 Task: Look for space in Caldwell, United States from 10th July, 2023 to 25th July, 2023 for 3 adults, 1 child in price range Rs.15000 to Rs.25000. Place can be shared room with 2 bedrooms having 3 beds and 2 bathrooms. Property type can be house, flat, guest house. Amenities needed are: wifi, TV, free parkinig on premises, gym, breakfast. Booking option can be shelf check-in. Required host language is English.
Action: Mouse moved to (485, 115)
Screenshot: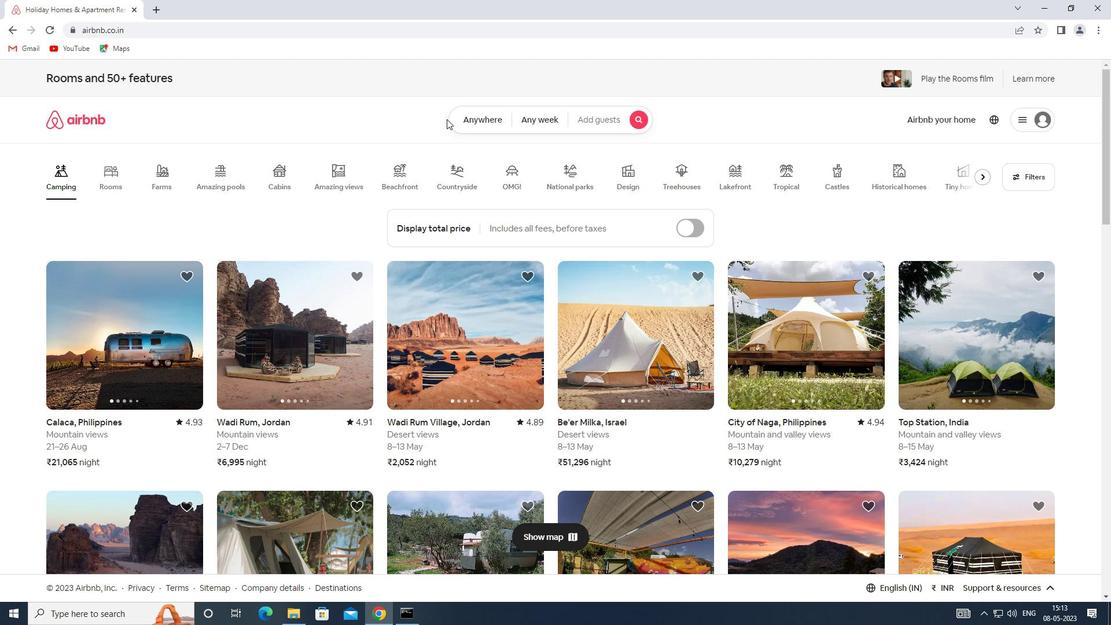 
Action: Mouse pressed left at (485, 115)
Screenshot: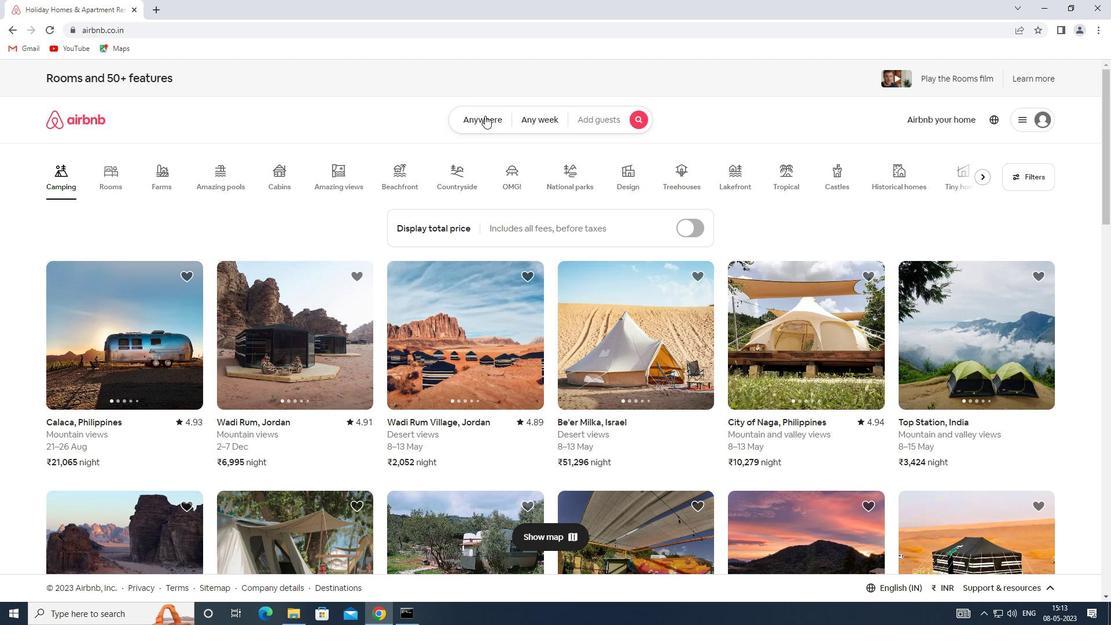 
Action: Mouse moved to (335, 170)
Screenshot: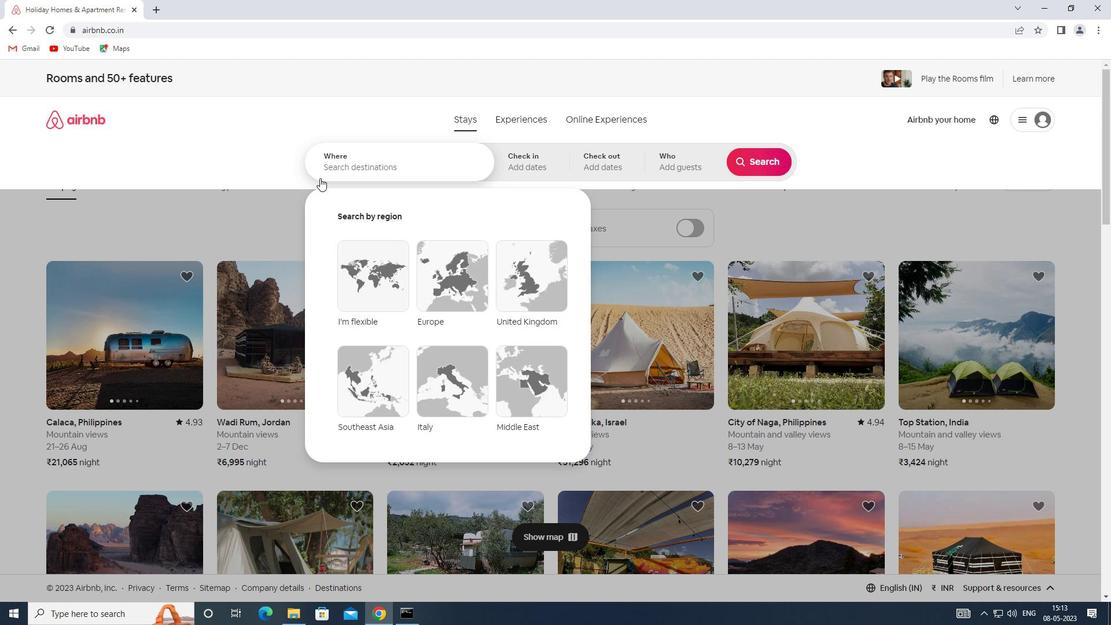 
Action: Mouse pressed left at (335, 170)
Screenshot: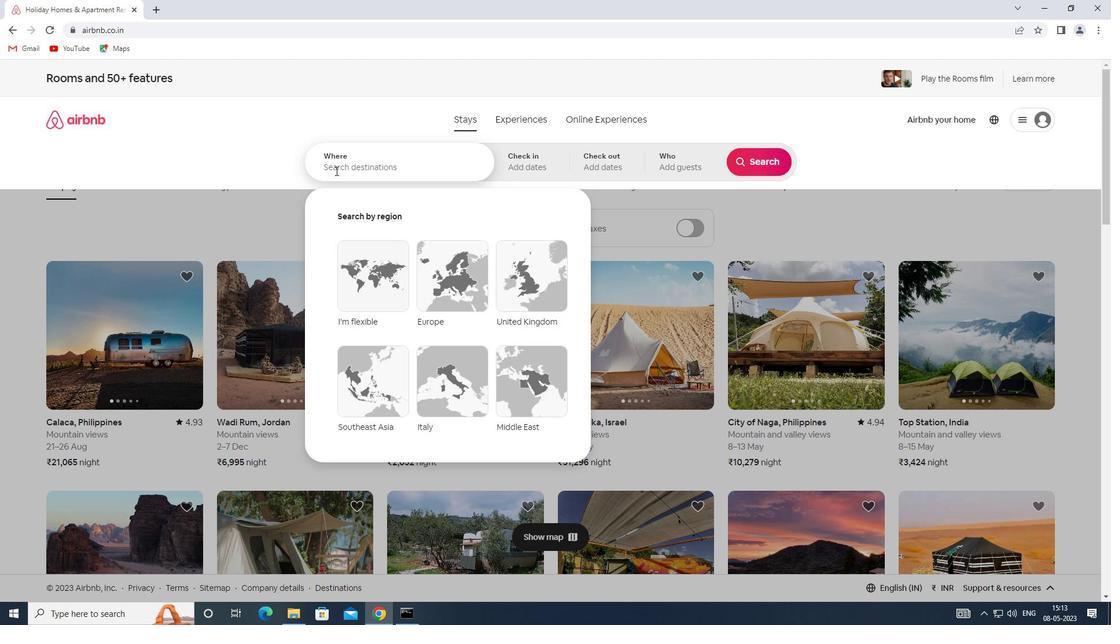 
Action: Key pressed <Key.shift>SPACE<Key.space>IN<Key.space><Key.shift><Key.shift><Key.shift><Key.shift>CALDWELL,<Key.shift>UNITED<Key.space><Key.shift>STATES
Screenshot: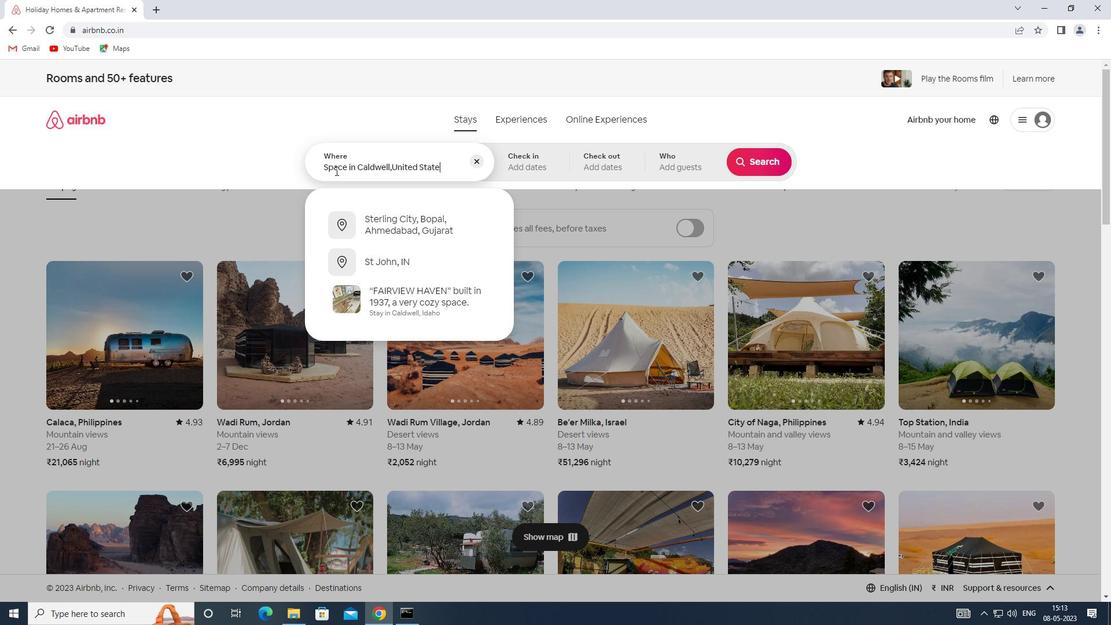 
Action: Mouse moved to (515, 156)
Screenshot: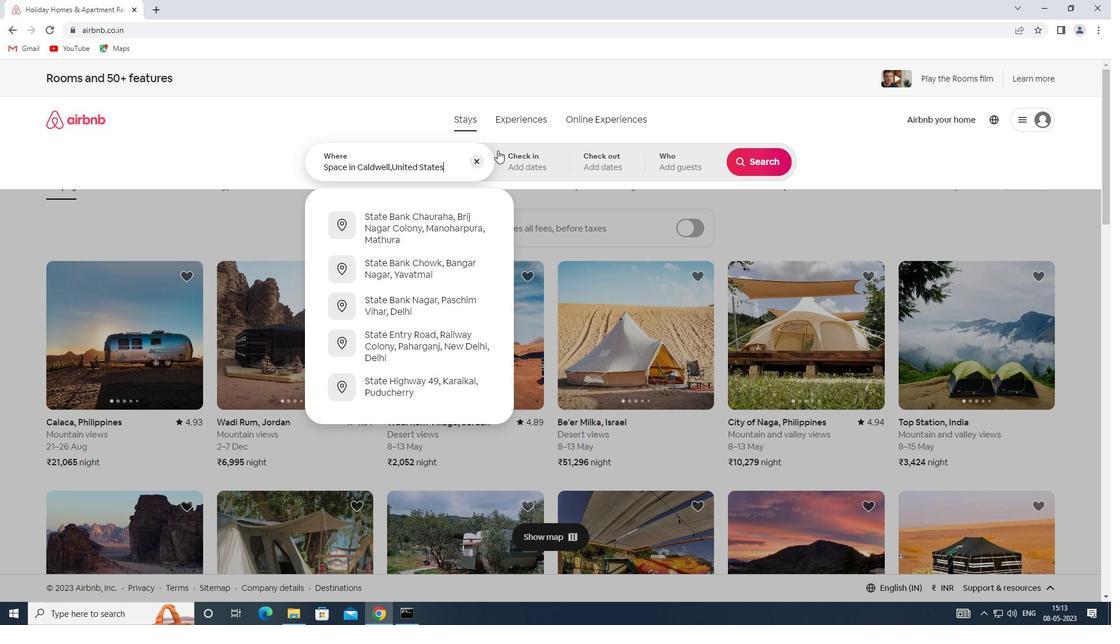 
Action: Mouse pressed left at (515, 156)
Screenshot: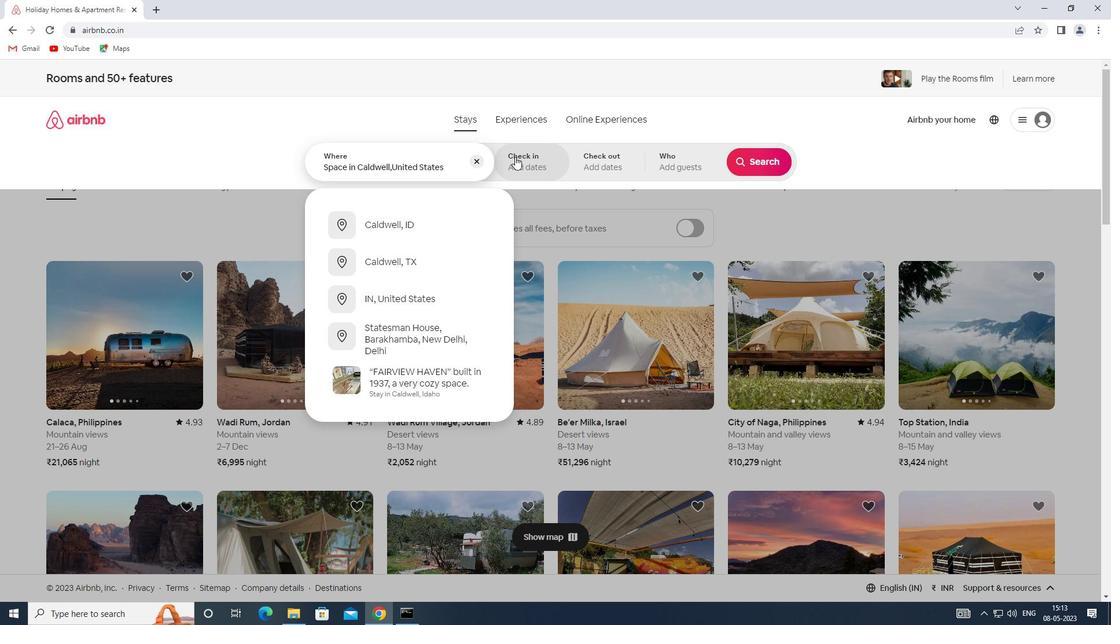 
Action: Mouse moved to (760, 251)
Screenshot: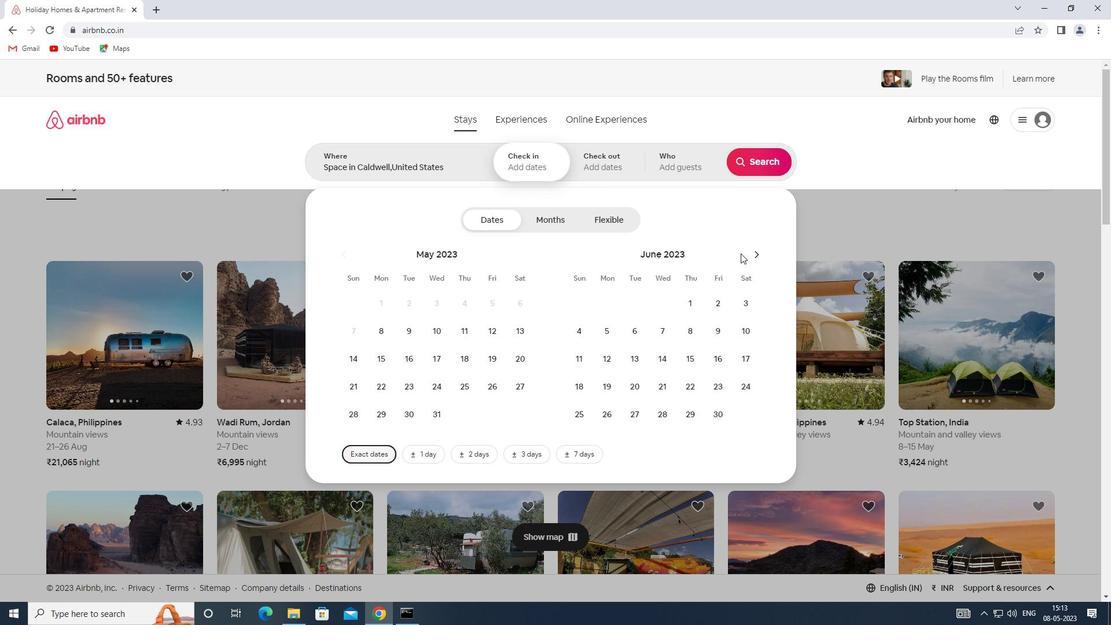 
Action: Mouse pressed left at (760, 251)
Screenshot: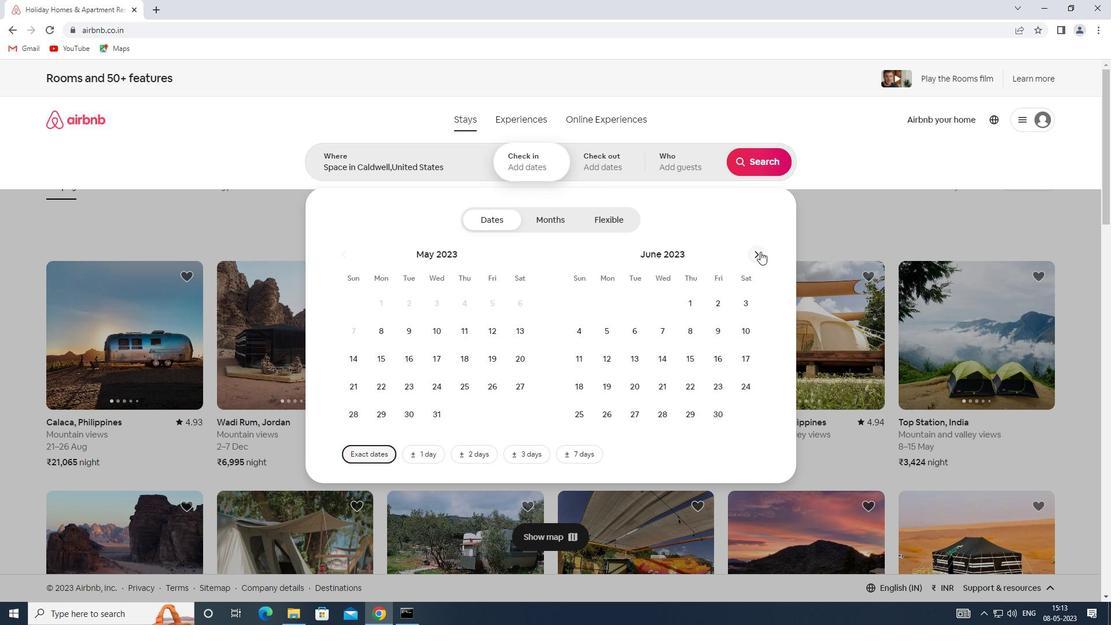 
Action: Mouse moved to (604, 363)
Screenshot: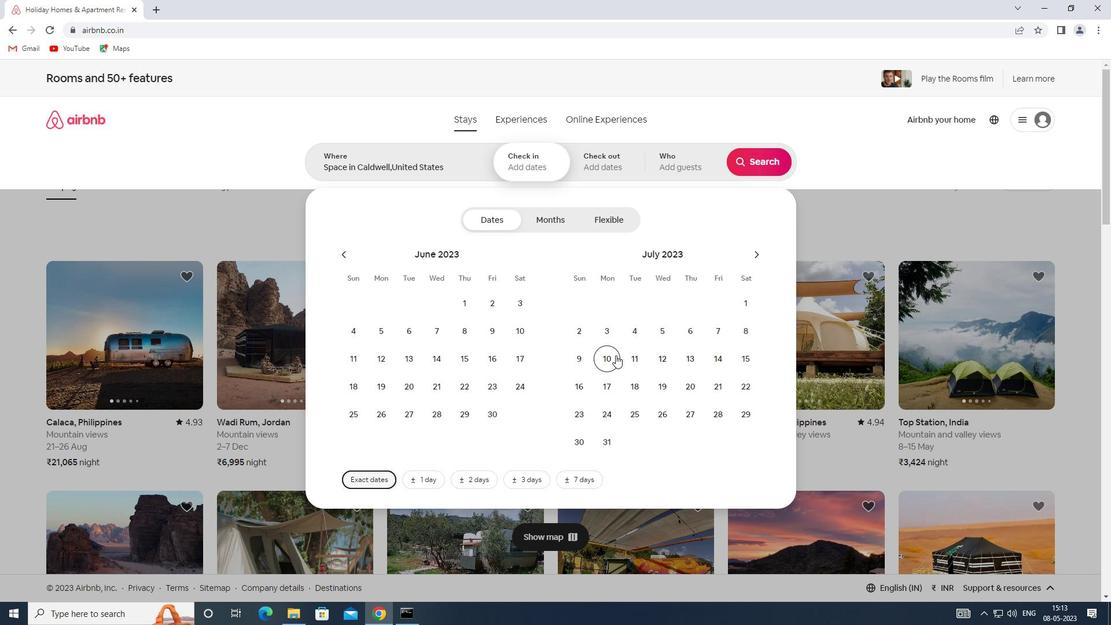 
Action: Mouse pressed left at (604, 363)
Screenshot: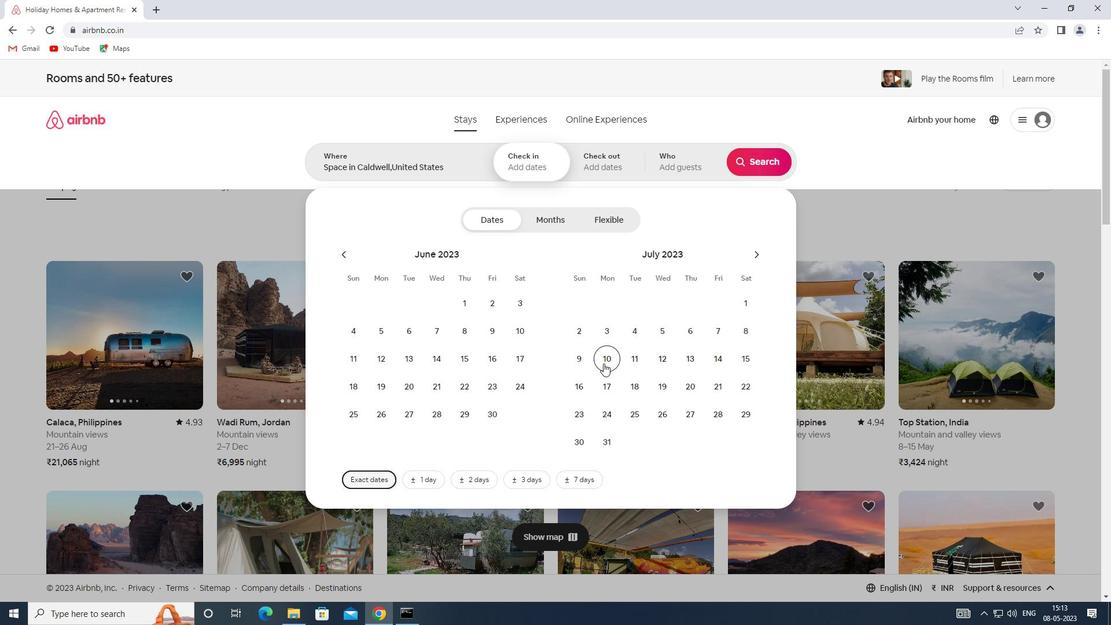 
Action: Mouse moved to (632, 416)
Screenshot: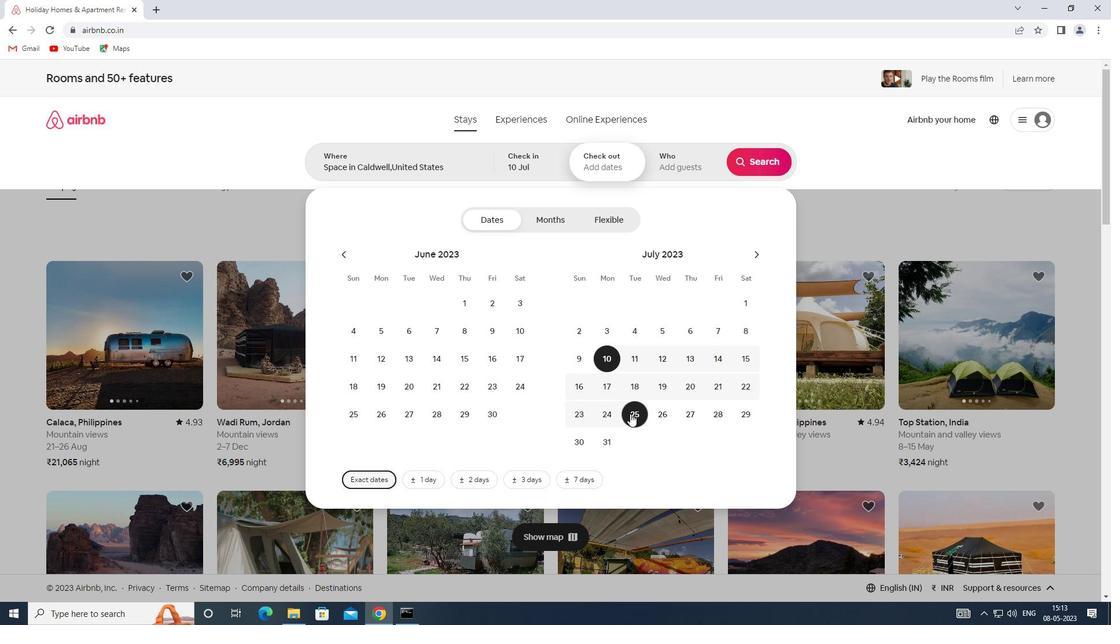
Action: Mouse pressed left at (632, 416)
Screenshot: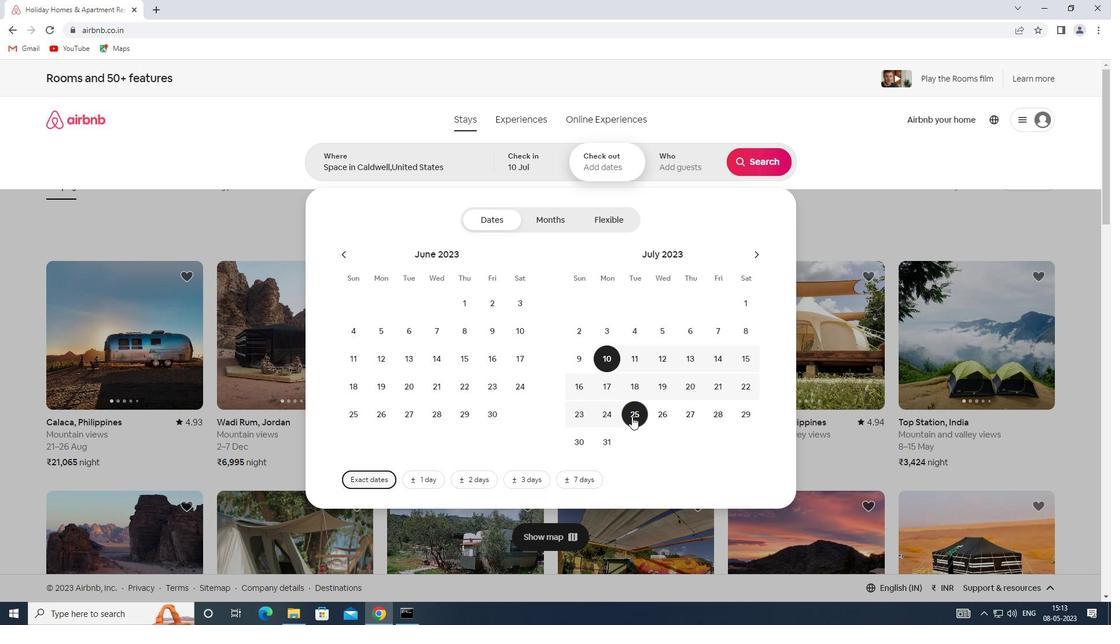 
Action: Mouse moved to (694, 155)
Screenshot: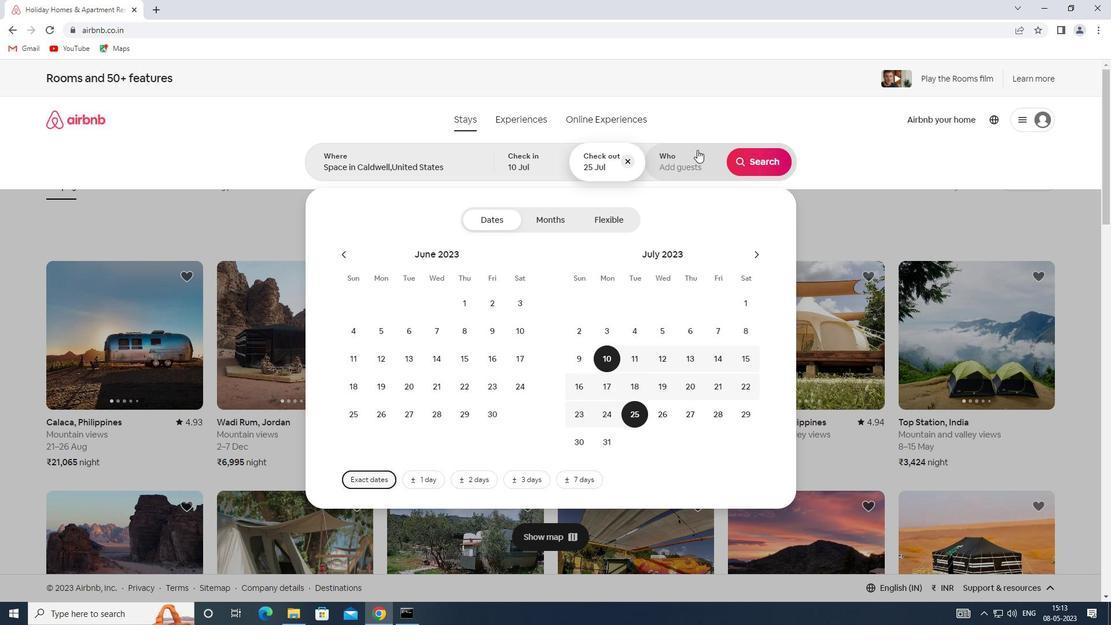 
Action: Mouse pressed left at (694, 155)
Screenshot: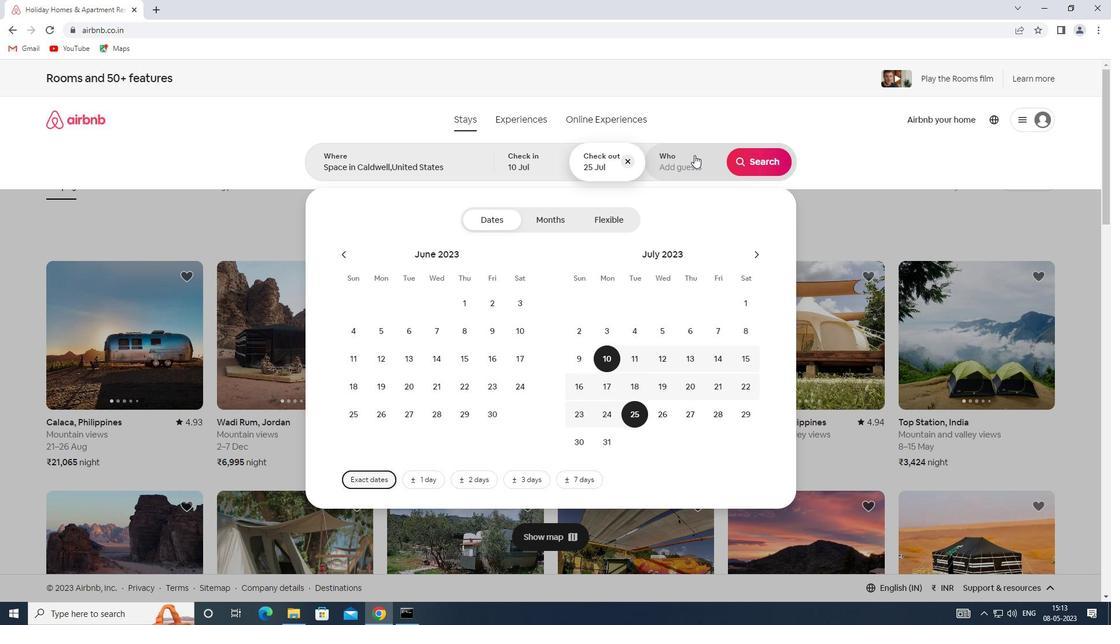 
Action: Mouse moved to (768, 225)
Screenshot: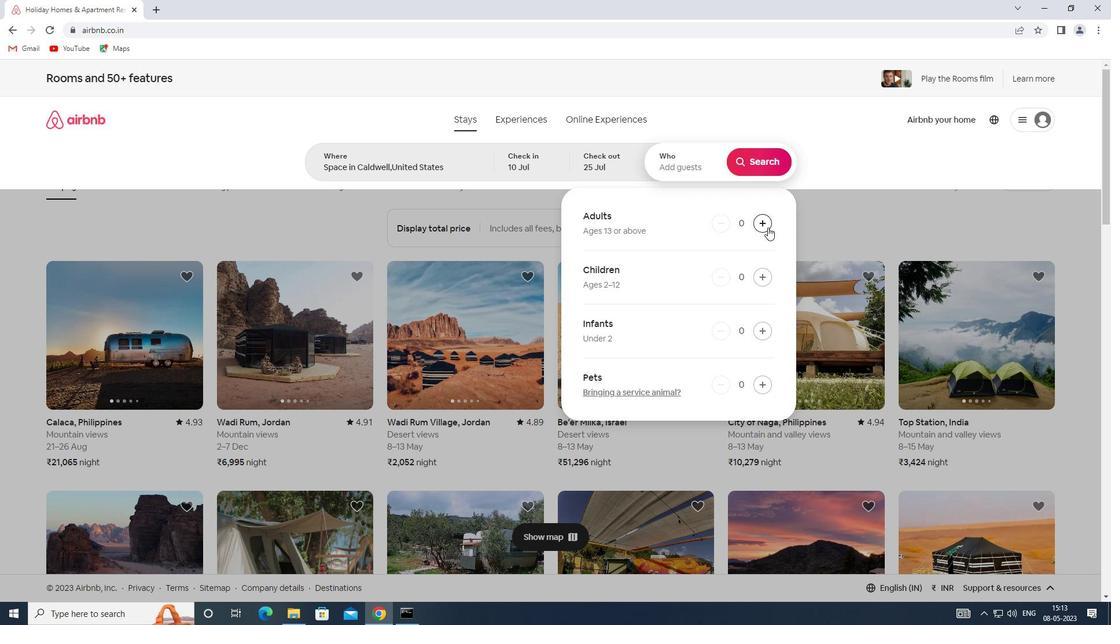 
Action: Mouse pressed left at (768, 225)
Screenshot: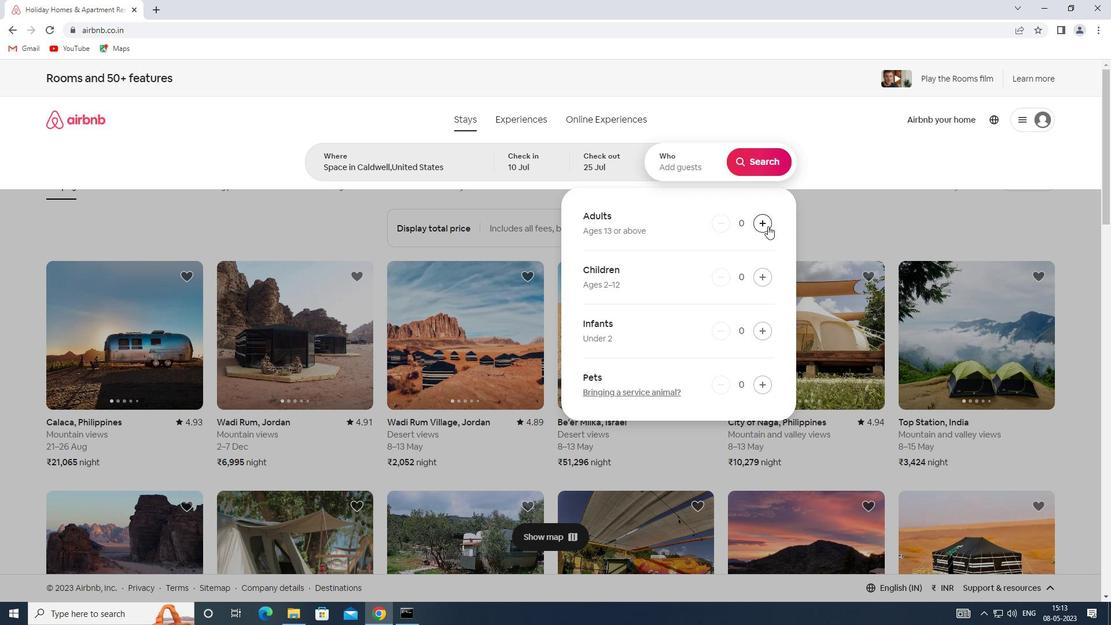 
Action: Mouse pressed left at (768, 225)
Screenshot: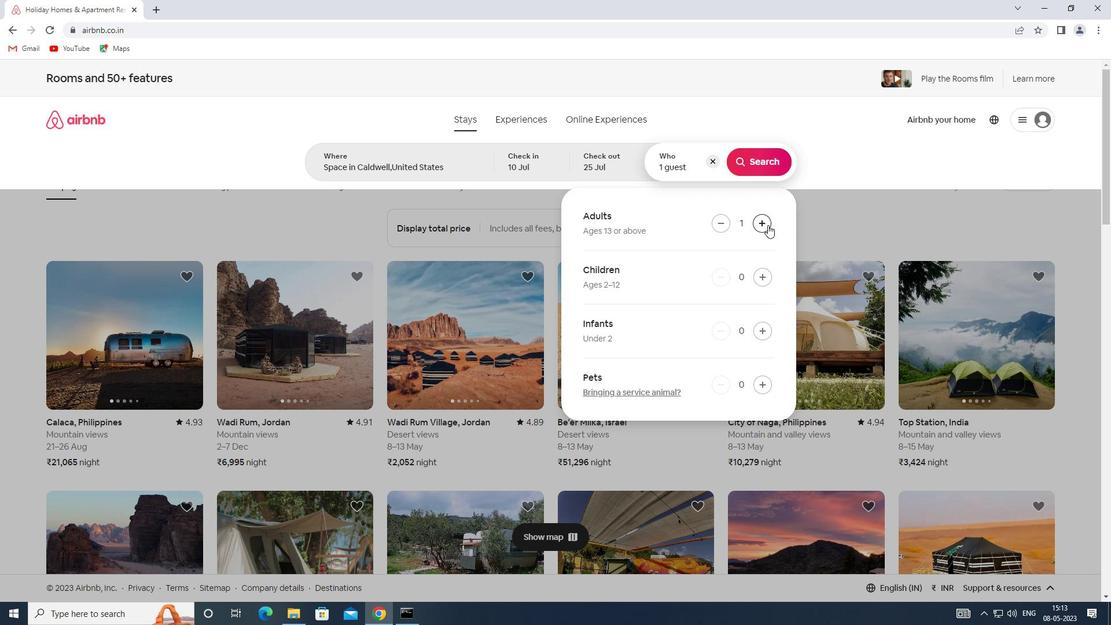 
Action: Mouse pressed left at (768, 225)
Screenshot: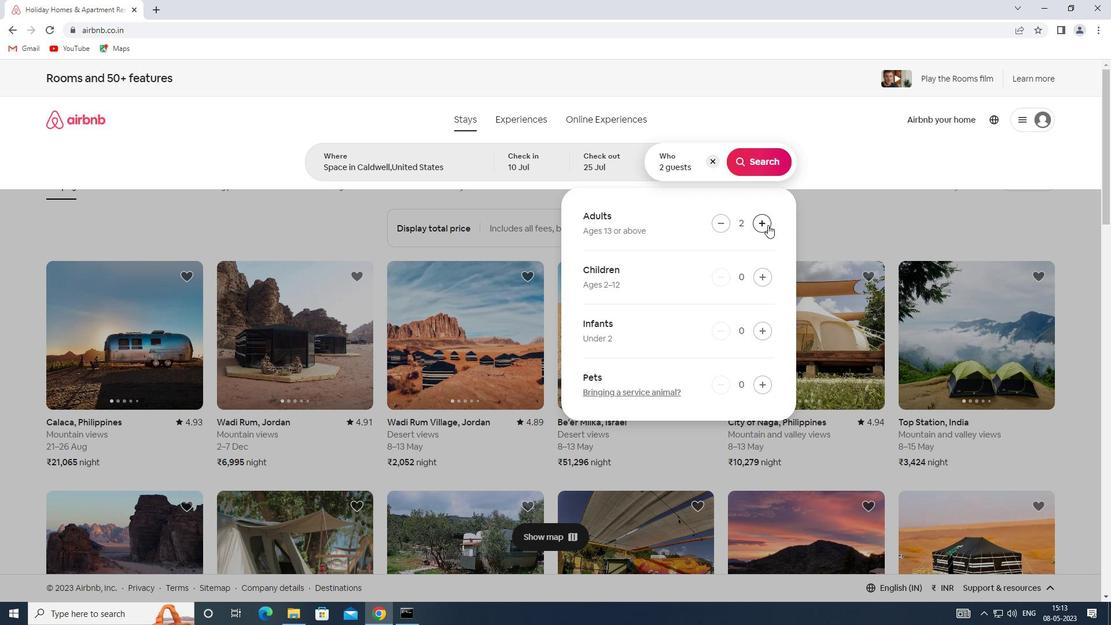 
Action: Mouse moved to (765, 276)
Screenshot: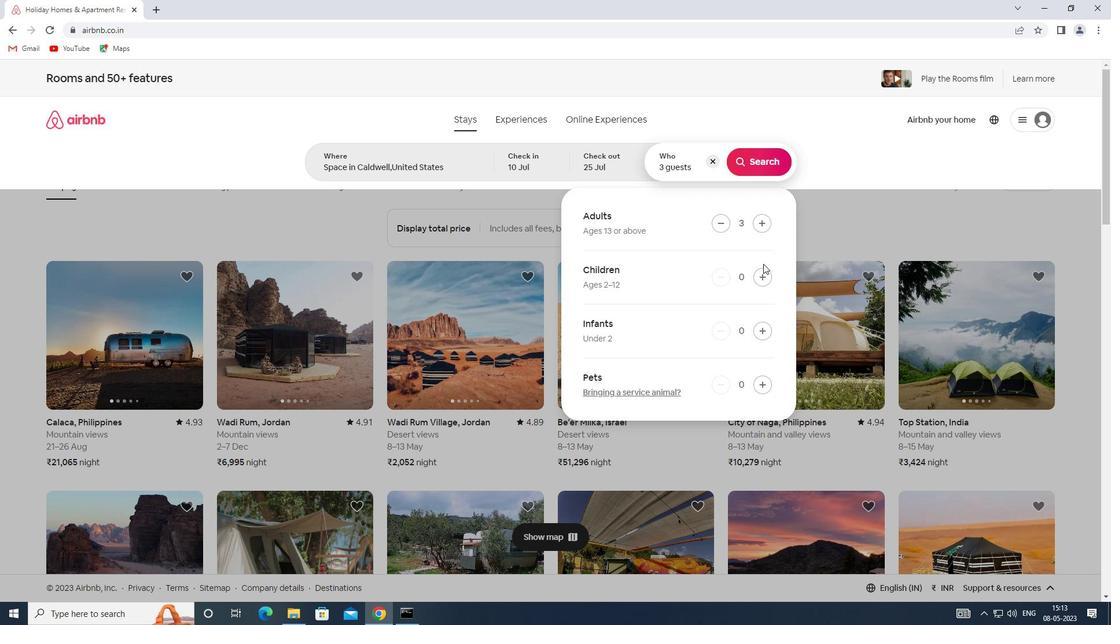 
Action: Mouse pressed left at (765, 276)
Screenshot: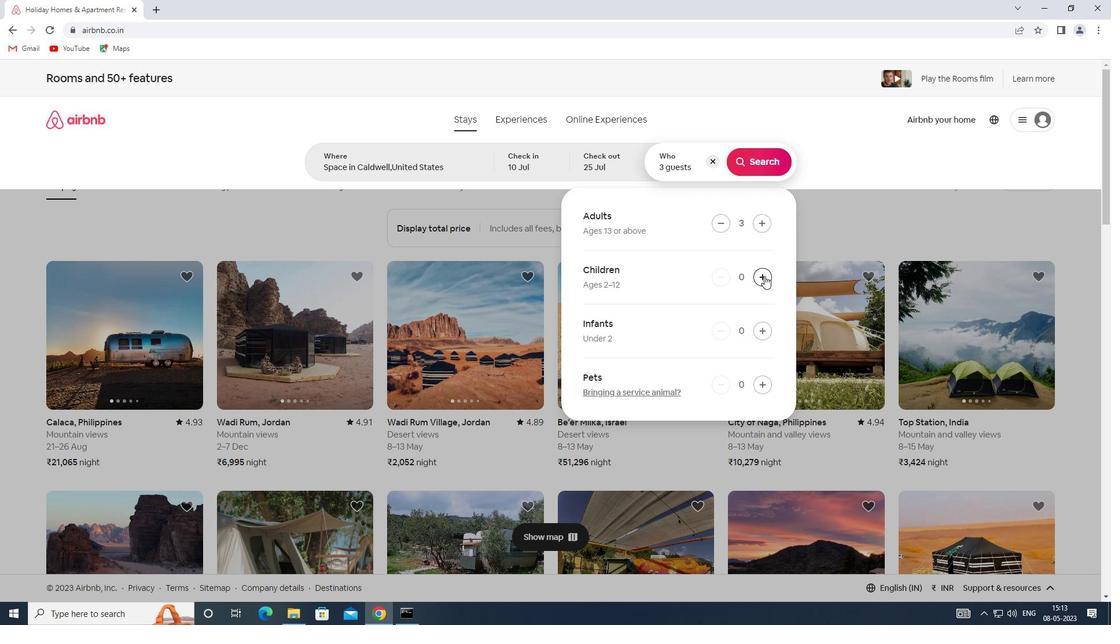 
Action: Mouse moved to (756, 158)
Screenshot: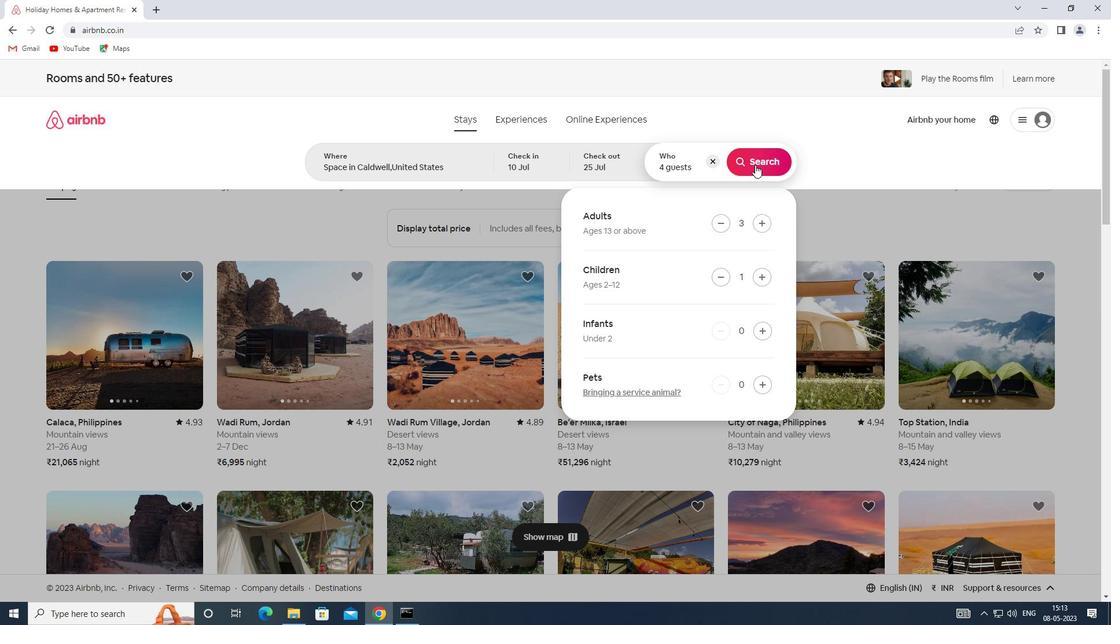 
Action: Mouse pressed left at (756, 158)
Screenshot: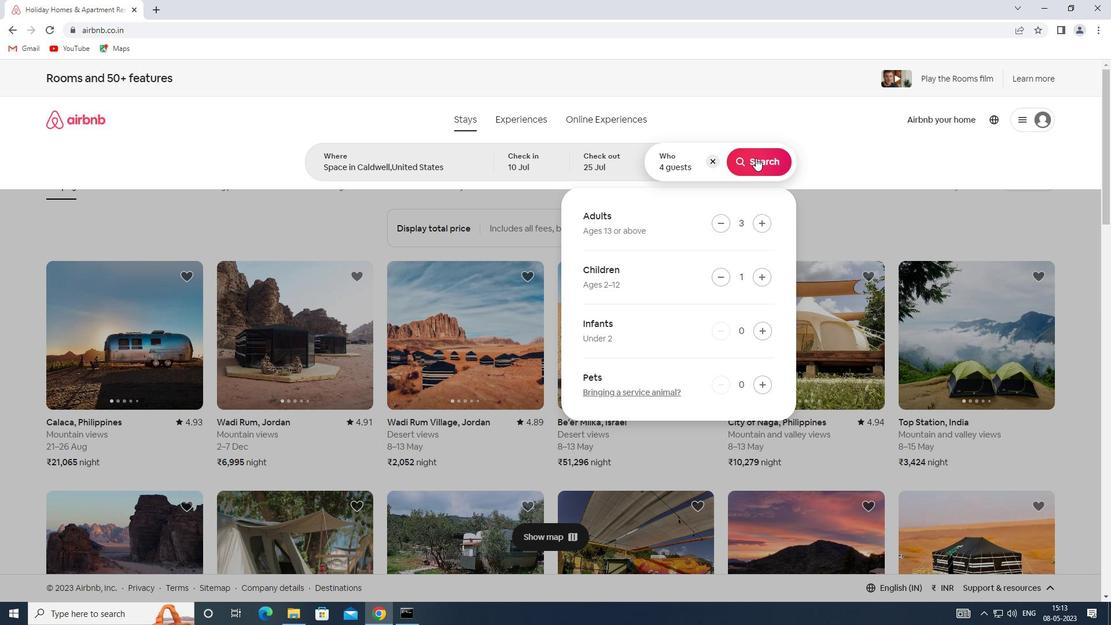 
Action: Mouse moved to (1049, 124)
Screenshot: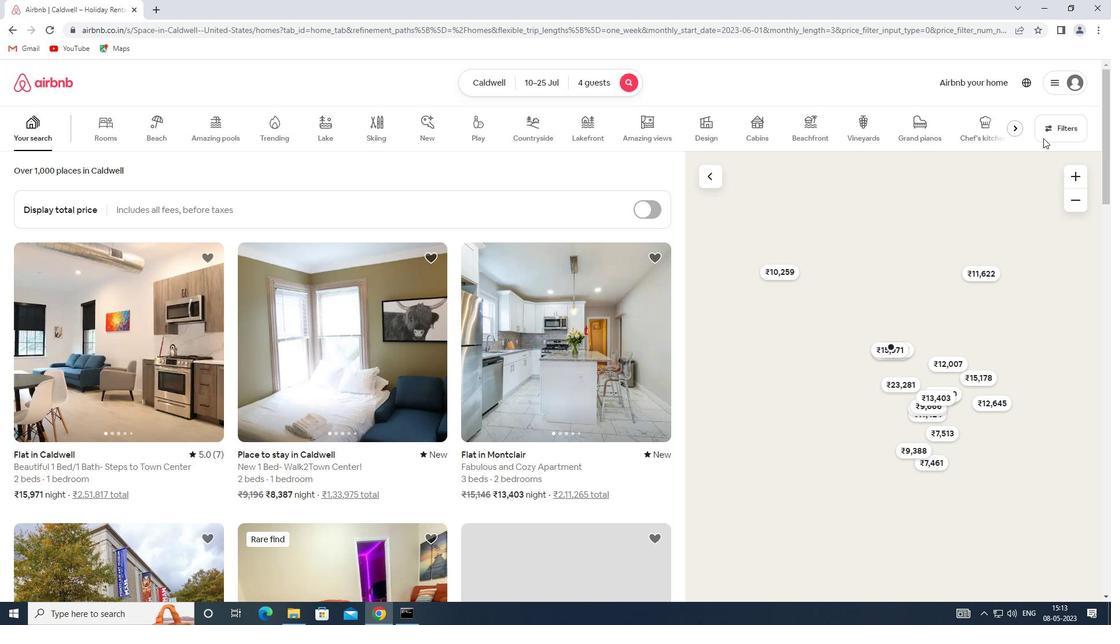 
Action: Mouse pressed left at (1049, 124)
Screenshot: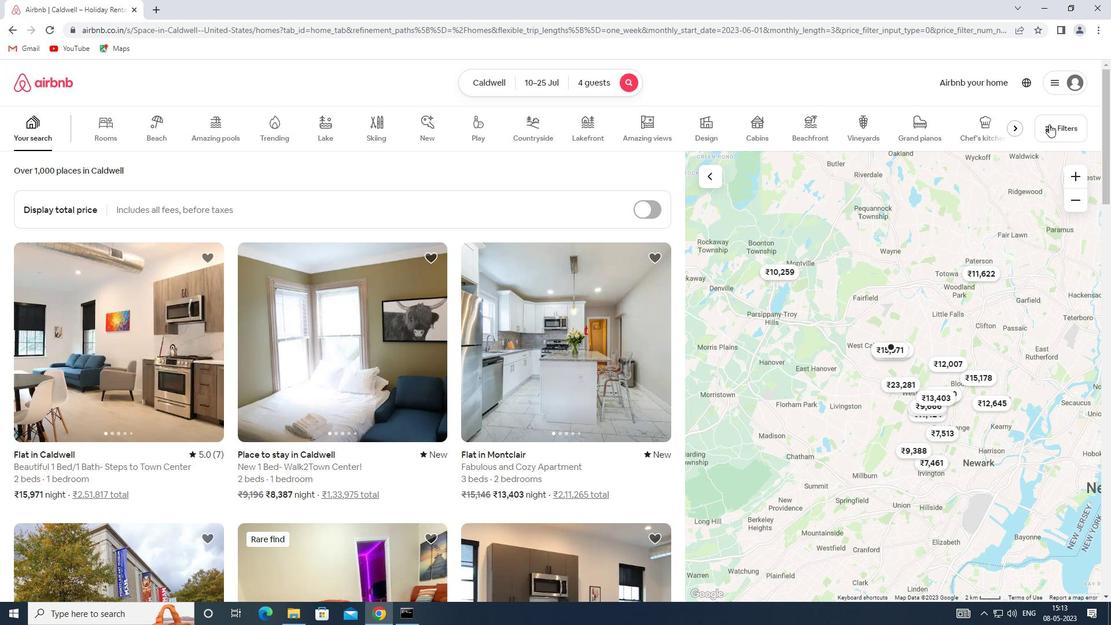 
Action: Mouse moved to (411, 416)
Screenshot: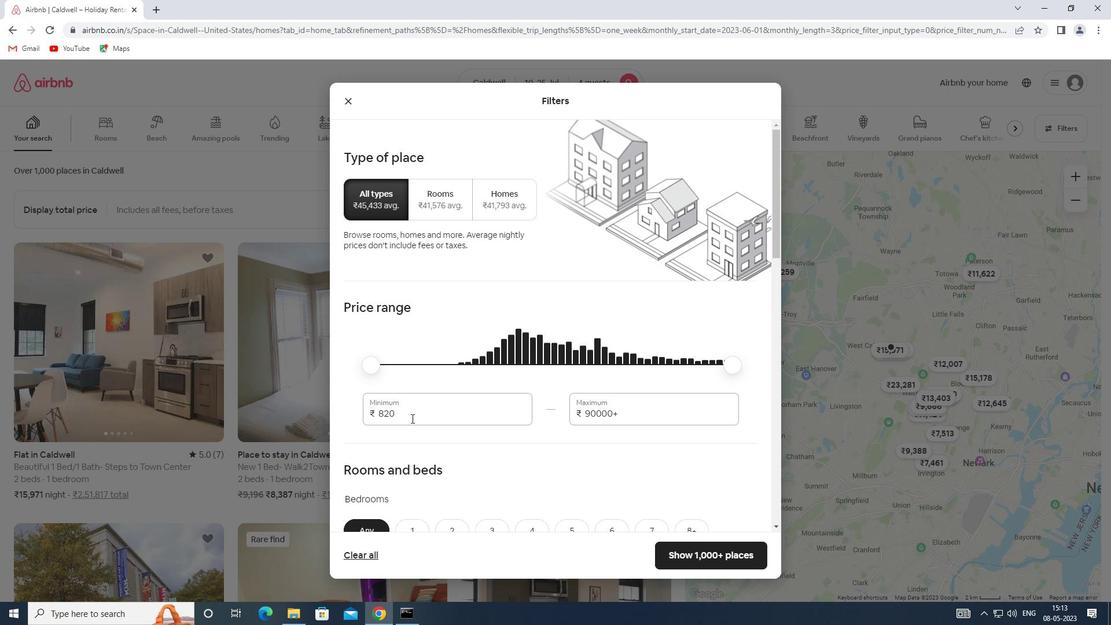 
Action: Mouse pressed left at (411, 416)
Screenshot: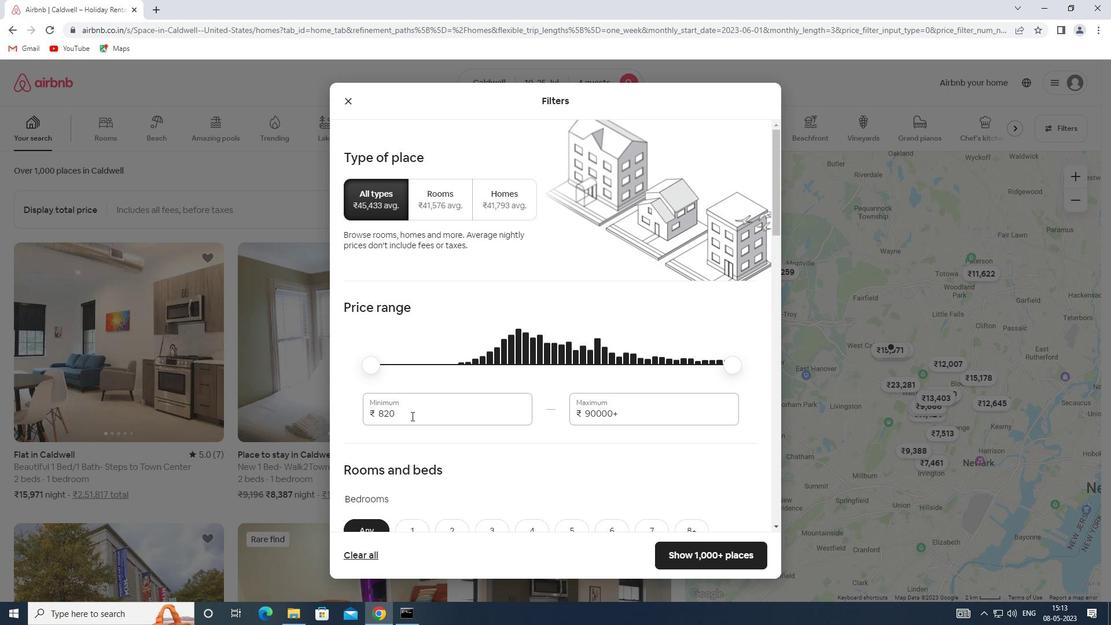
Action: Mouse moved to (362, 412)
Screenshot: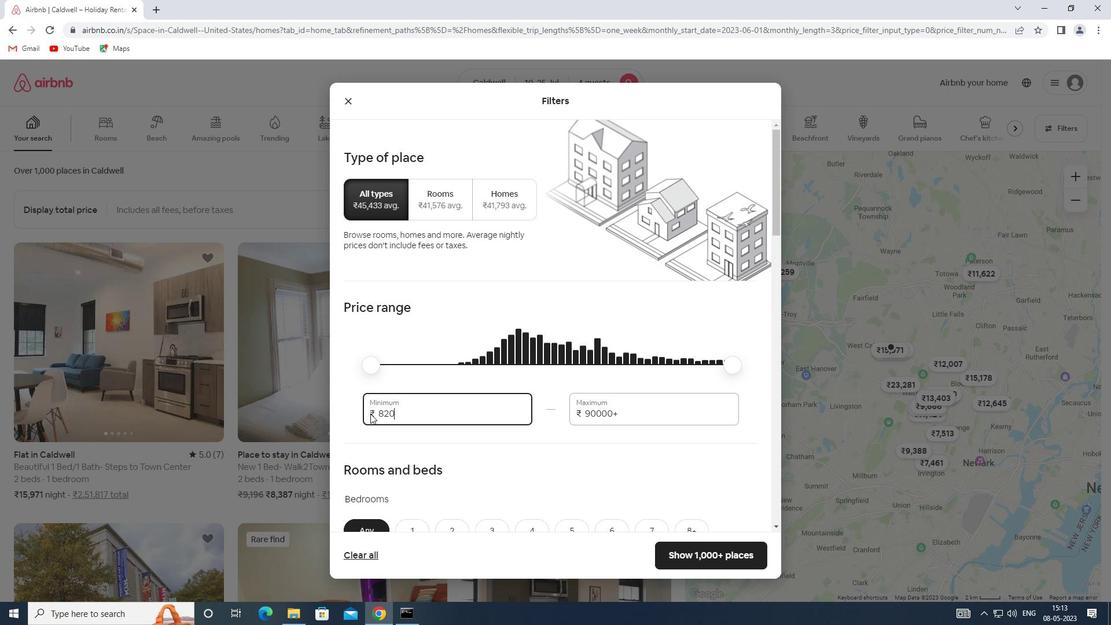 
Action: Key pressed 159<Key.backspace>000
Screenshot: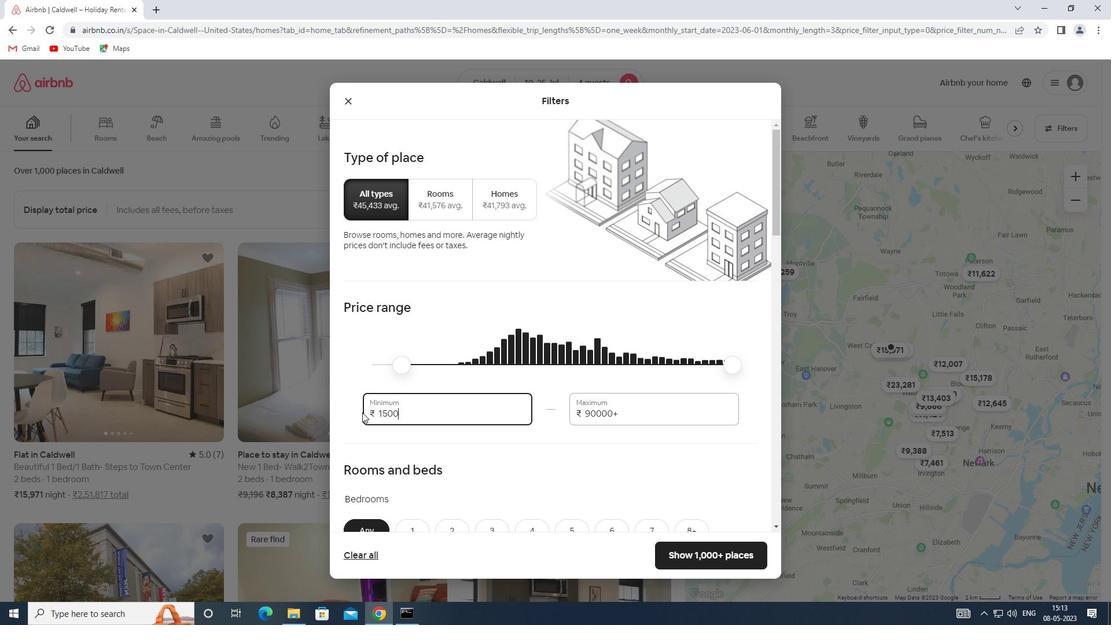 
Action: Mouse moved to (631, 414)
Screenshot: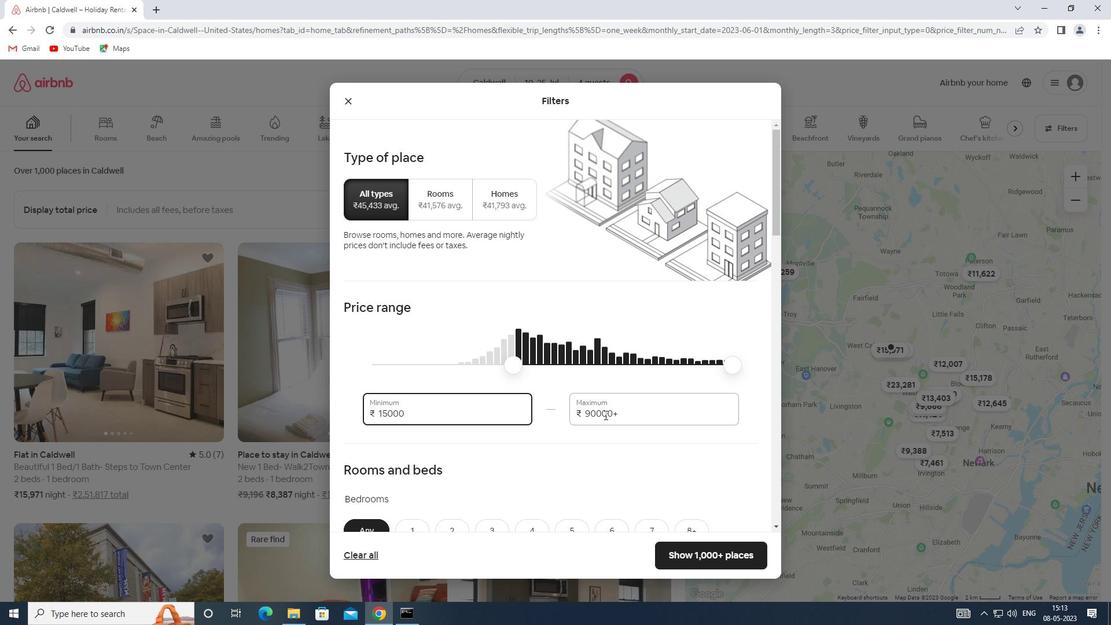 
Action: Mouse pressed left at (631, 414)
Screenshot: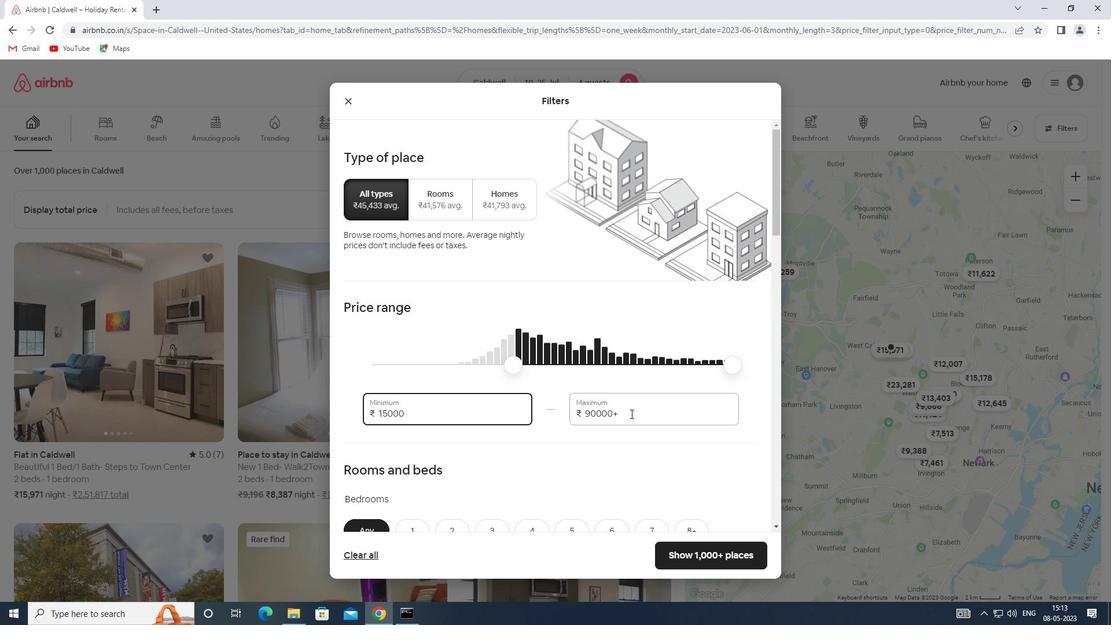 
Action: Mouse moved to (569, 414)
Screenshot: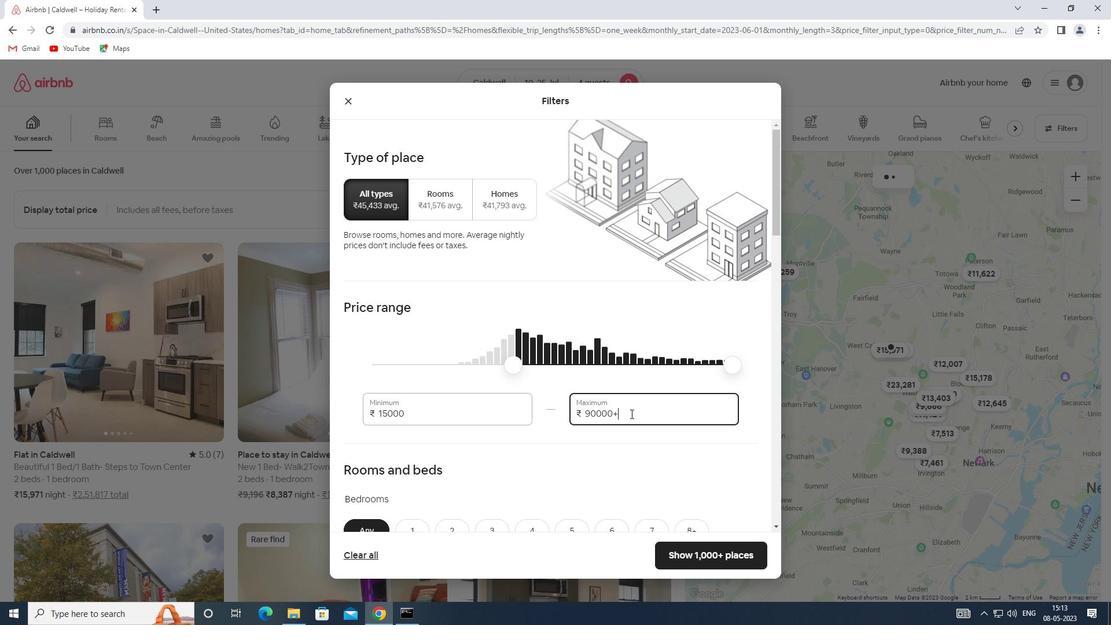 
Action: Key pressed 25000
Screenshot: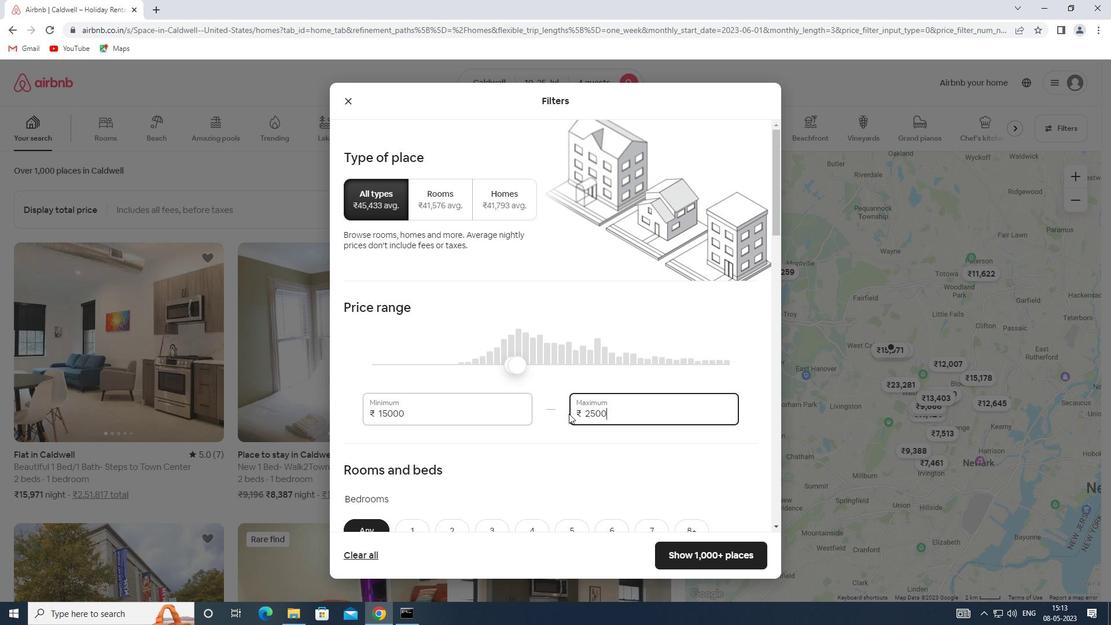 
Action: Mouse moved to (549, 416)
Screenshot: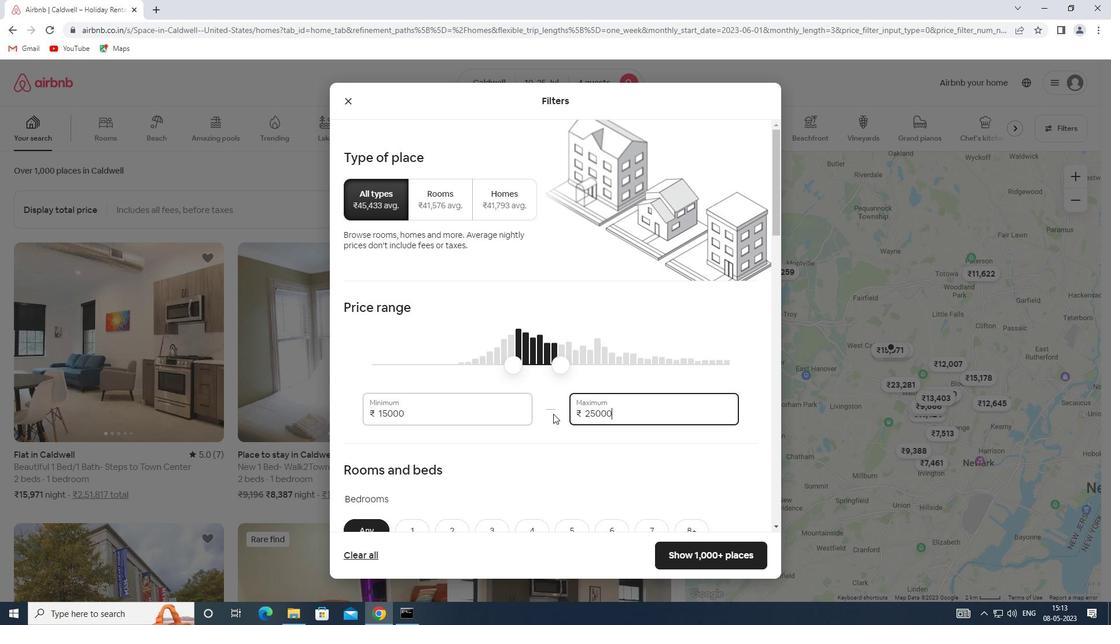 
Action: Mouse scrolled (549, 416) with delta (0, 0)
Screenshot: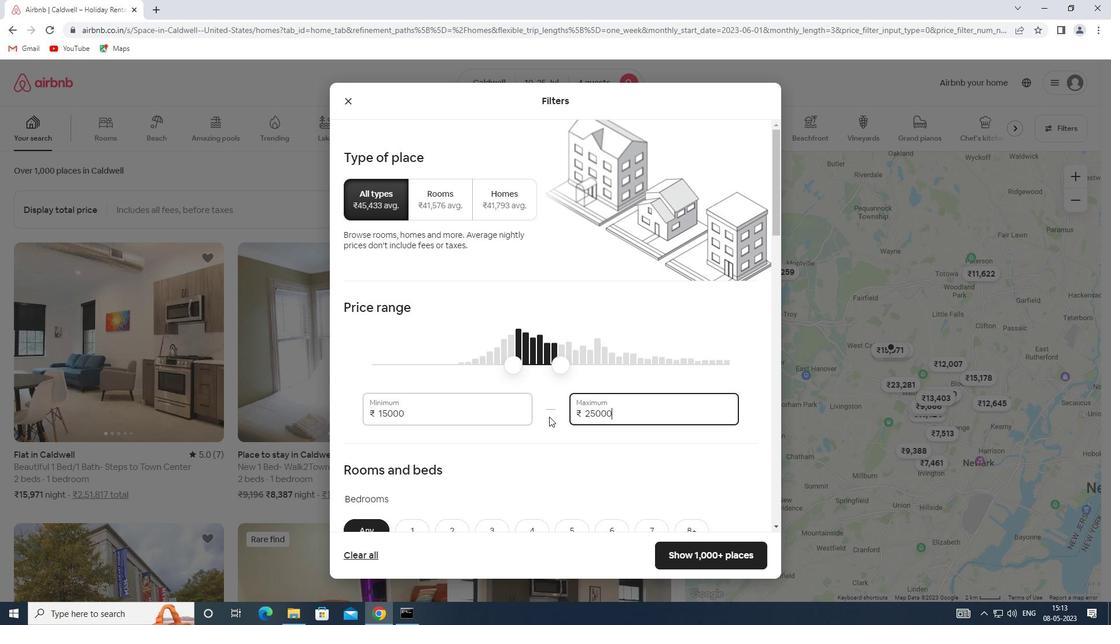 
Action: Mouse scrolled (549, 416) with delta (0, 0)
Screenshot: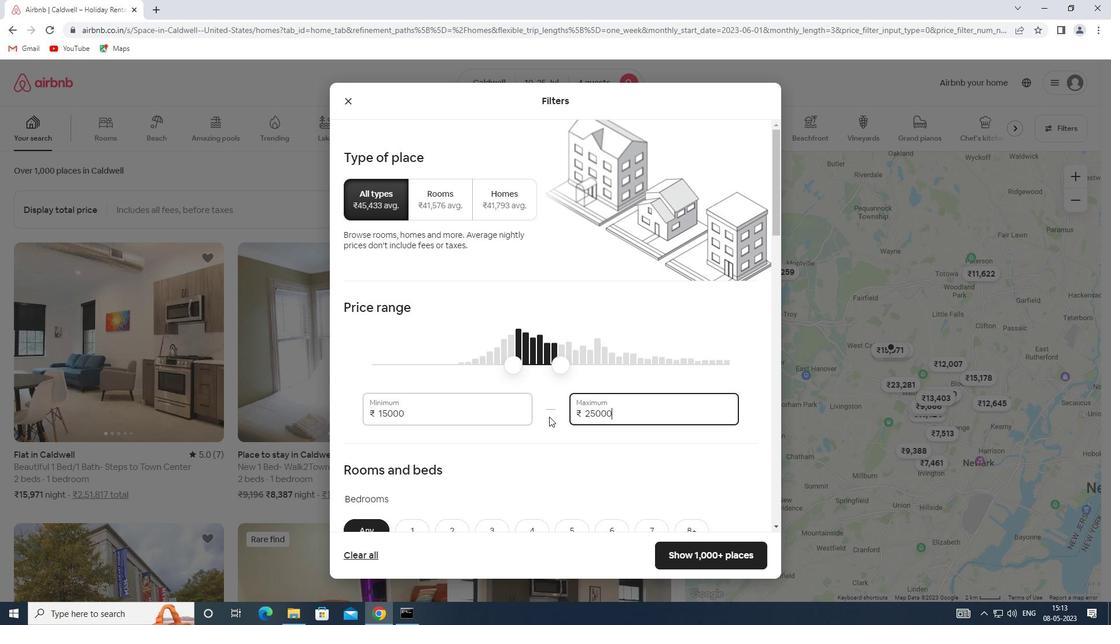 
Action: Mouse moved to (547, 415)
Screenshot: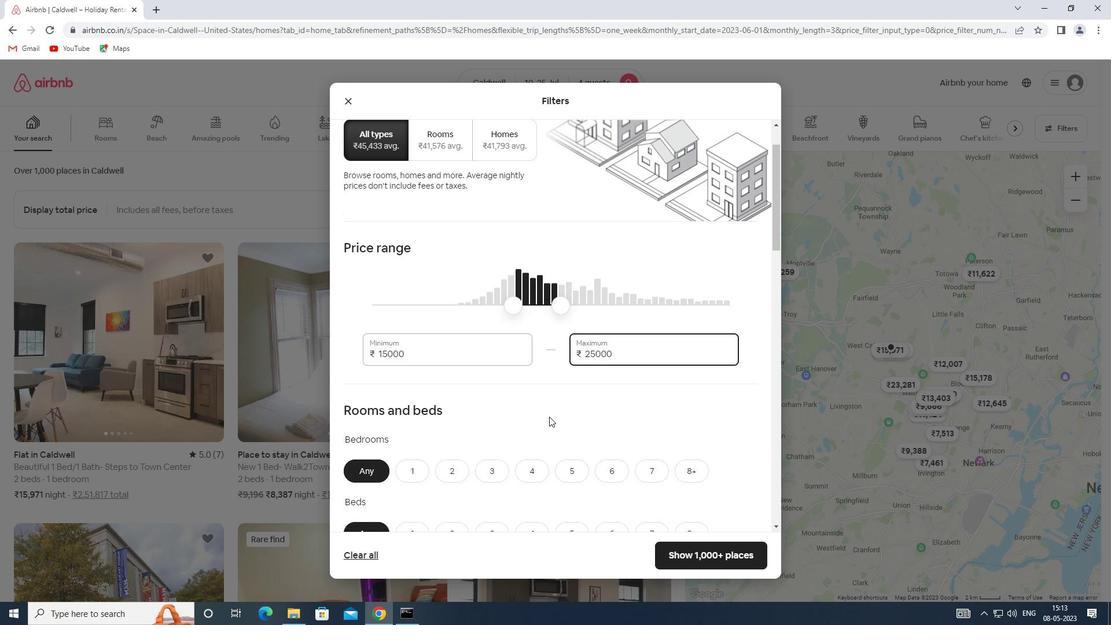 
Action: Mouse scrolled (547, 415) with delta (0, 0)
Screenshot: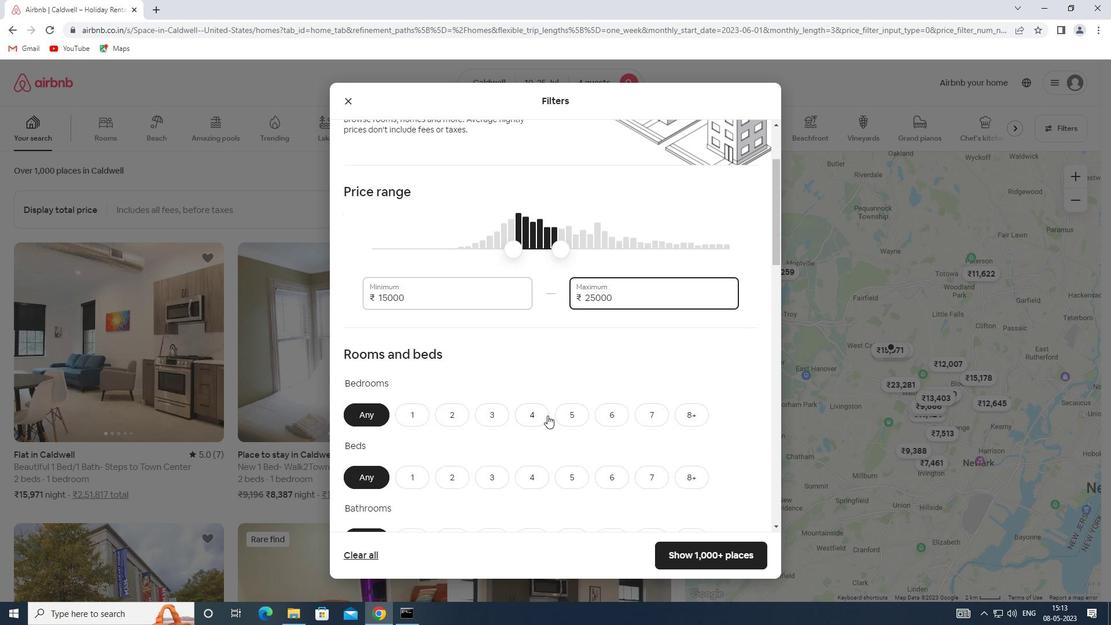 
Action: Mouse moved to (452, 356)
Screenshot: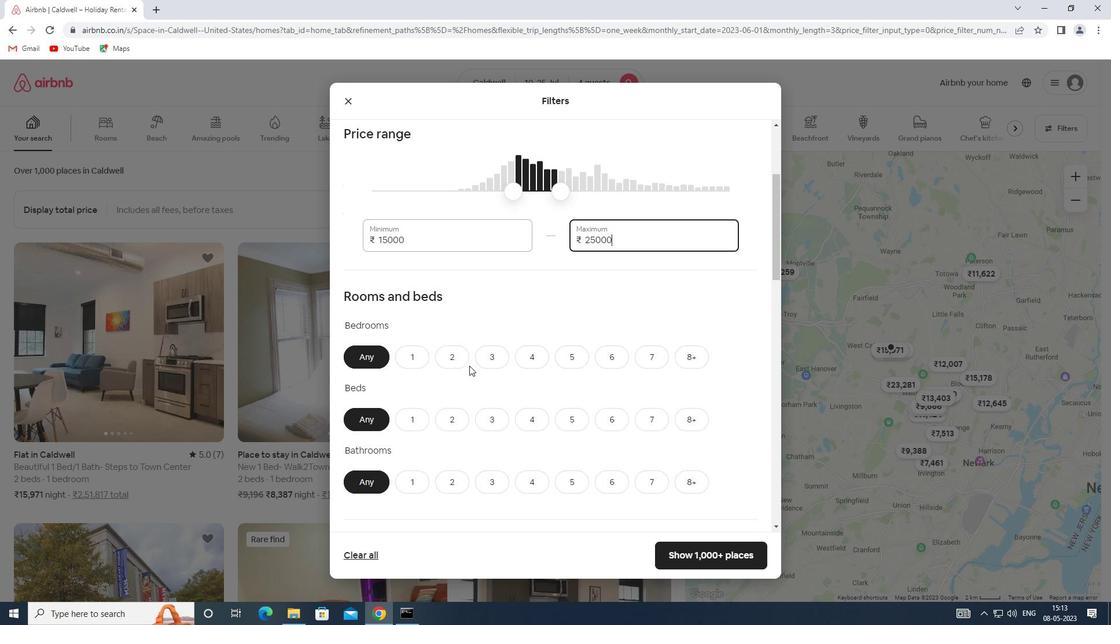 
Action: Mouse pressed left at (452, 356)
Screenshot: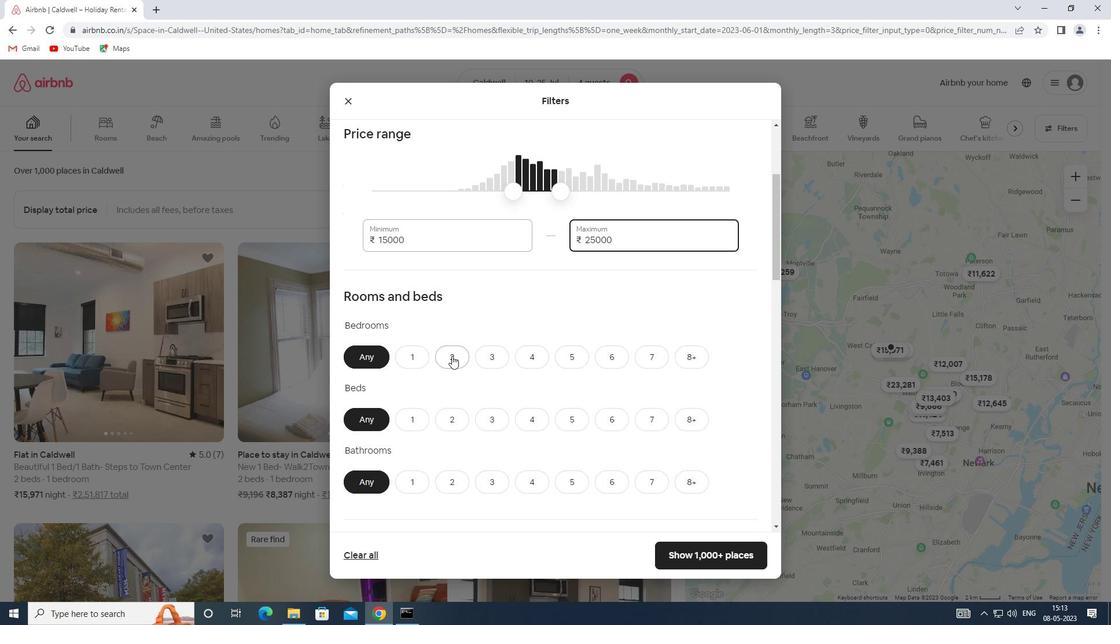 
Action: Mouse moved to (489, 419)
Screenshot: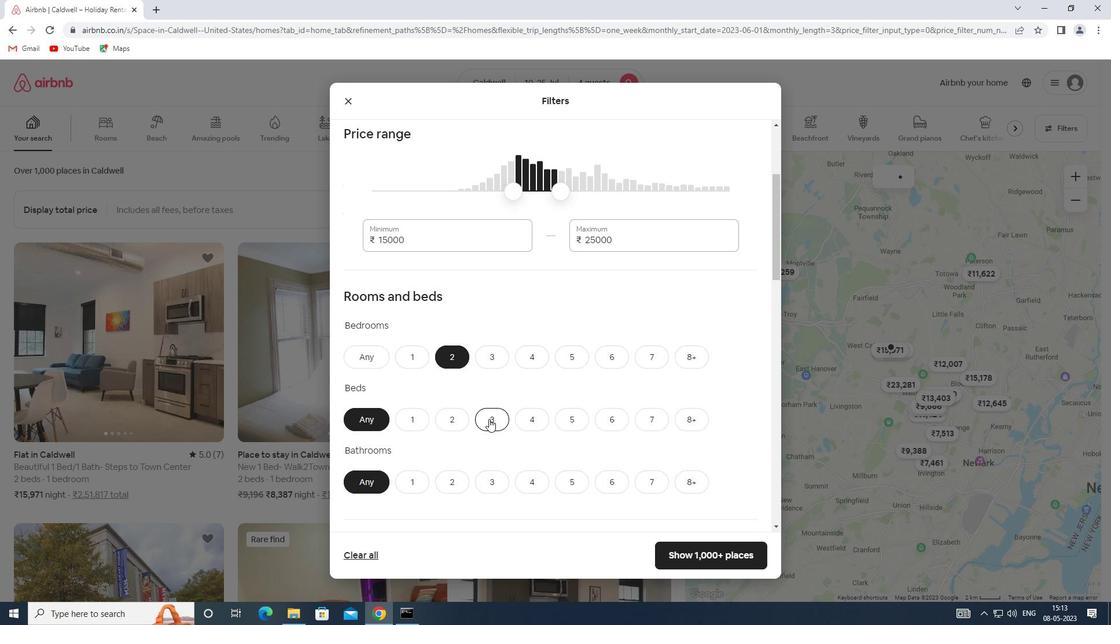 
Action: Mouse pressed left at (489, 419)
Screenshot: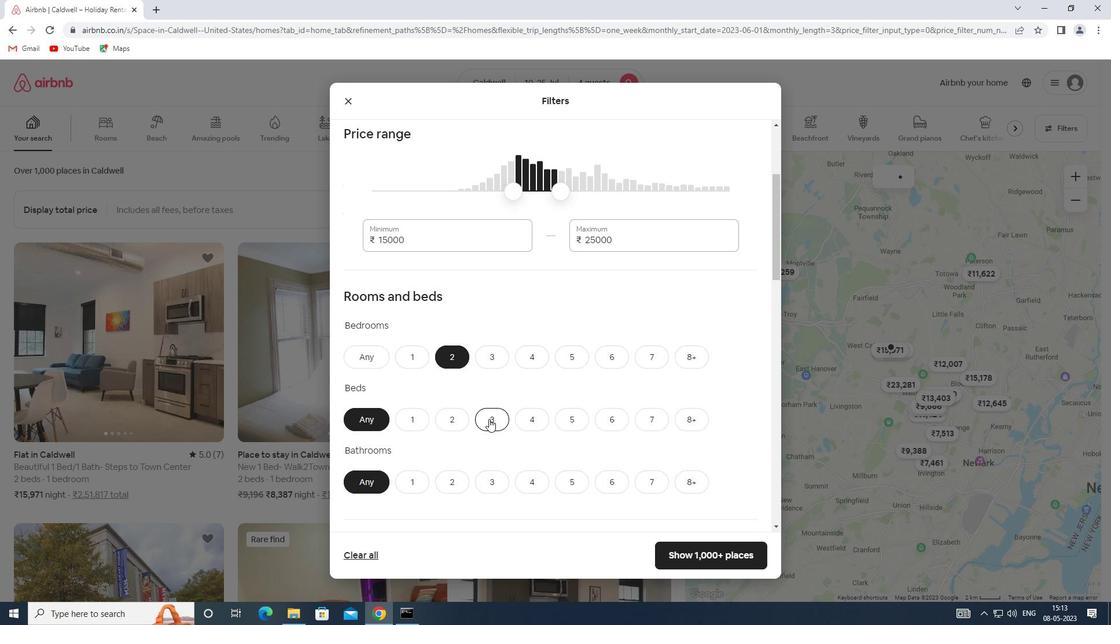 
Action: Mouse moved to (454, 481)
Screenshot: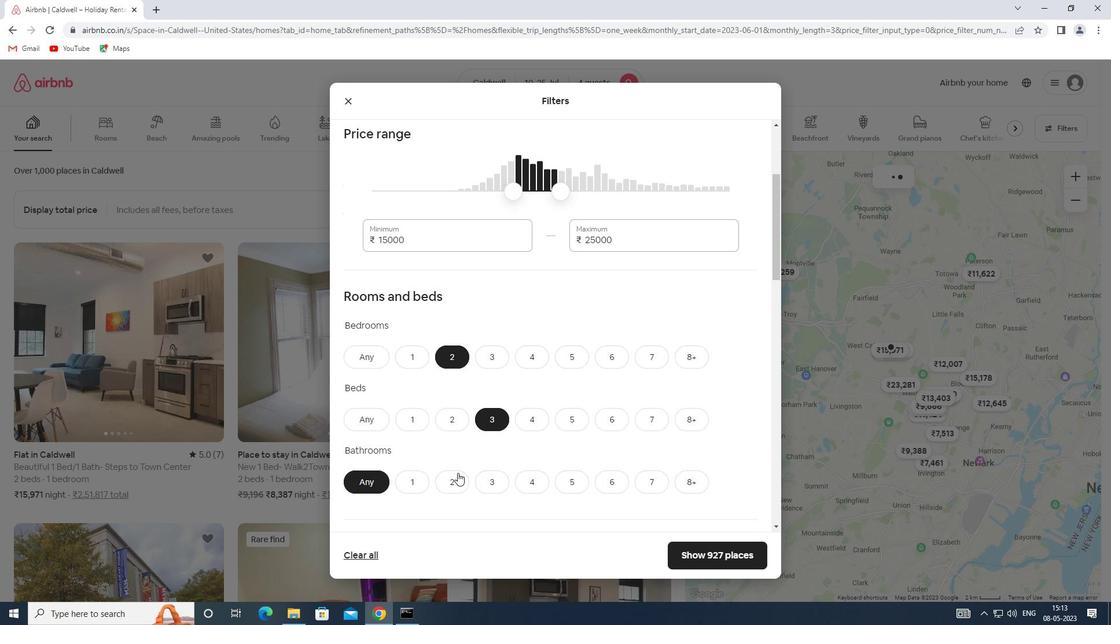 
Action: Mouse pressed left at (454, 481)
Screenshot: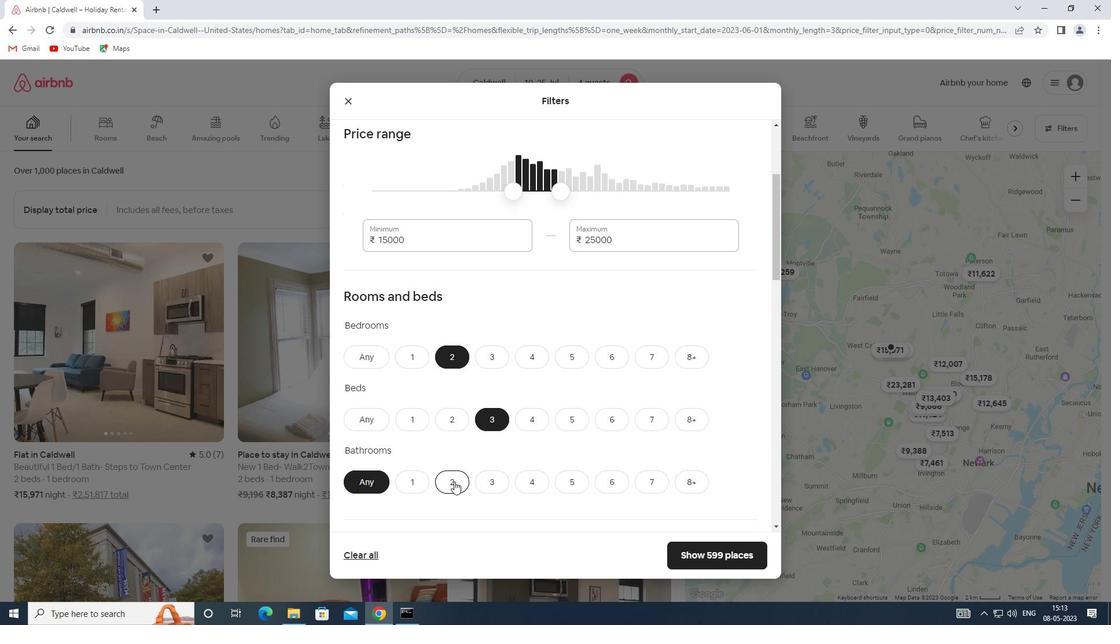 
Action: Mouse moved to (454, 416)
Screenshot: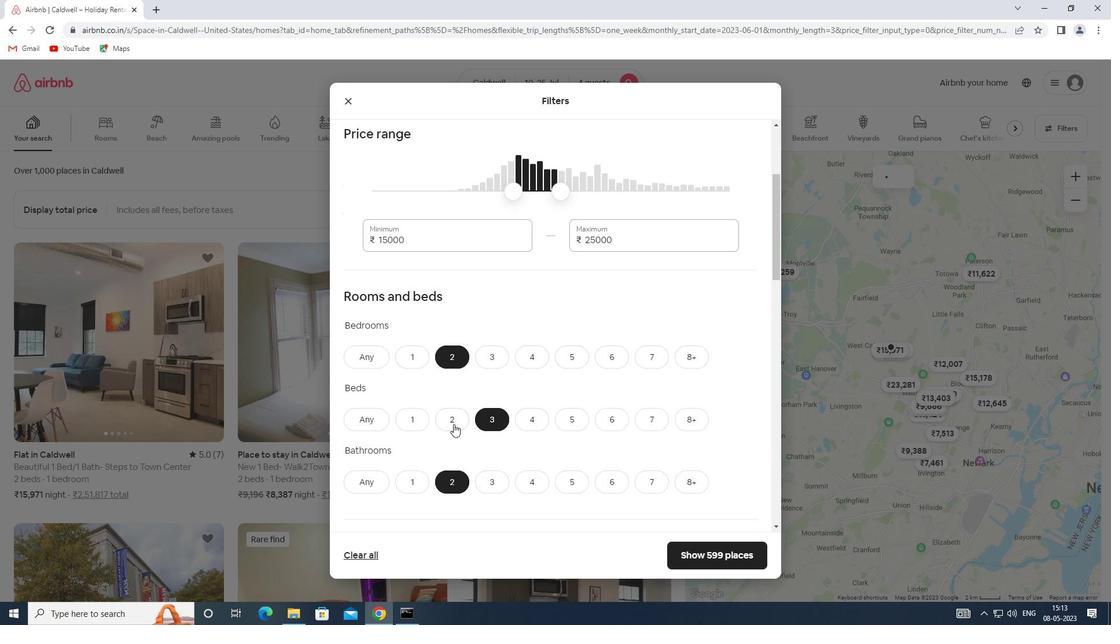 
Action: Mouse scrolled (454, 416) with delta (0, 0)
Screenshot: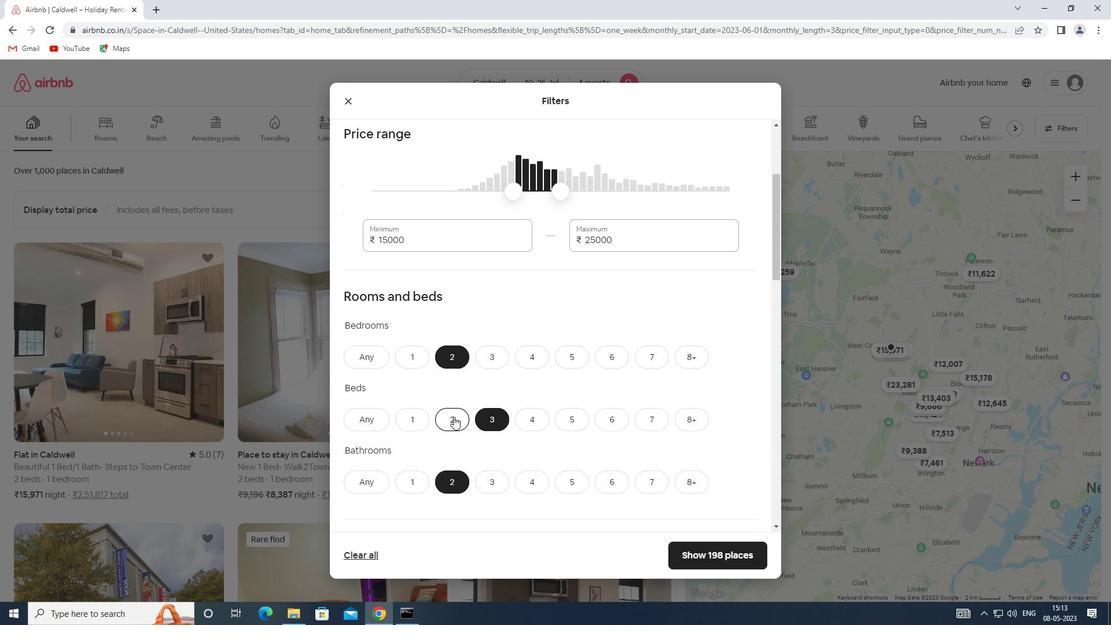 
Action: Mouse moved to (455, 414)
Screenshot: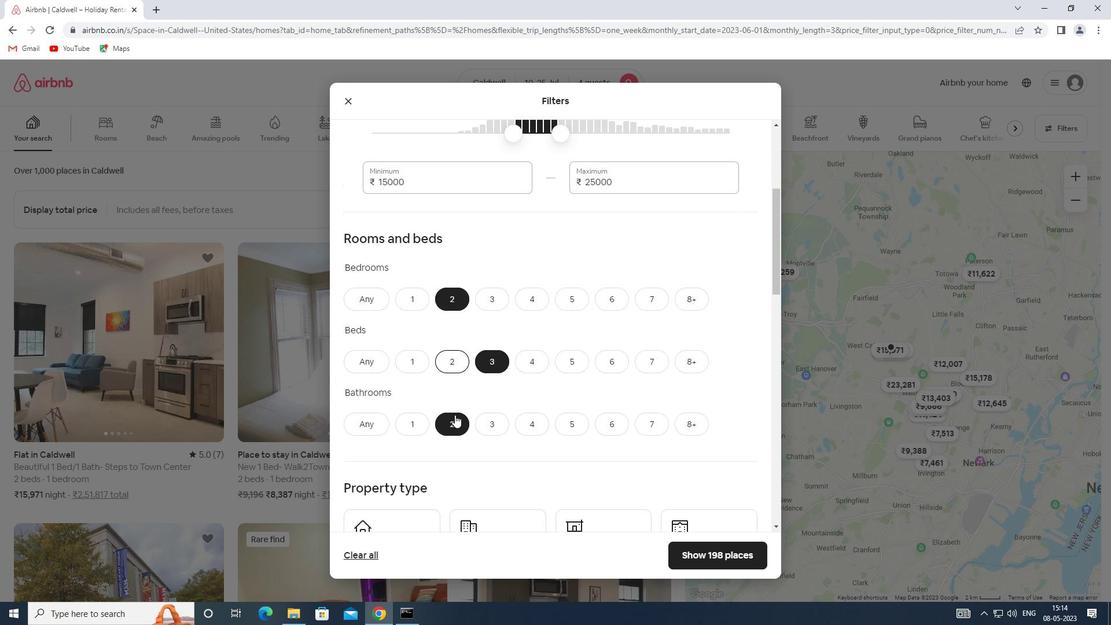 
Action: Mouse scrolled (455, 413) with delta (0, 0)
Screenshot: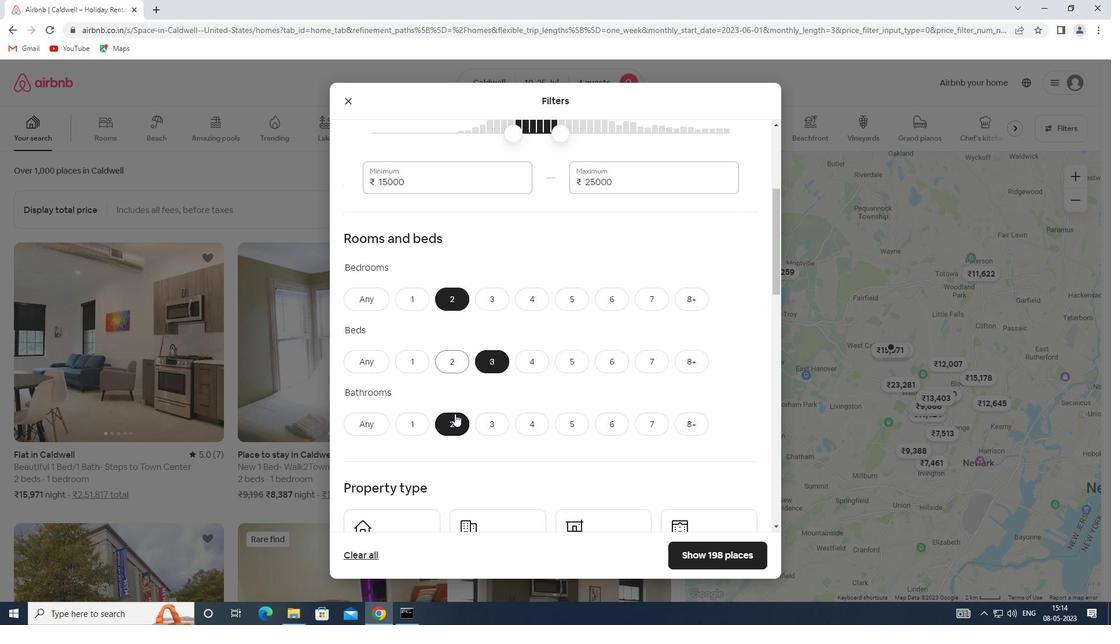 
Action: Mouse scrolled (455, 413) with delta (0, 0)
Screenshot: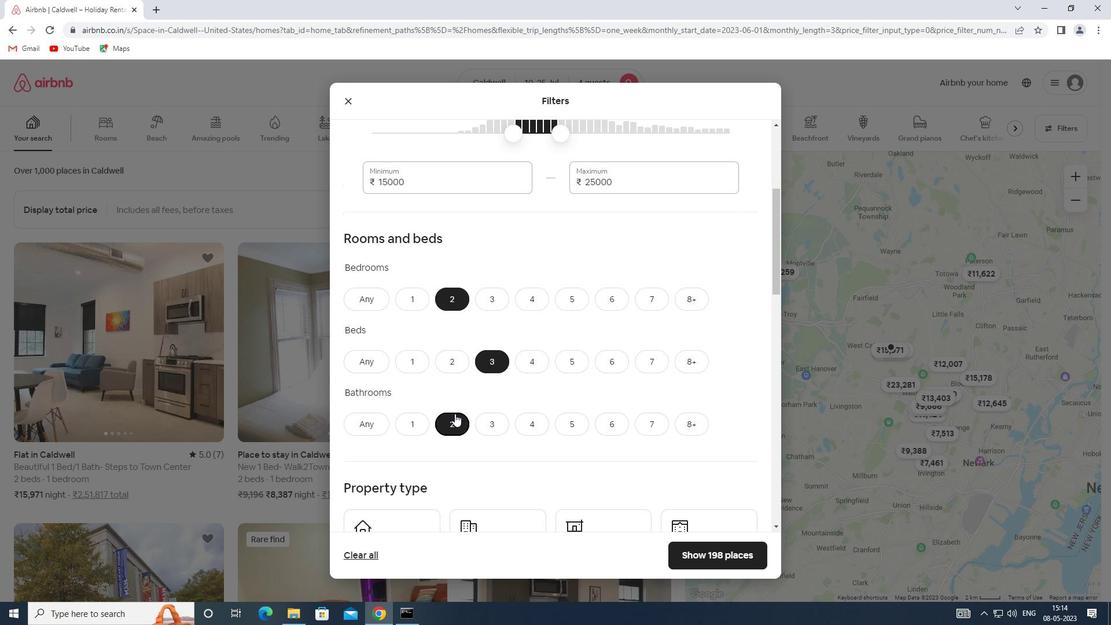 
Action: Mouse moved to (456, 409)
Screenshot: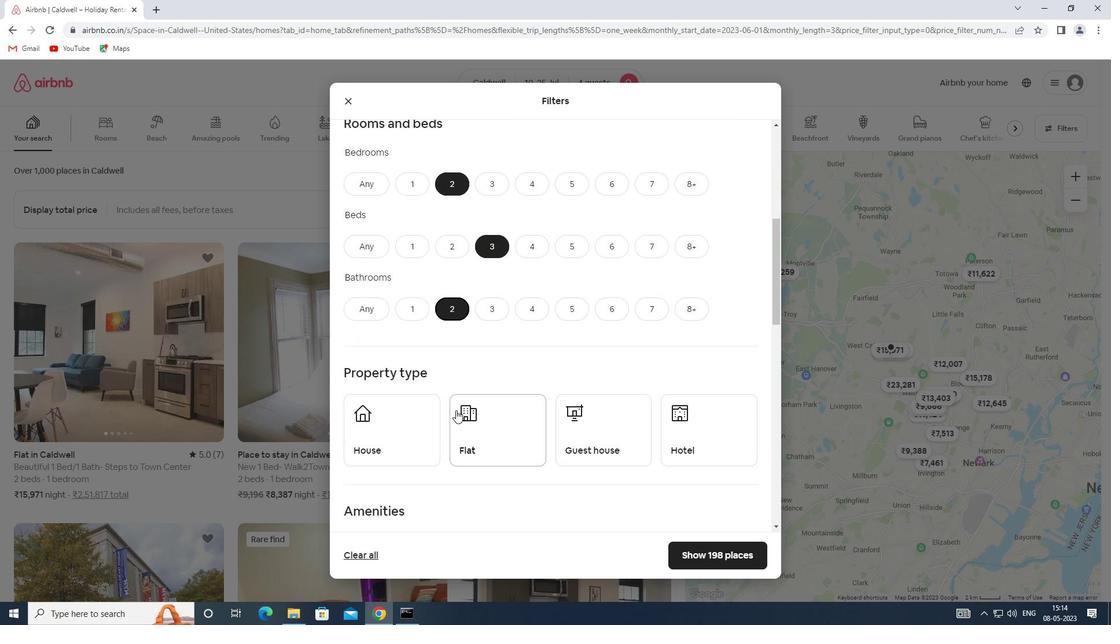 
Action: Mouse scrolled (456, 408) with delta (0, 0)
Screenshot: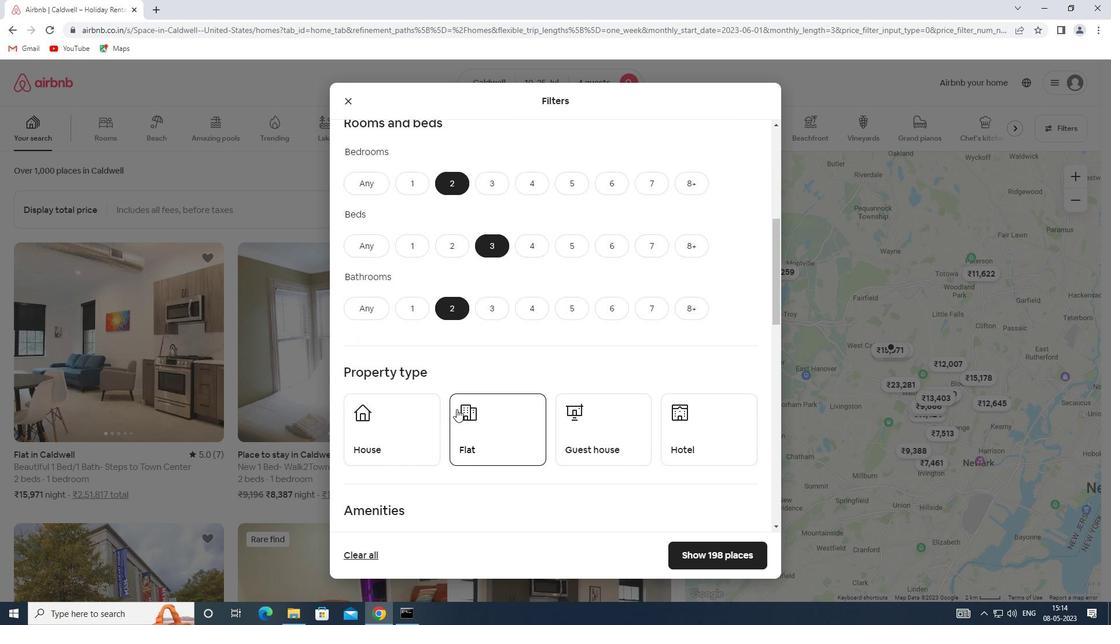 
Action: Mouse moved to (439, 394)
Screenshot: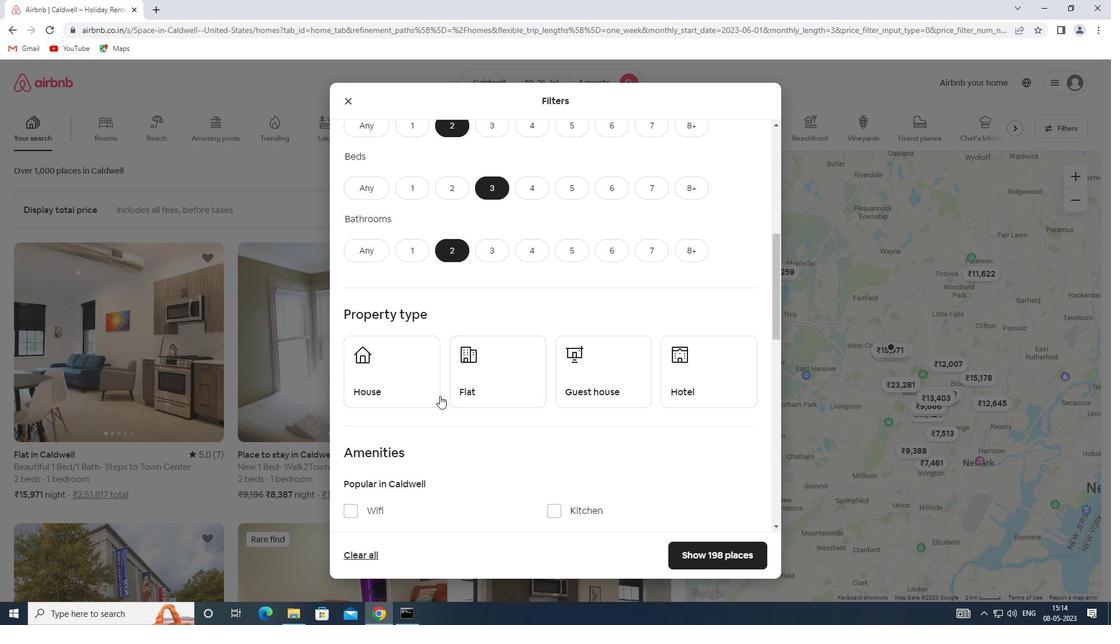 
Action: Mouse pressed left at (439, 394)
Screenshot: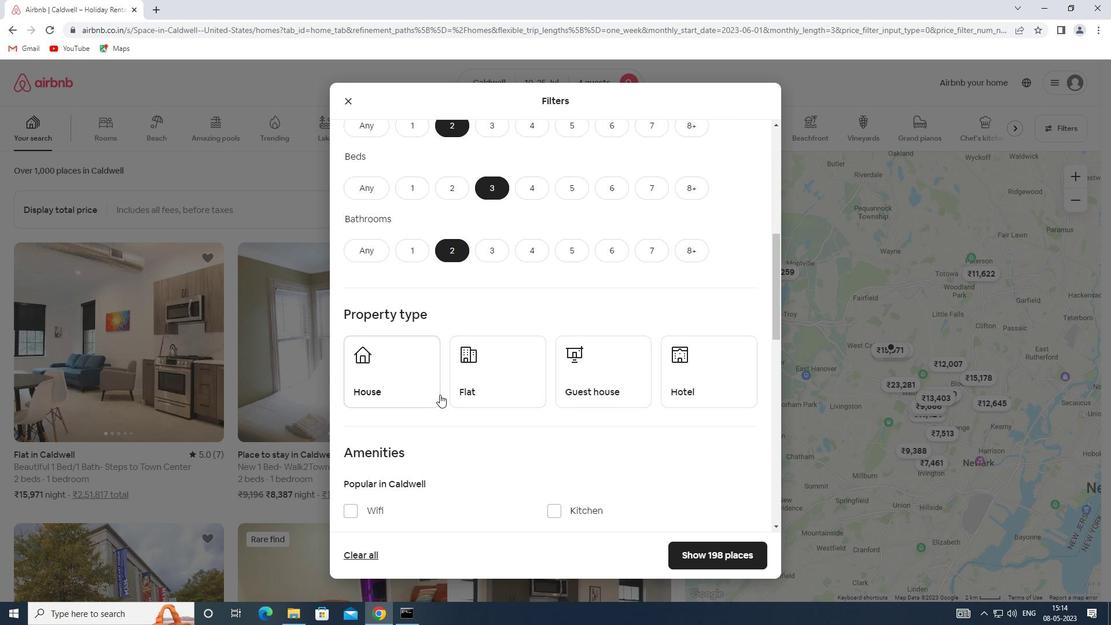 
Action: Mouse moved to (493, 393)
Screenshot: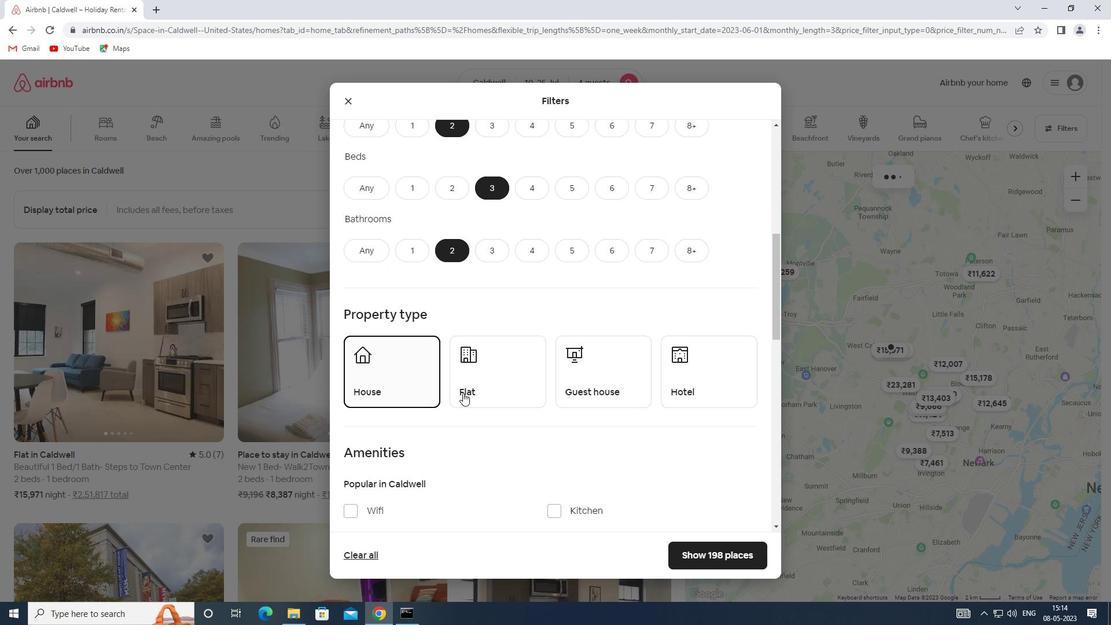 
Action: Mouse pressed left at (493, 393)
Screenshot: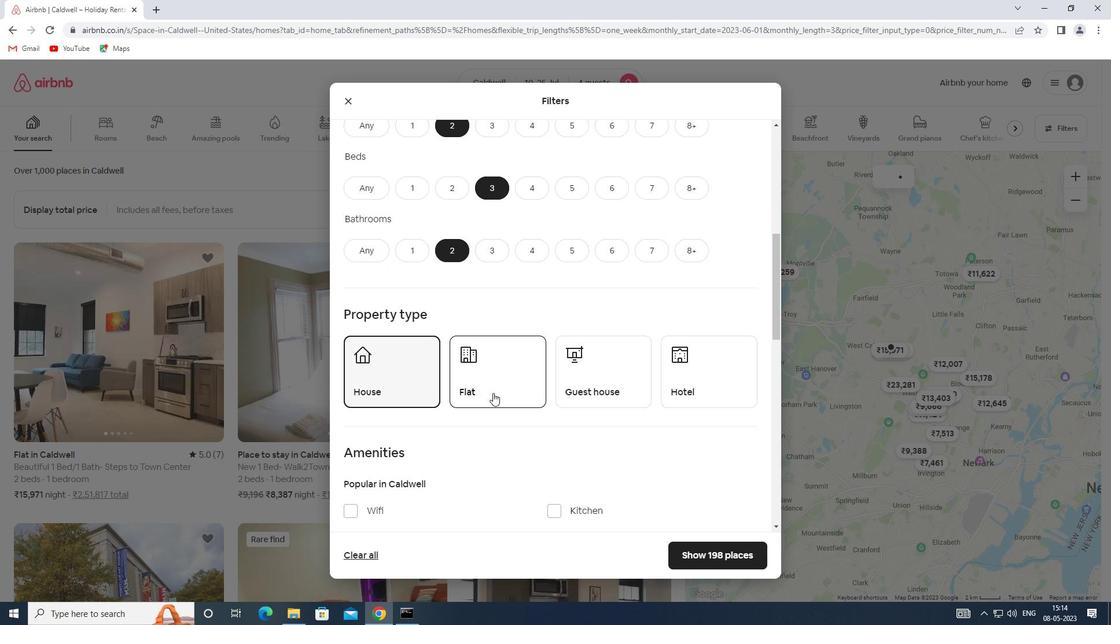 
Action: Mouse moved to (577, 392)
Screenshot: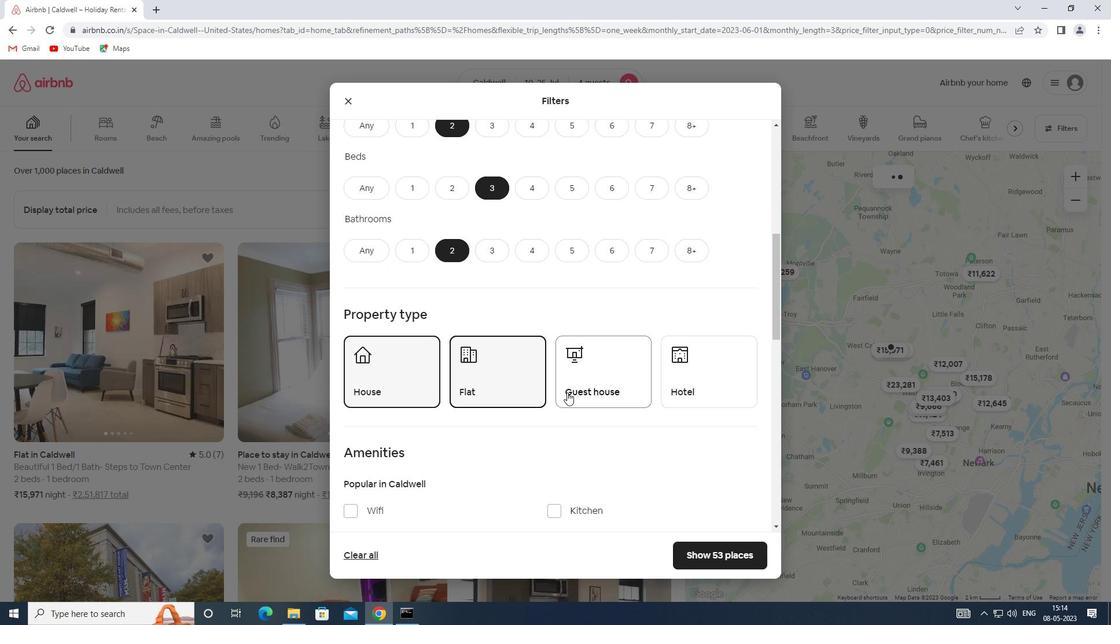 
Action: Mouse pressed left at (577, 392)
Screenshot: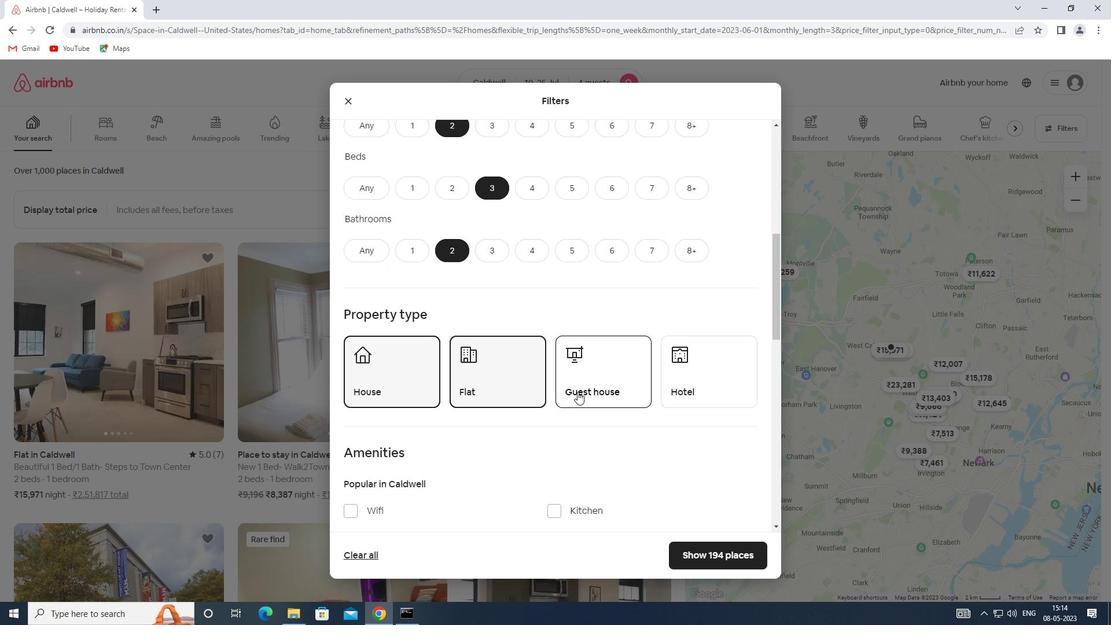 
Action: Mouse scrolled (577, 391) with delta (0, 0)
Screenshot: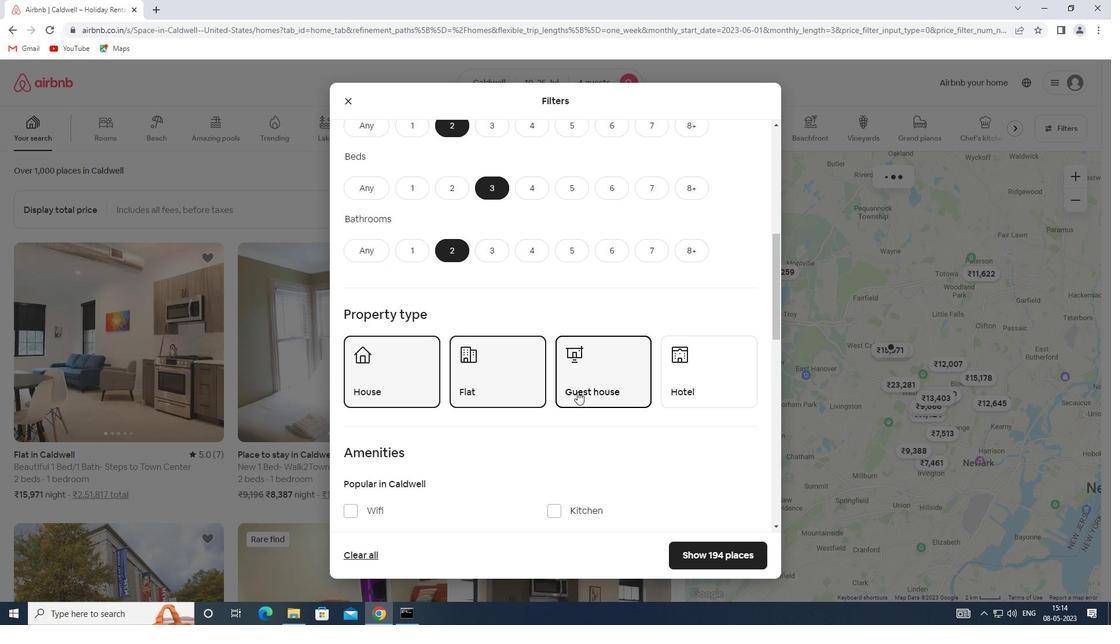 
Action: Mouse moved to (563, 399)
Screenshot: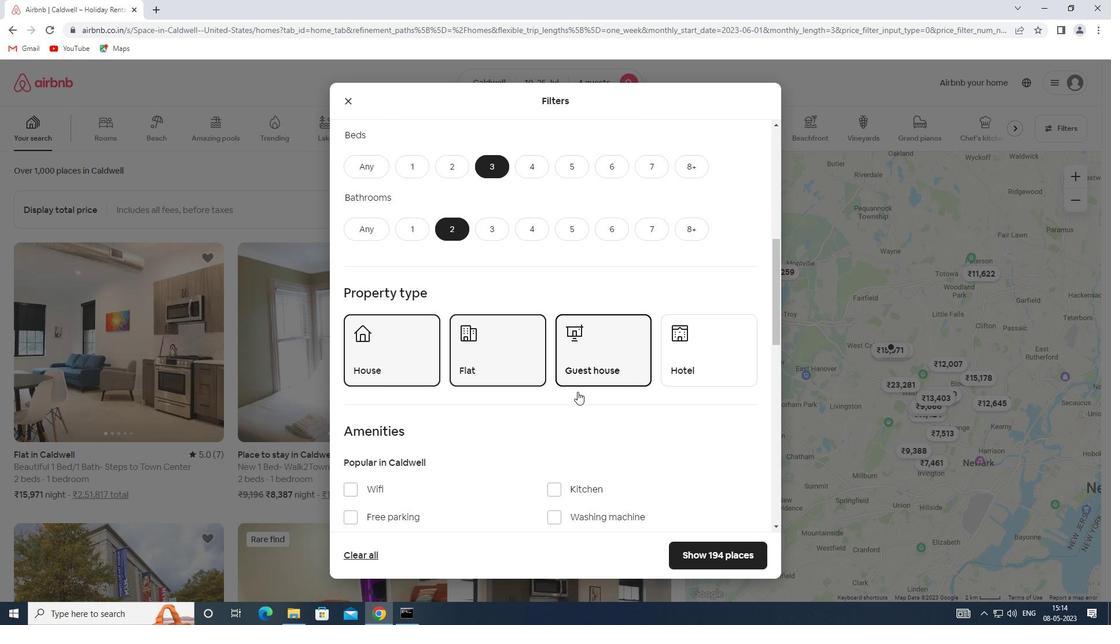 
Action: Mouse scrolled (563, 398) with delta (0, 0)
Screenshot: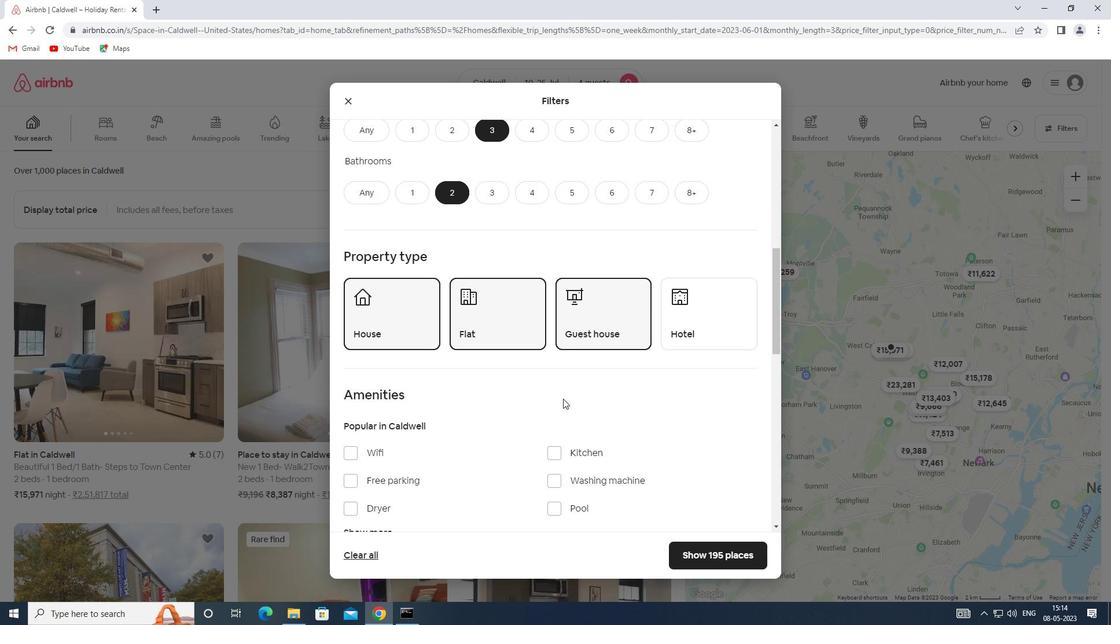 
Action: Mouse scrolled (563, 398) with delta (0, 0)
Screenshot: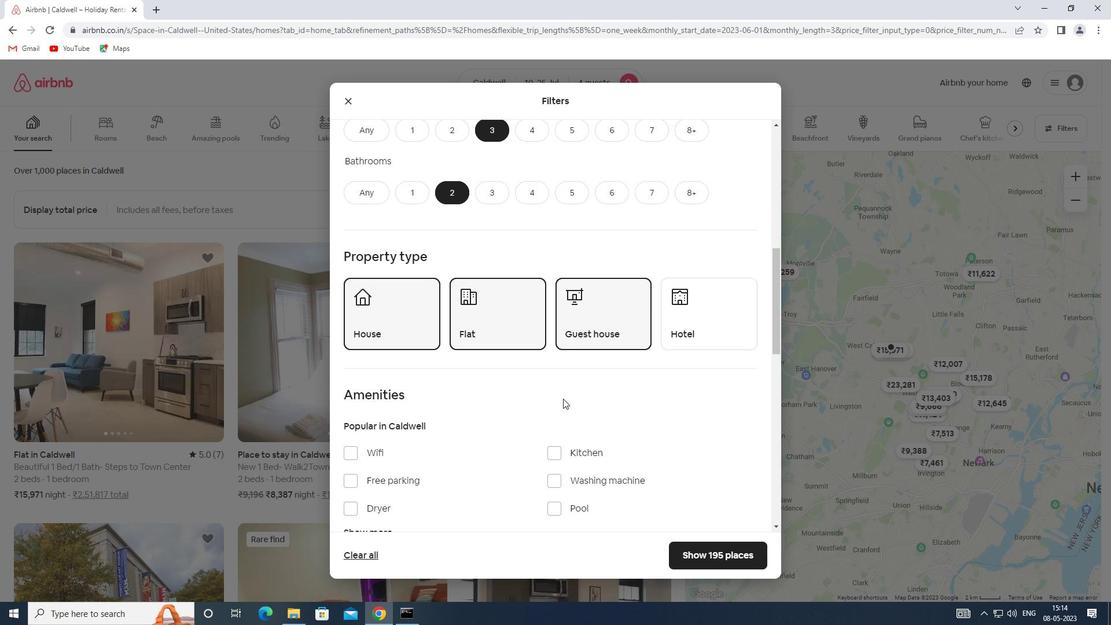 
Action: Mouse moved to (365, 413)
Screenshot: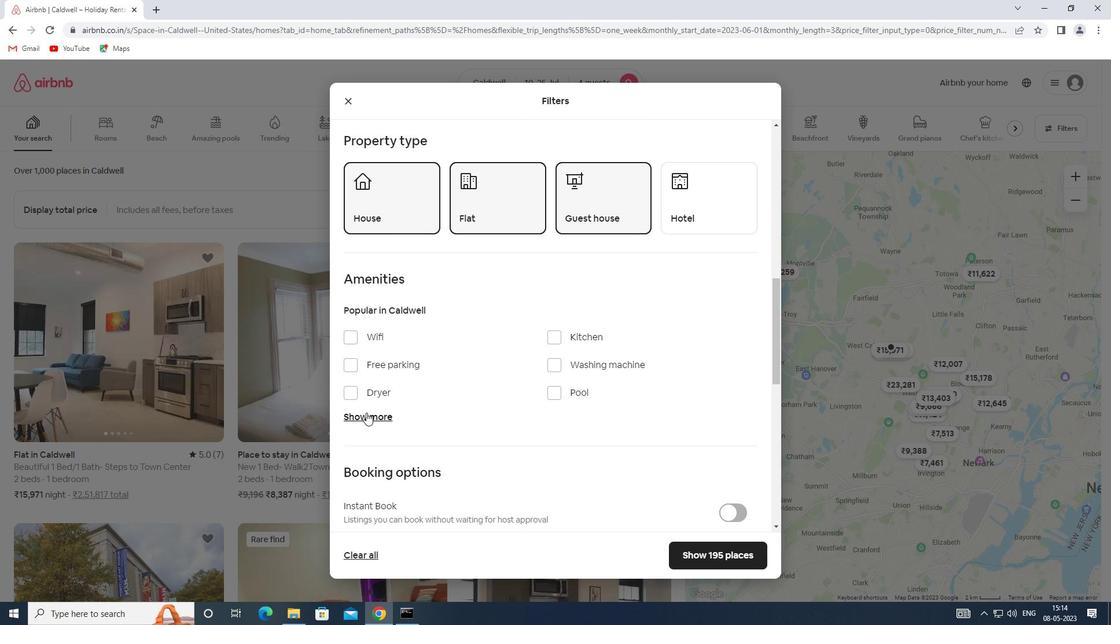 
Action: Mouse pressed left at (365, 413)
Screenshot: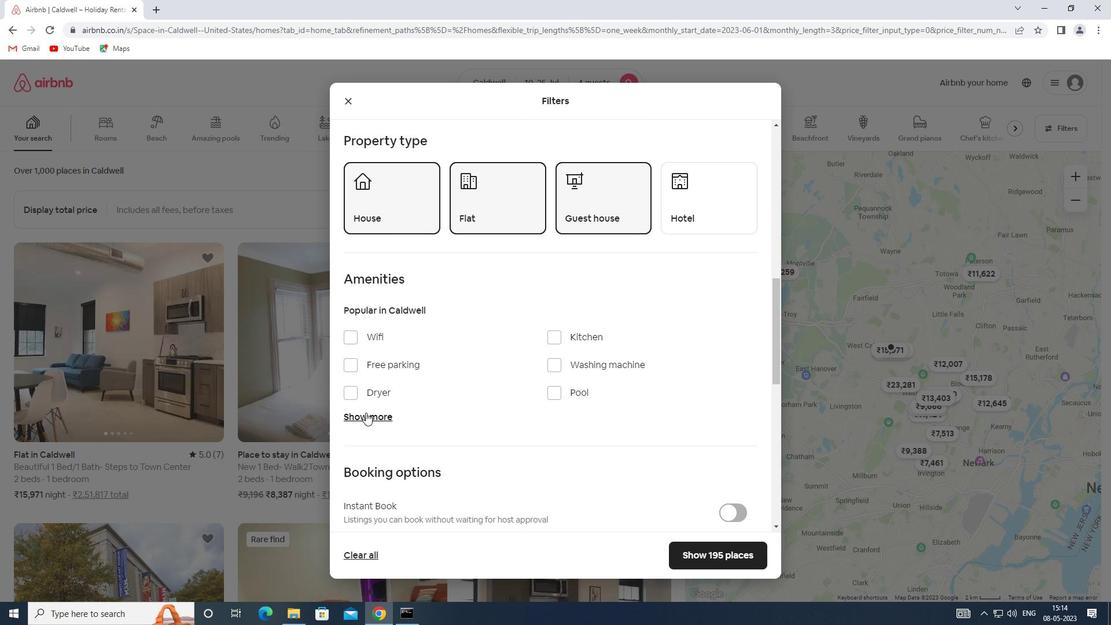 
Action: Mouse moved to (355, 338)
Screenshot: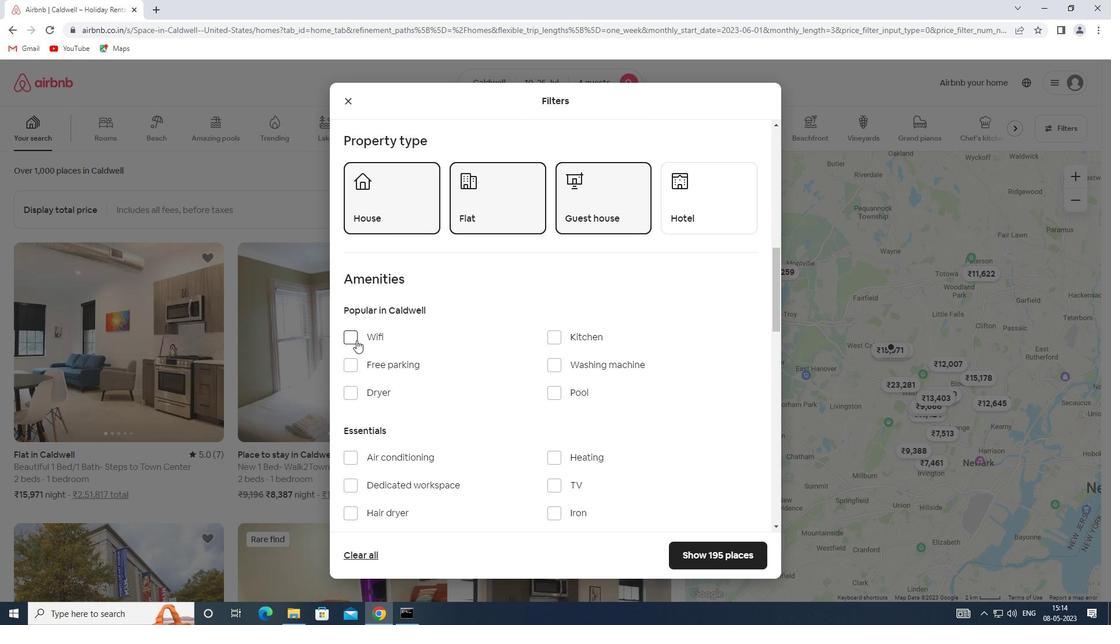 
Action: Mouse pressed left at (355, 338)
Screenshot: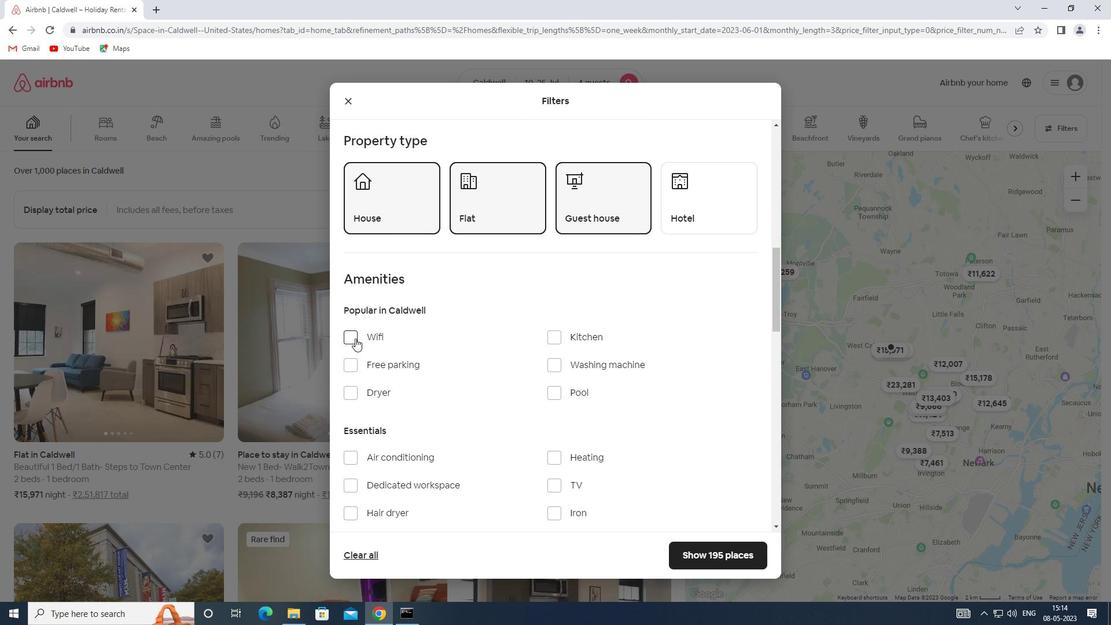 
Action: Mouse moved to (417, 354)
Screenshot: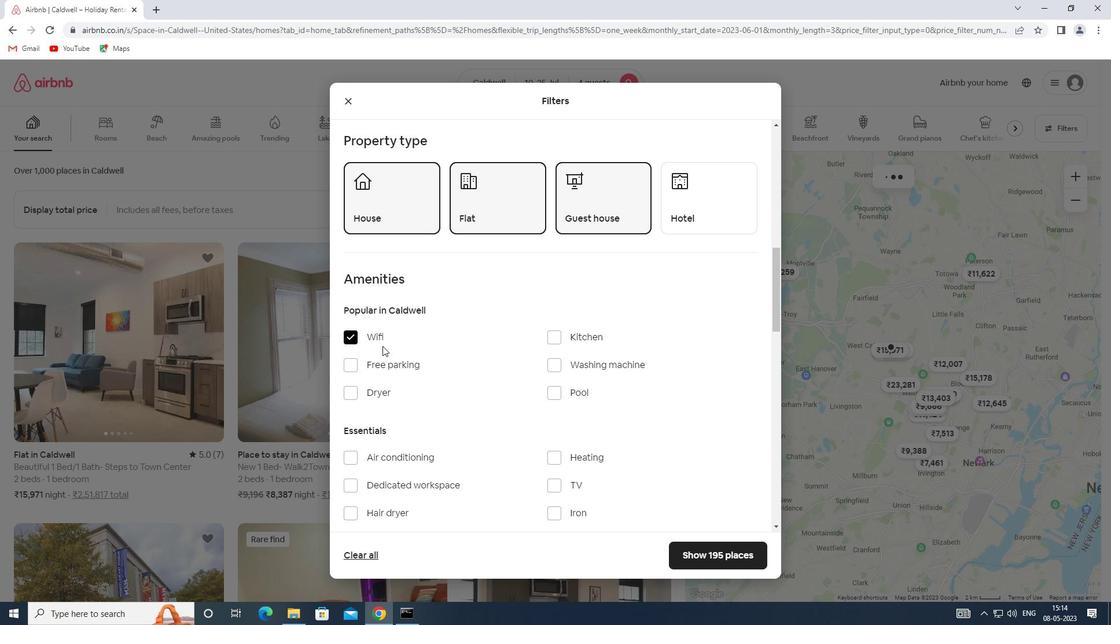 
Action: Mouse scrolled (417, 354) with delta (0, 0)
Screenshot: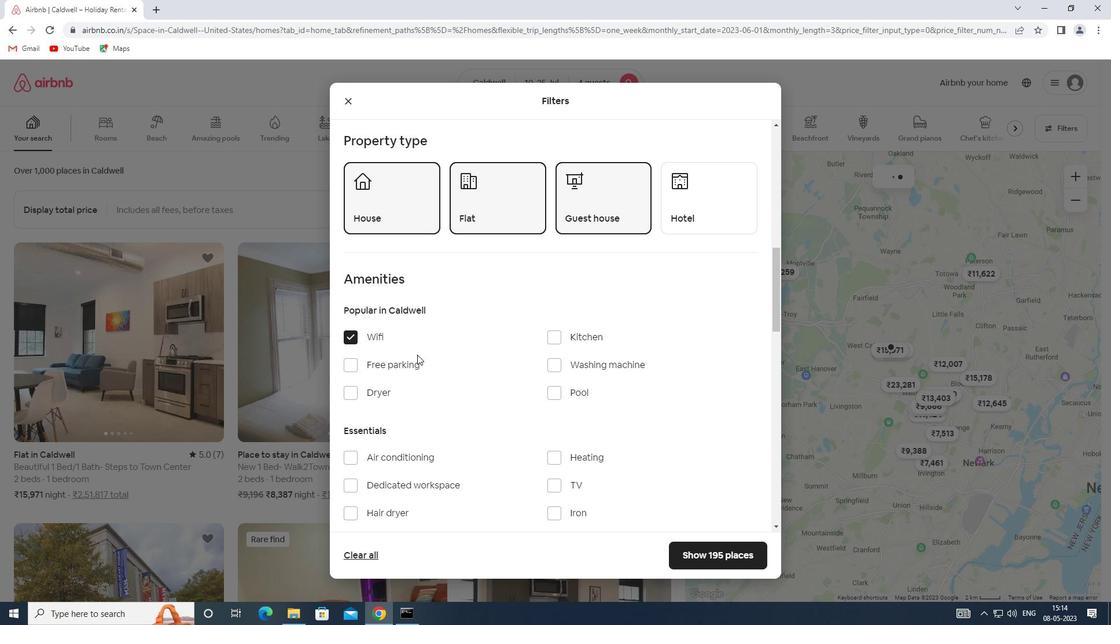 
Action: Mouse moved to (550, 428)
Screenshot: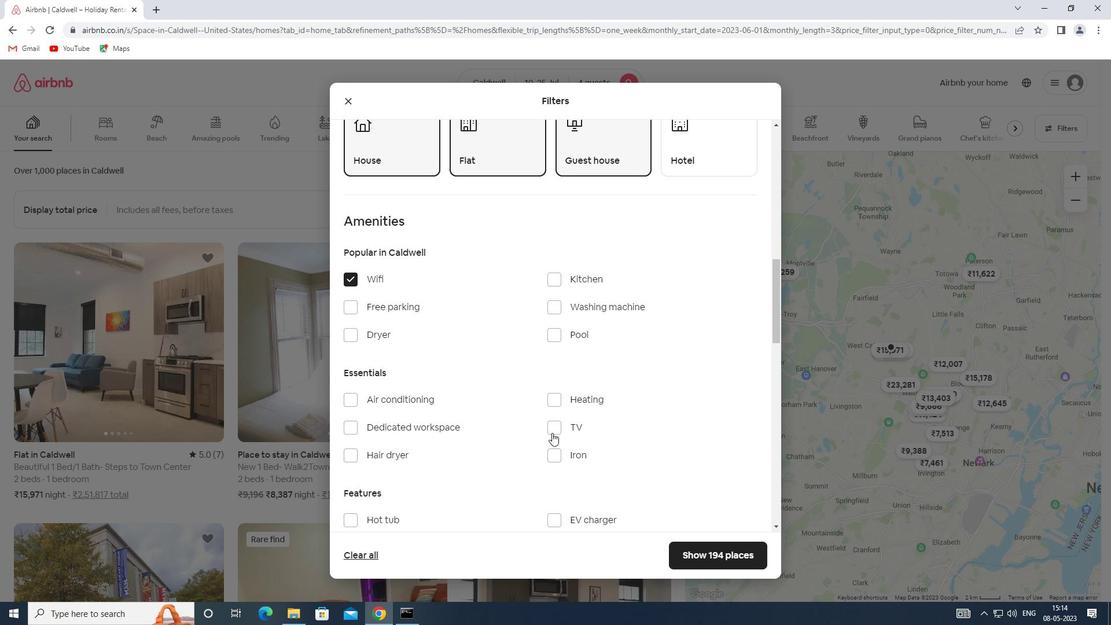 
Action: Mouse pressed left at (550, 428)
Screenshot: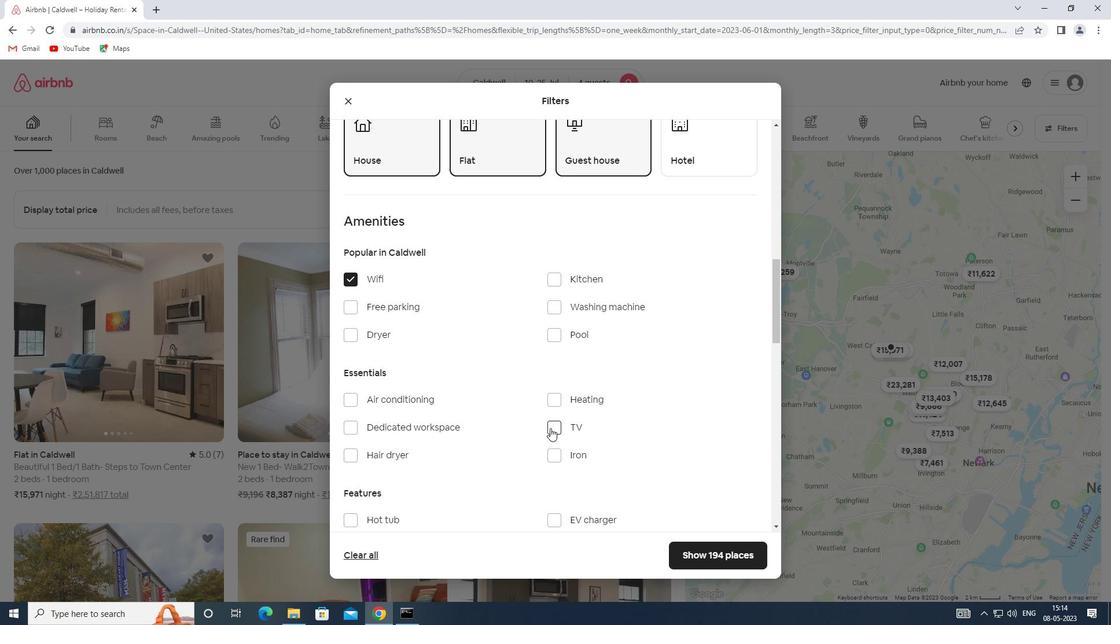 
Action: Mouse moved to (346, 303)
Screenshot: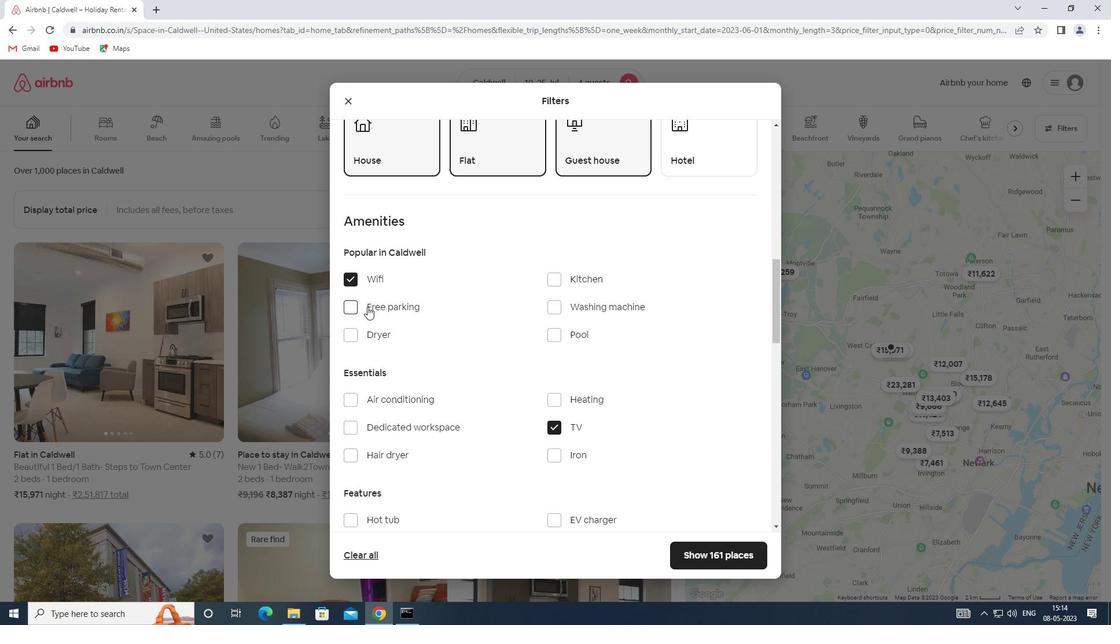 
Action: Mouse pressed left at (346, 303)
Screenshot: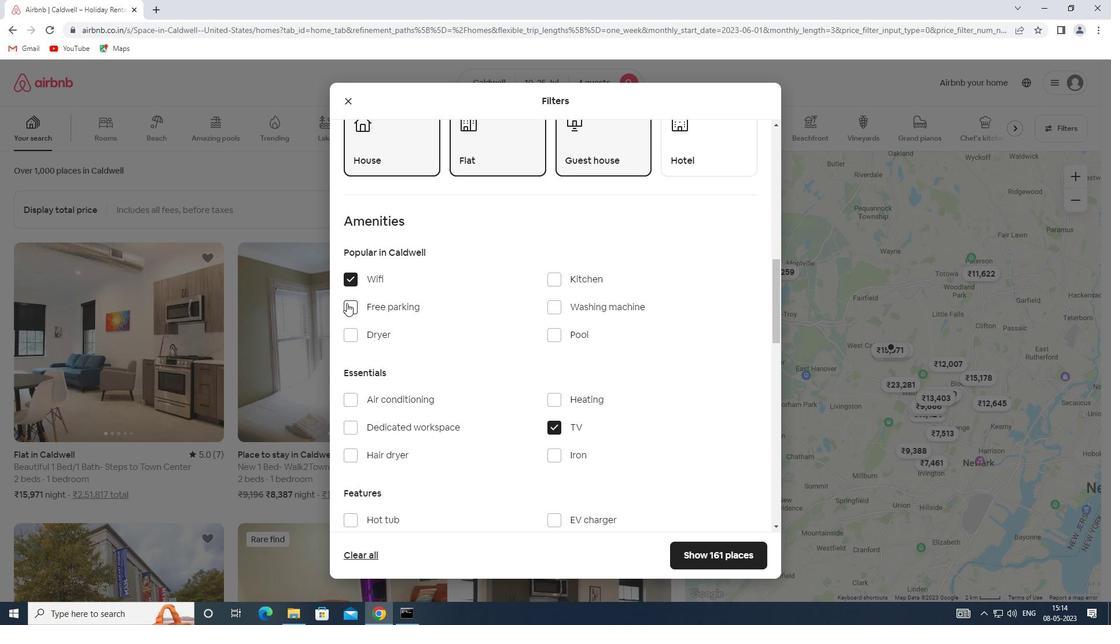 
Action: Mouse moved to (465, 381)
Screenshot: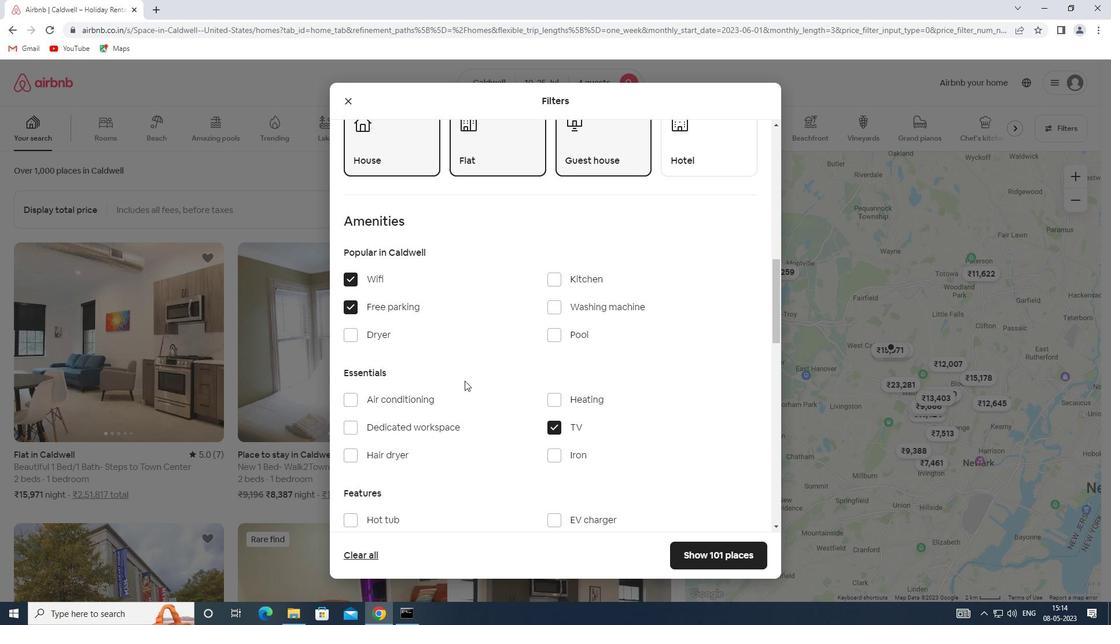 
Action: Mouse scrolled (465, 380) with delta (0, 0)
Screenshot: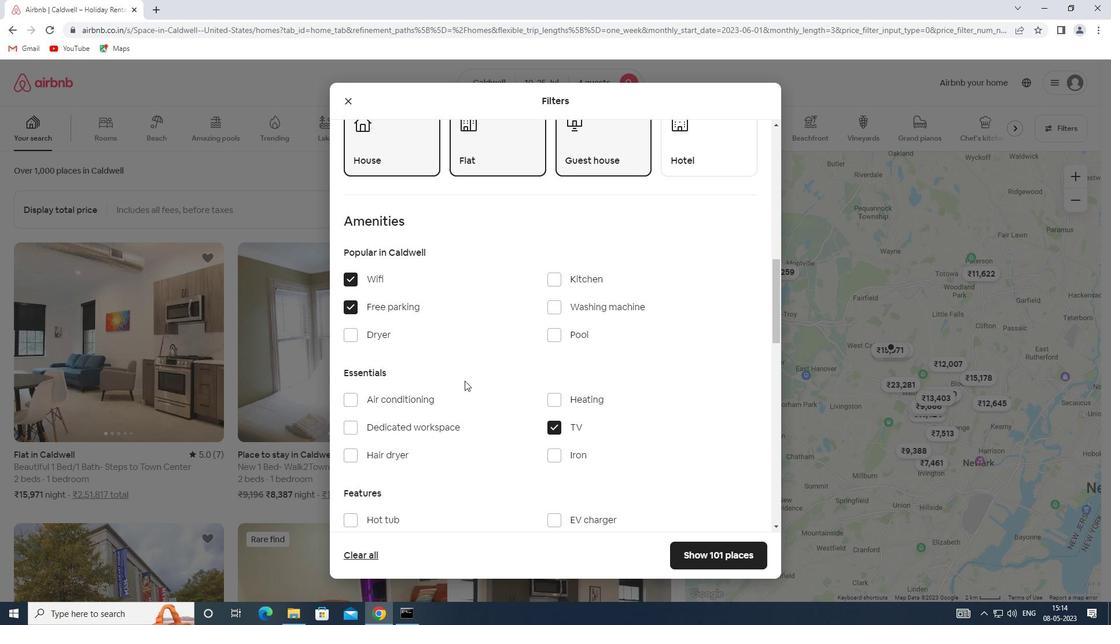
Action: Mouse moved to (465, 381)
Screenshot: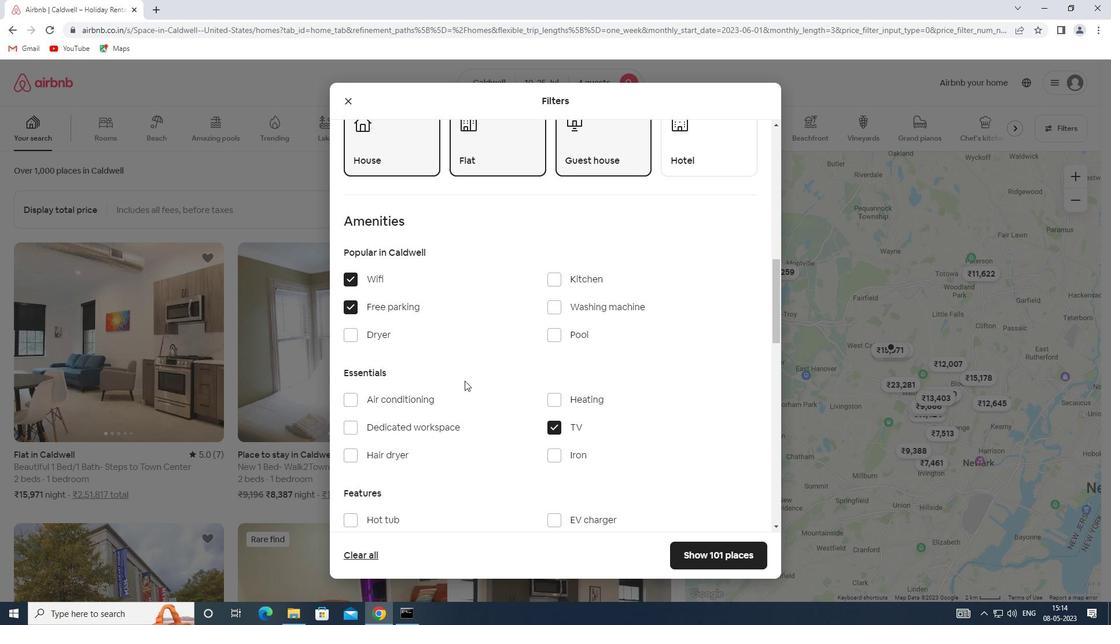 
Action: Mouse scrolled (465, 381) with delta (0, 0)
Screenshot: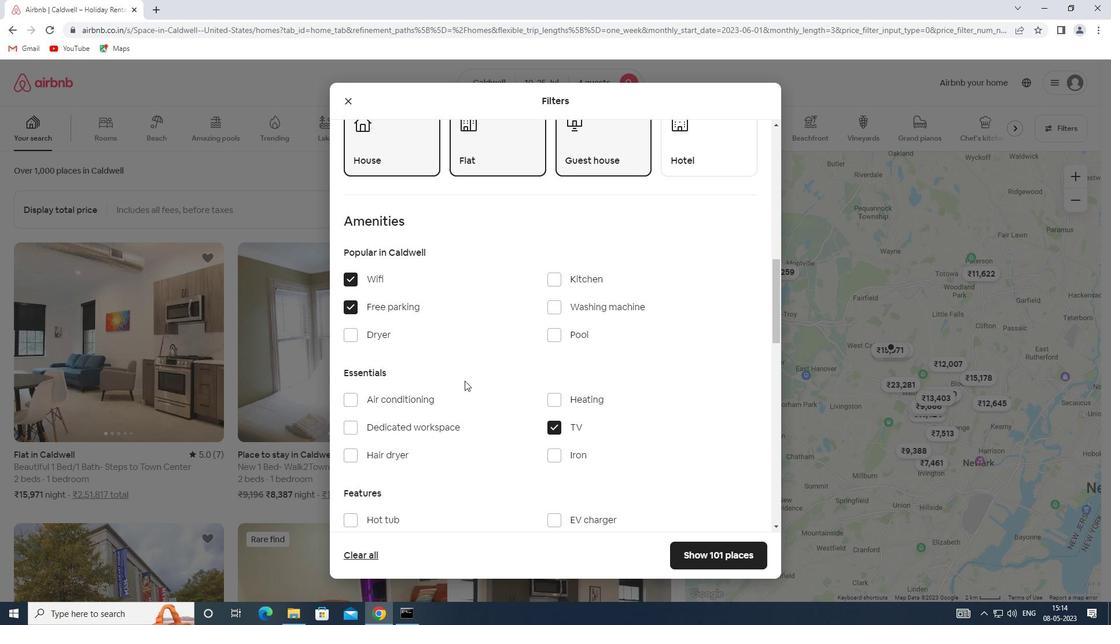 
Action: Mouse scrolled (465, 381) with delta (0, 0)
Screenshot: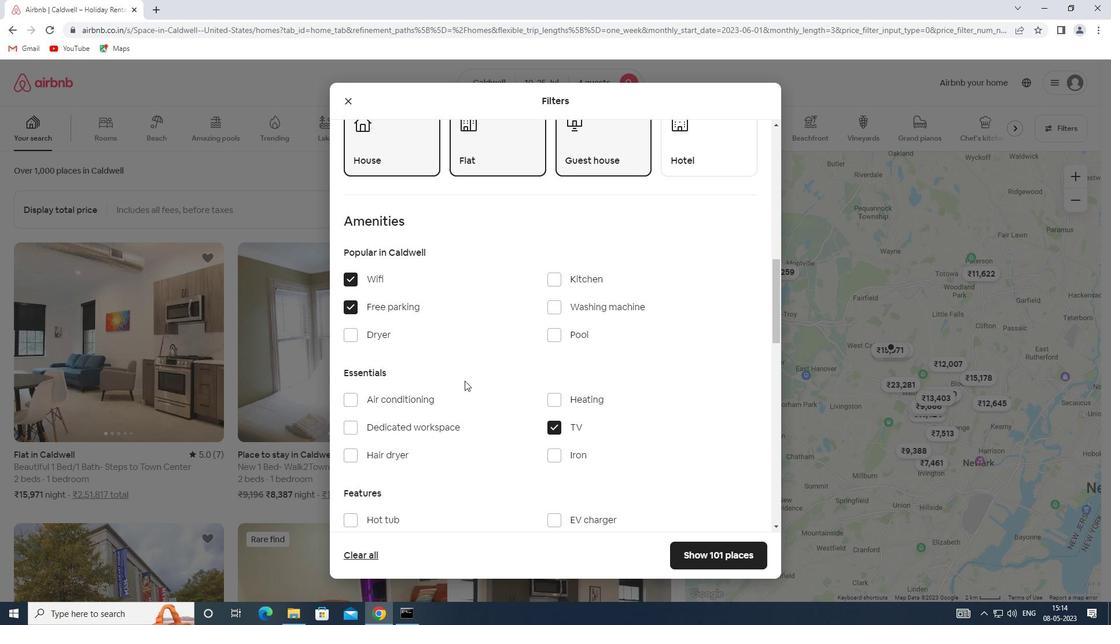 
Action: Mouse moved to (546, 368)
Screenshot: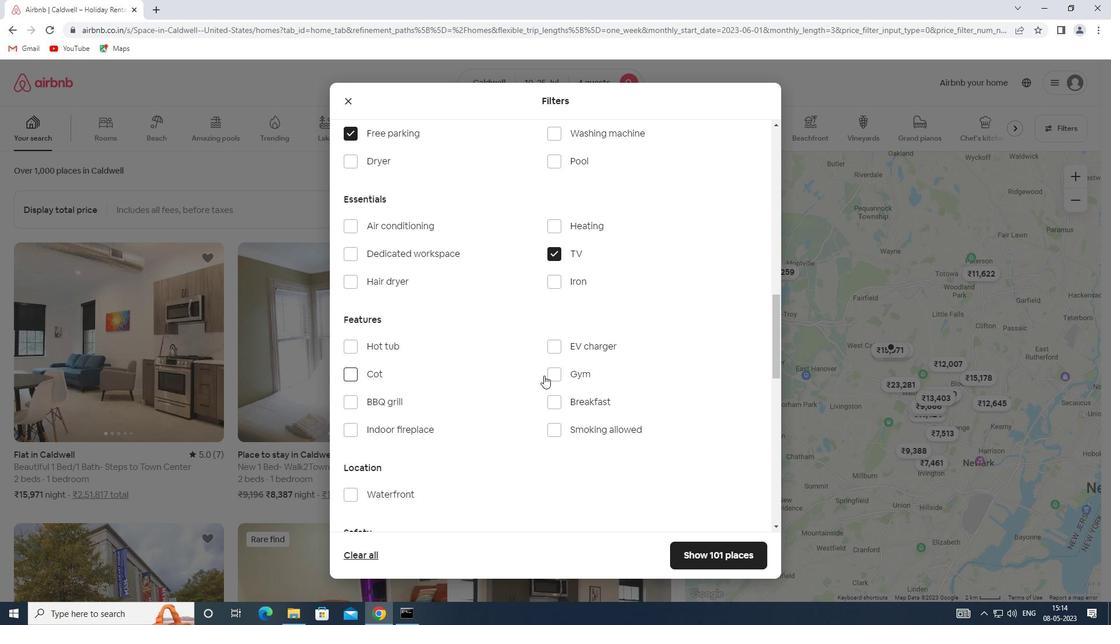 
Action: Mouse pressed left at (546, 368)
Screenshot: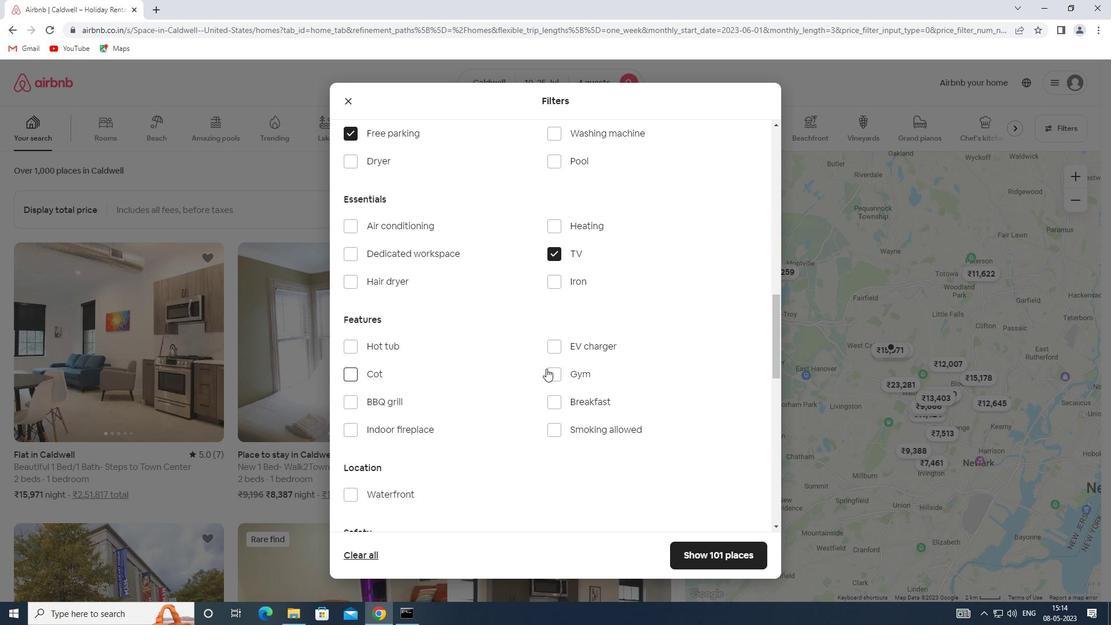 
Action: Mouse moved to (360, 374)
Screenshot: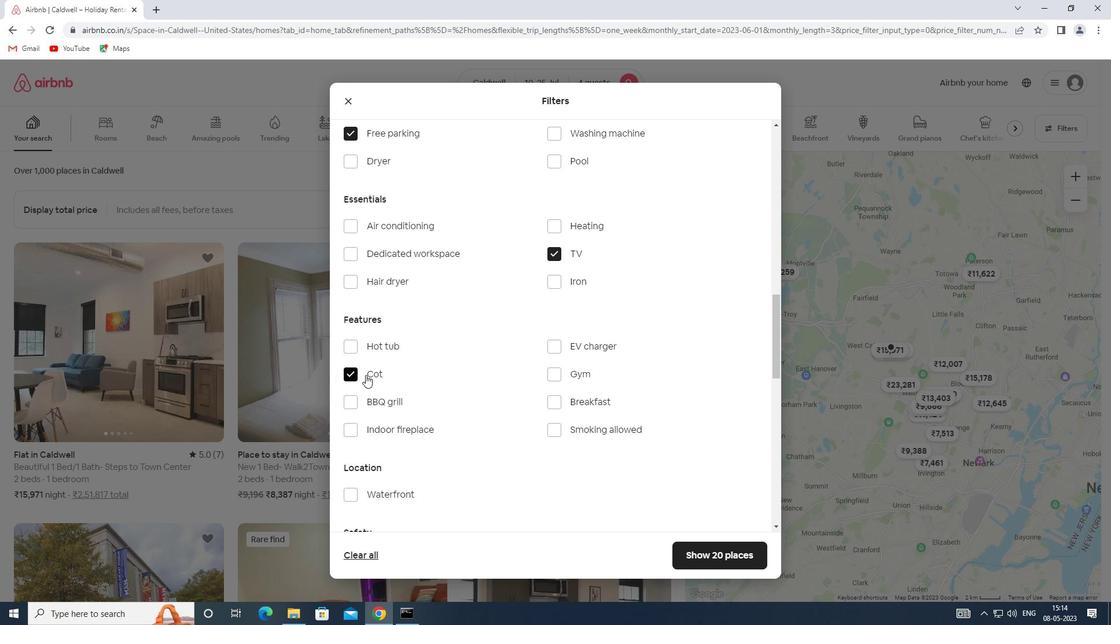 
Action: Mouse pressed left at (360, 374)
Screenshot: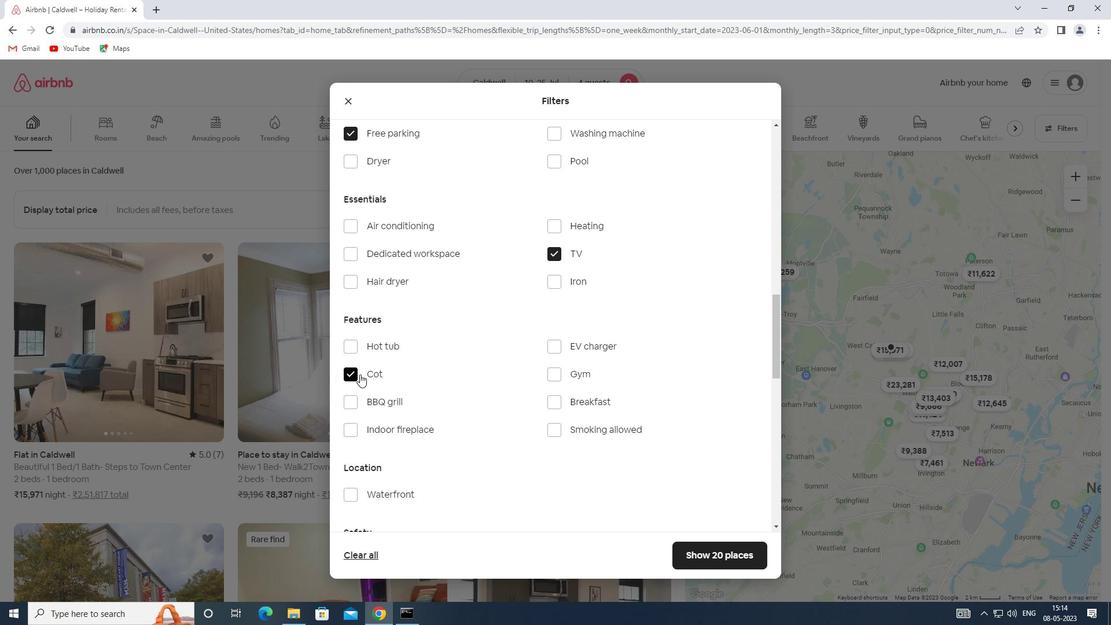 
Action: Mouse moved to (553, 378)
Screenshot: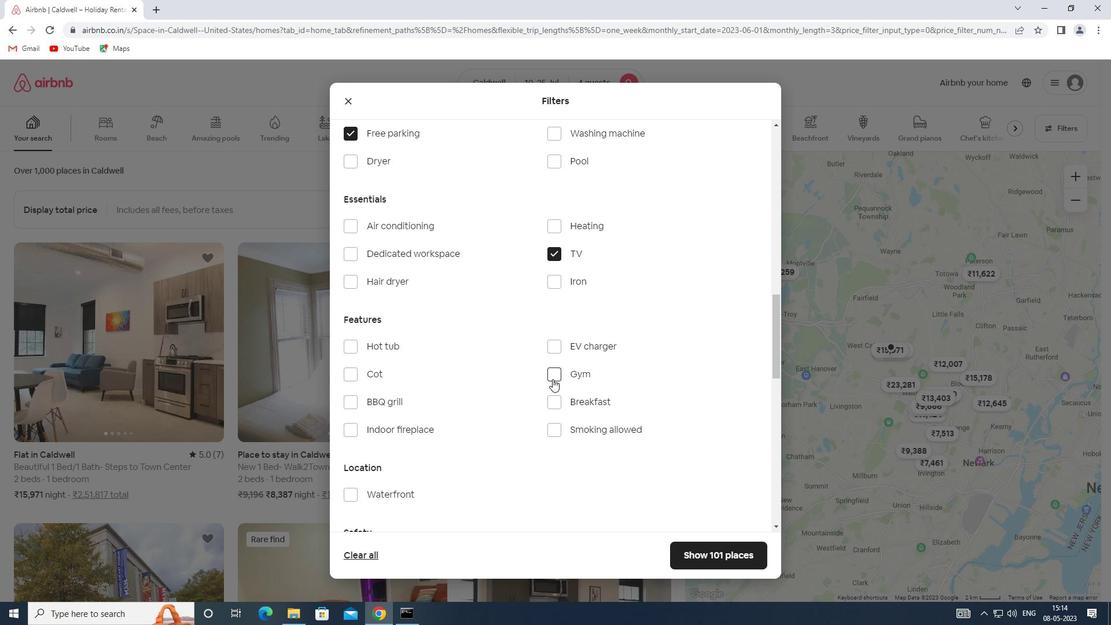 
Action: Mouse pressed left at (553, 378)
Screenshot: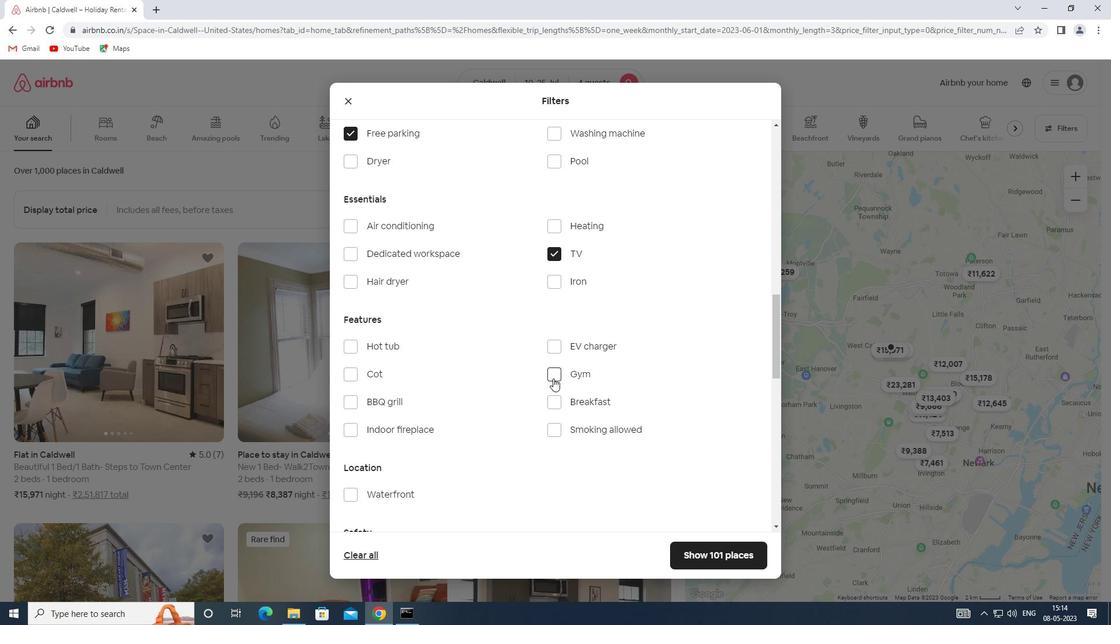
Action: Mouse moved to (555, 400)
Screenshot: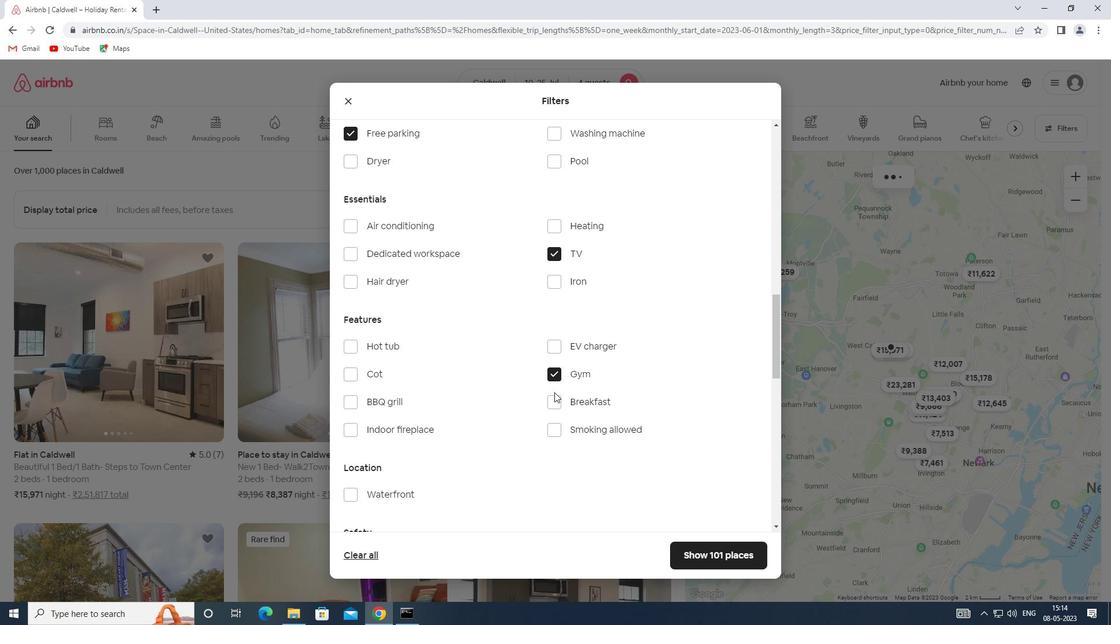 
Action: Mouse pressed left at (555, 400)
Screenshot: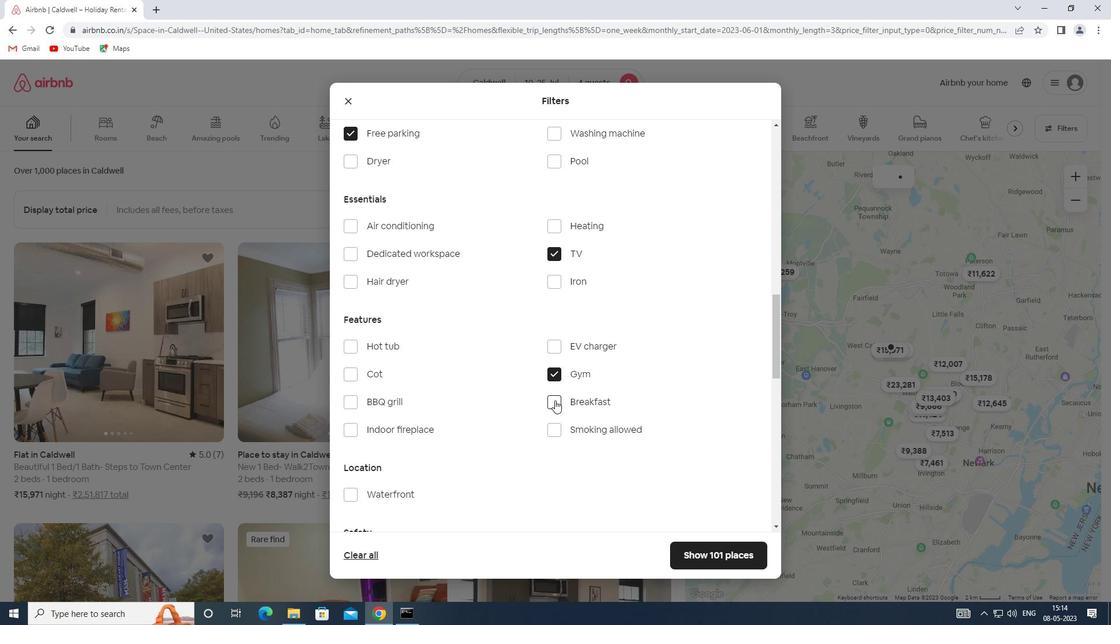 
Action: Mouse moved to (577, 392)
Screenshot: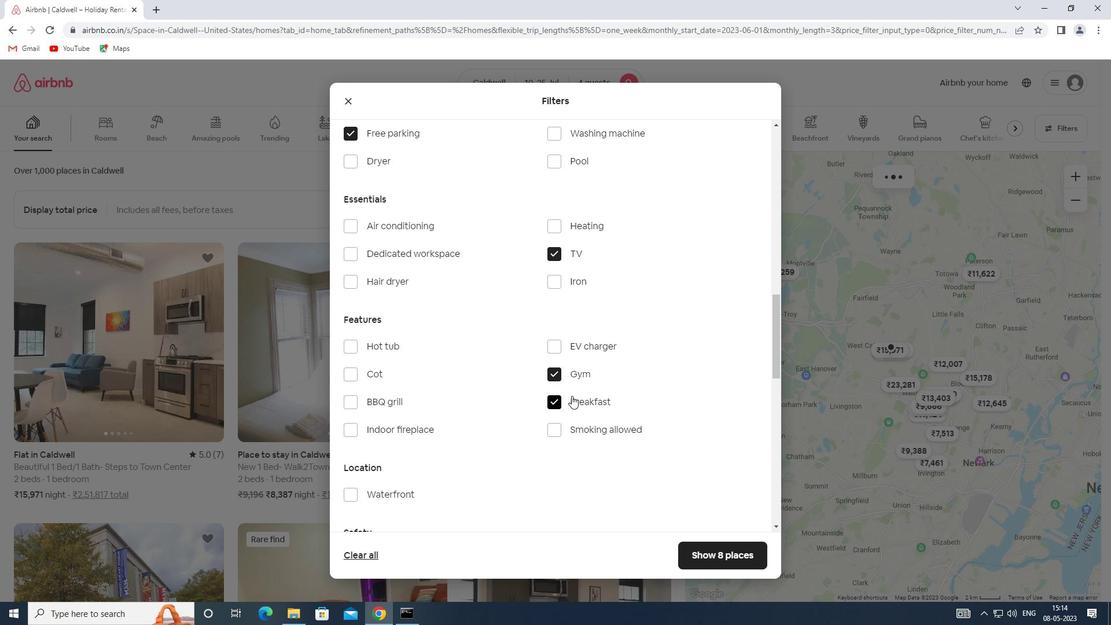 
Action: Mouse scrolled (577, 392) with delta (0, 0)
Screenshot: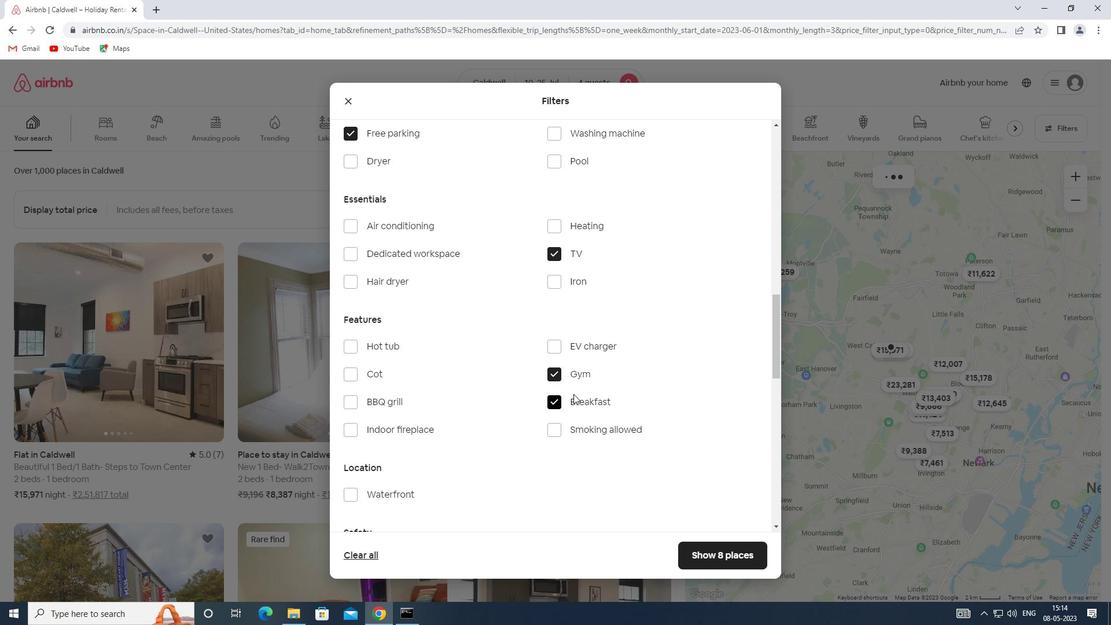 
Action: Mouse scrolled (577, 392) with delta (0, 0)
Screenshot: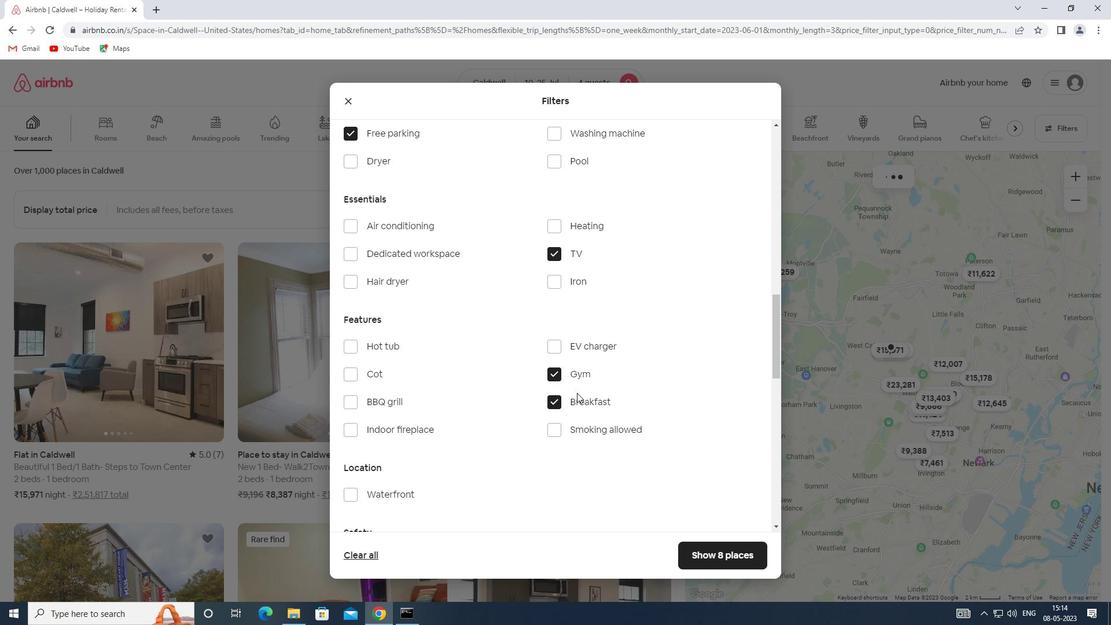 
Action: Mouse moved to (577, 390)
Screenshot: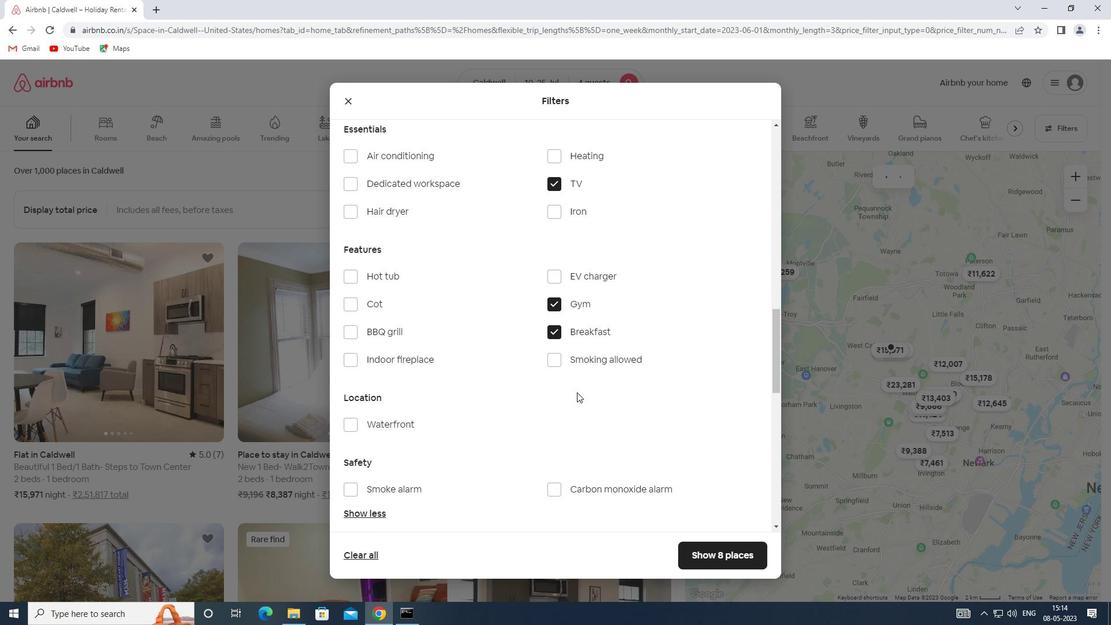 
Action: Mouse scrolled (577, 390) with delta (0, 0)
Screenshot: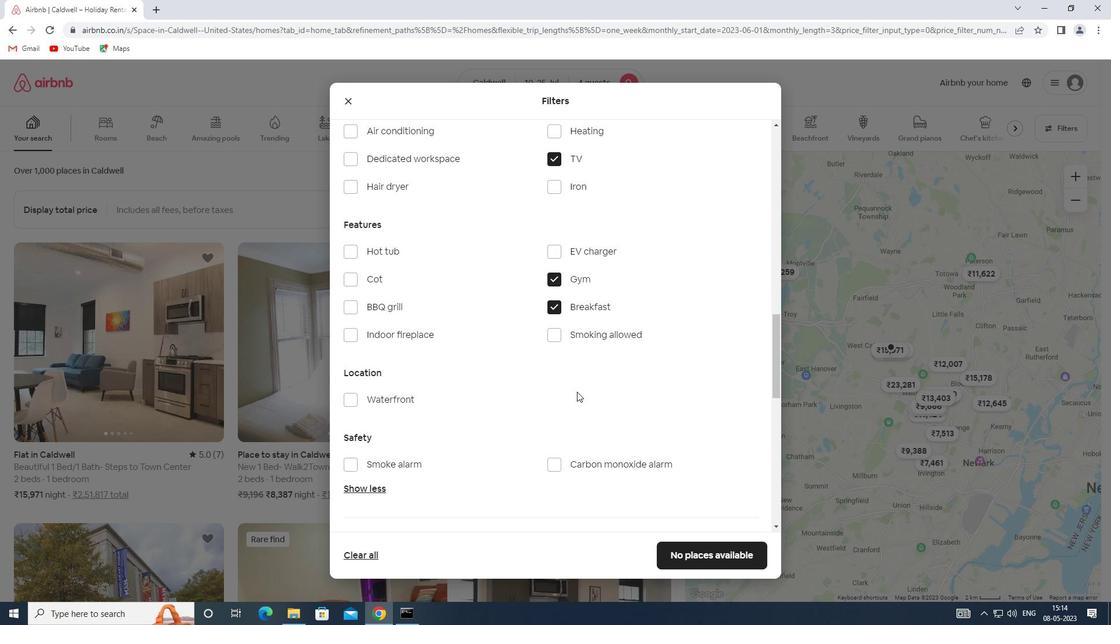 
Action: Mouse scrolled (577, 390) with delta (0, 0)
Screenshot: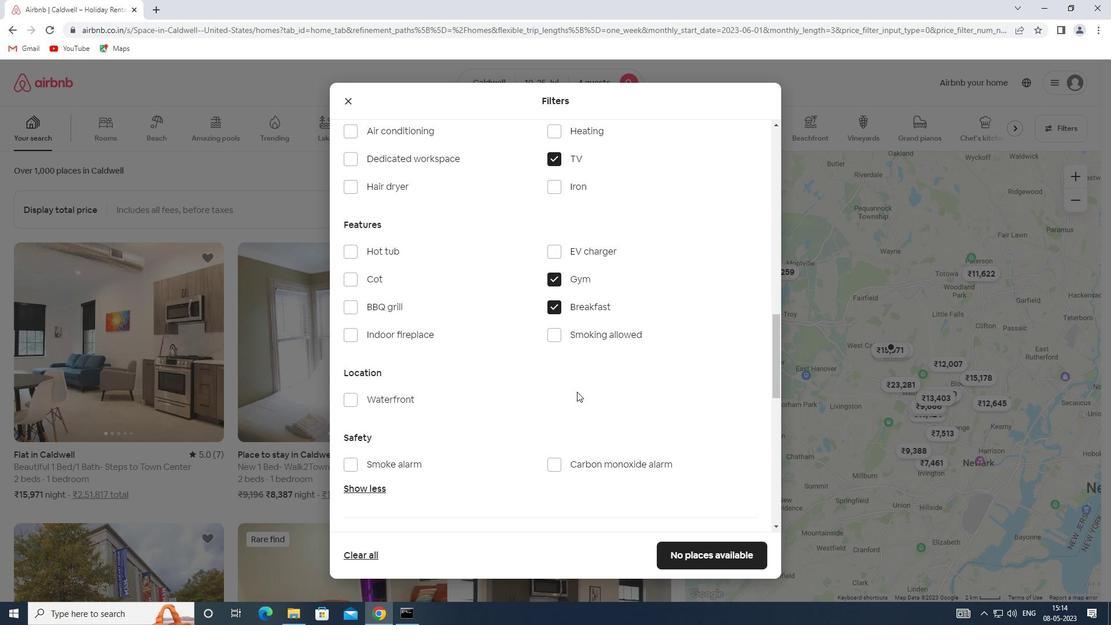 
Action: Mouse moved to (578, 390)
Screenshot: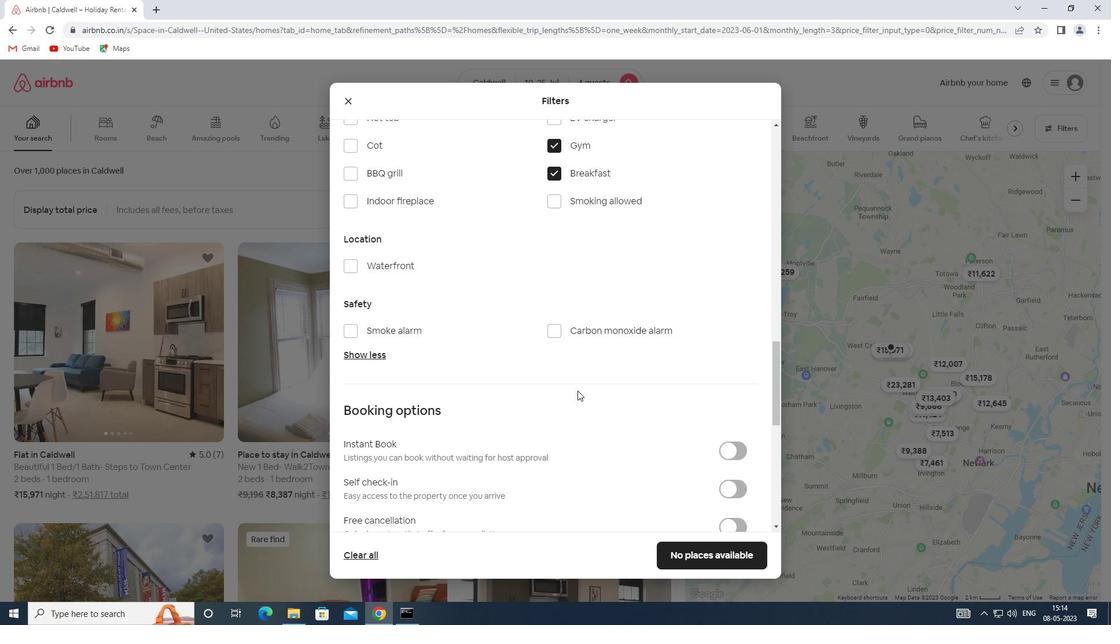 
Action: Mouse scrolled (578, 389) with delta (0, 0)
Screenshot: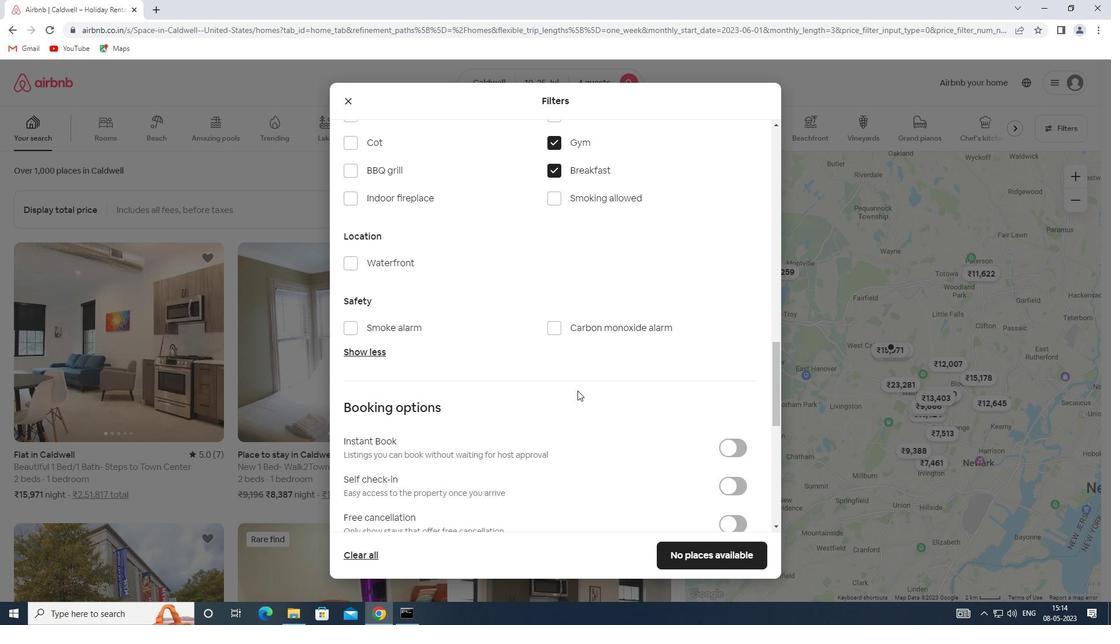 
Action: Mouse scrolled (578, 389) with delta (0, 0)
Screenshot: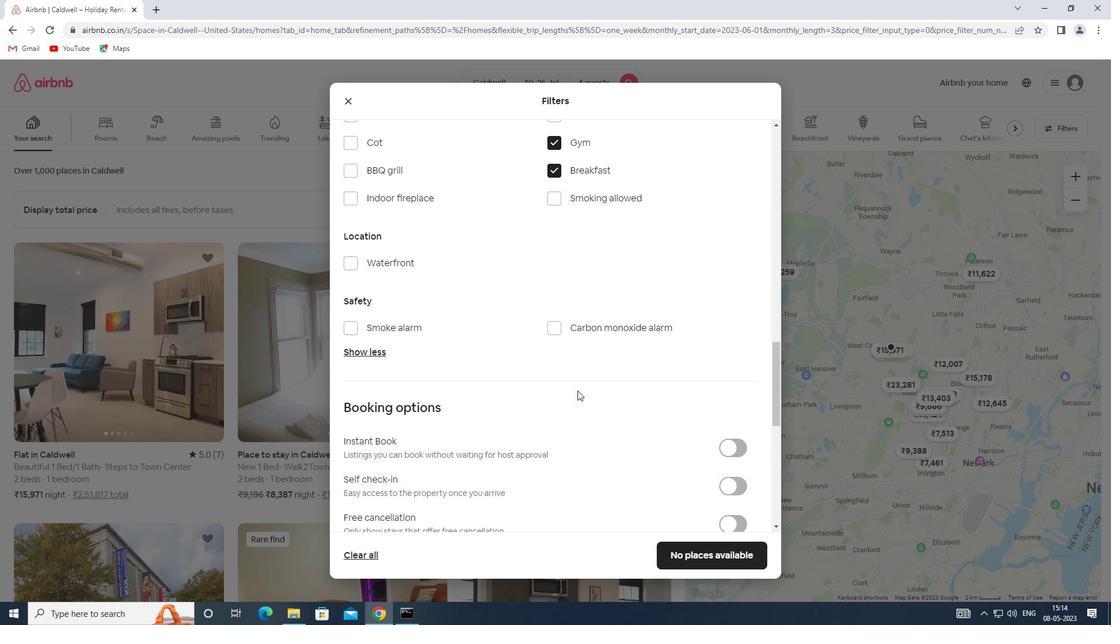 
Action: Mouse scrolled (578, 389) with delta (0, 0)
Screenshot: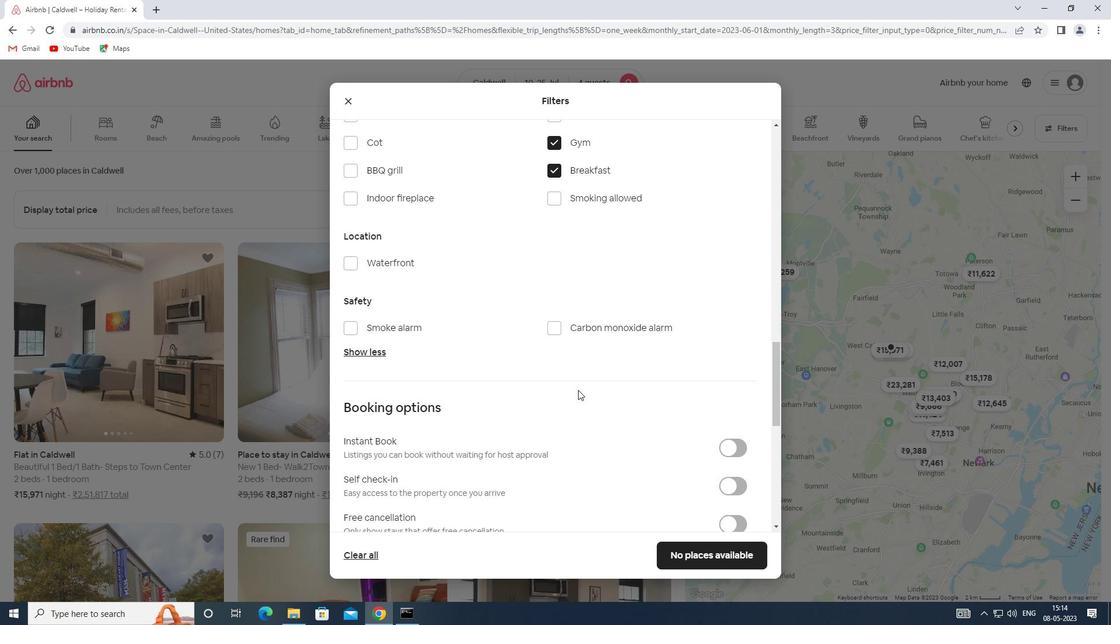 
Action: Mouse moved to (726, 315)
Screenshot: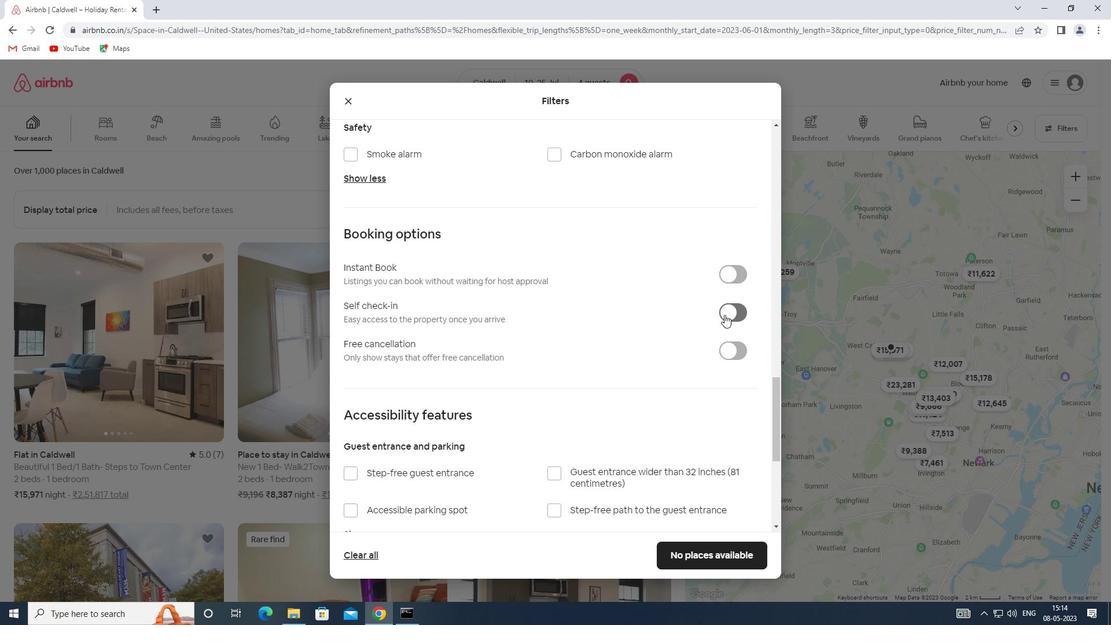 
Action: Mouse pressed left at (726, 315)
Screenshot: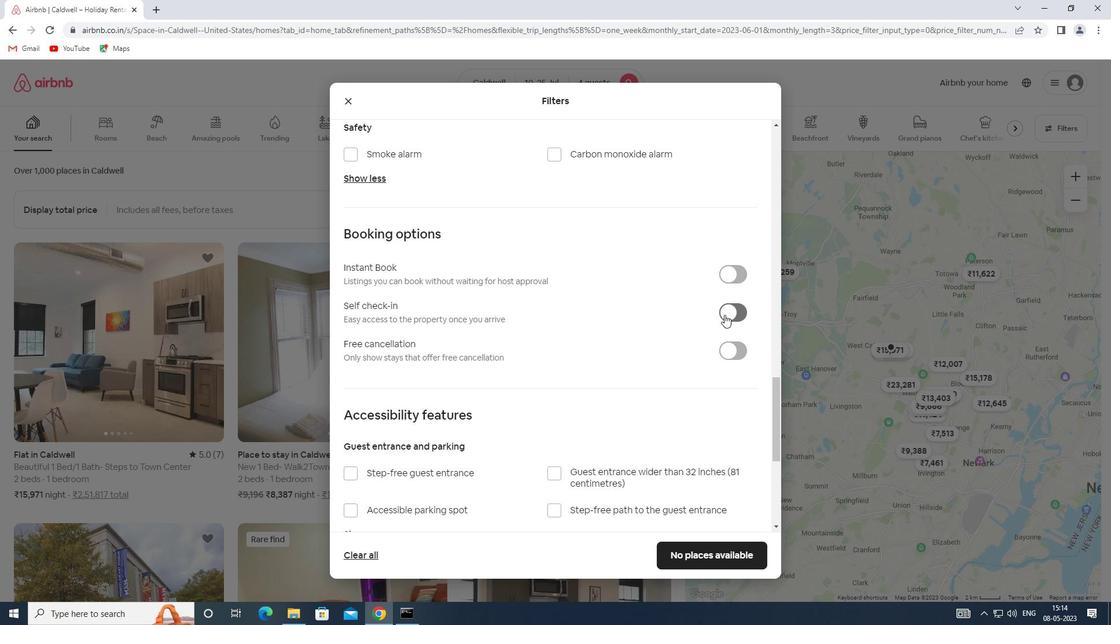 
Action: Mouse moved to (444, 359)
Screenshot: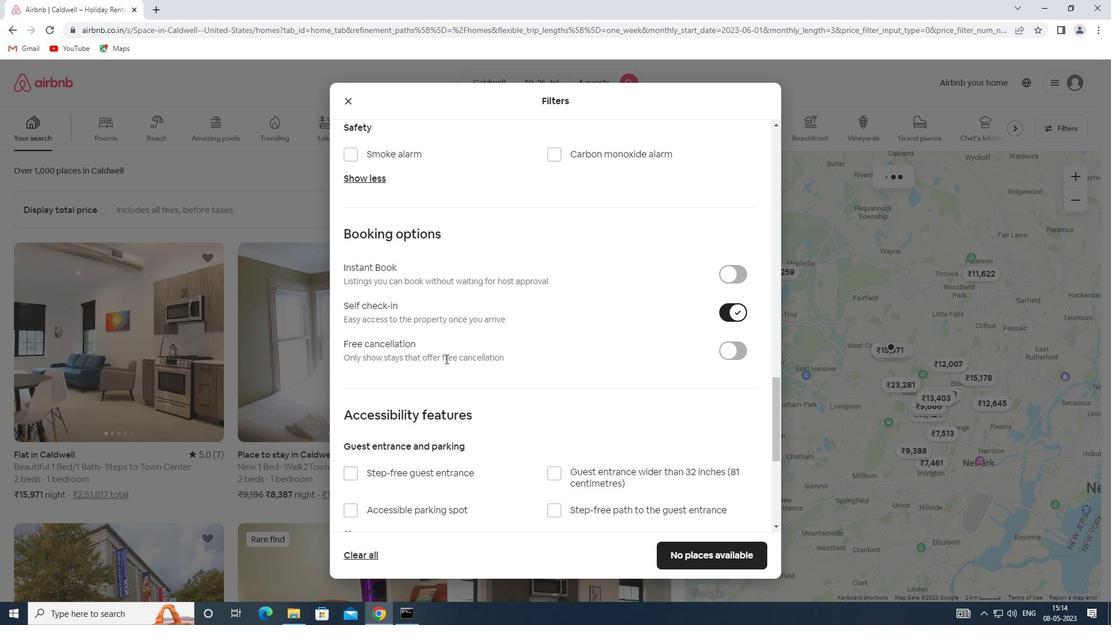
Action: Mouse scrolled (444, 358) with delta (0, 0)
Screenshot: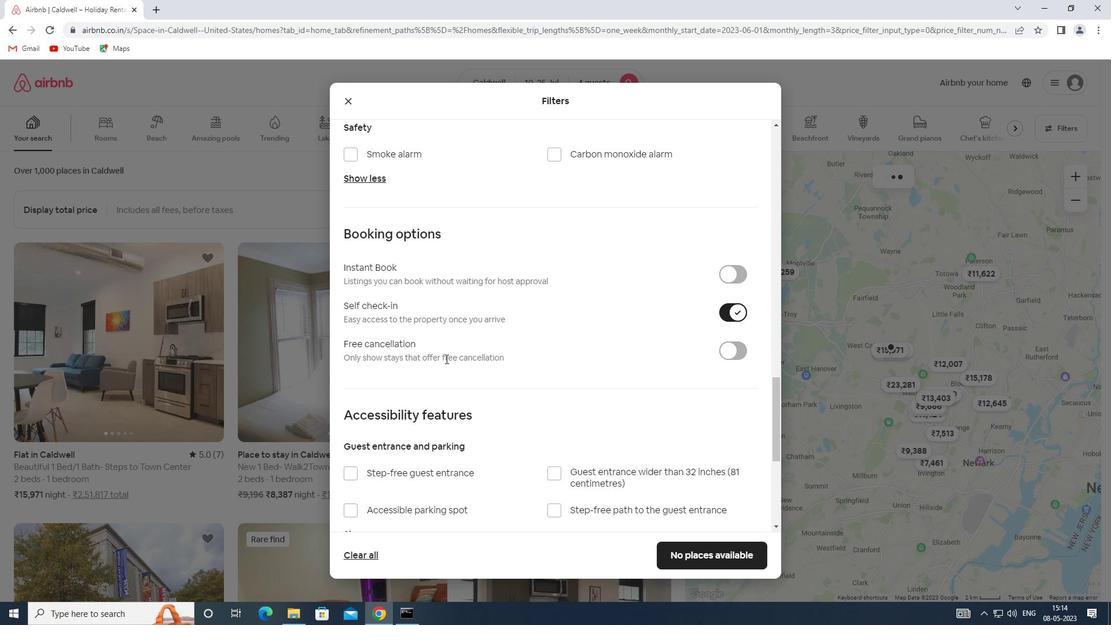 
Action: Mouse scrolled (444, 358) with delta (0, 0)
Screenshot: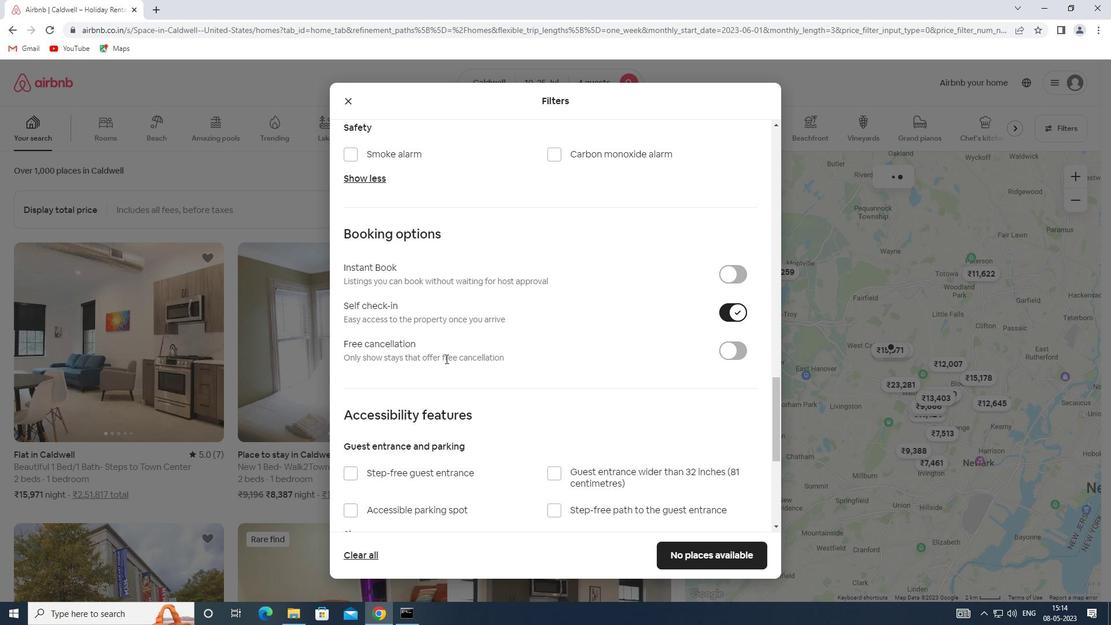 
Action: Mouse scrolled (444, 358) with delta (0, 0)
Screenshot: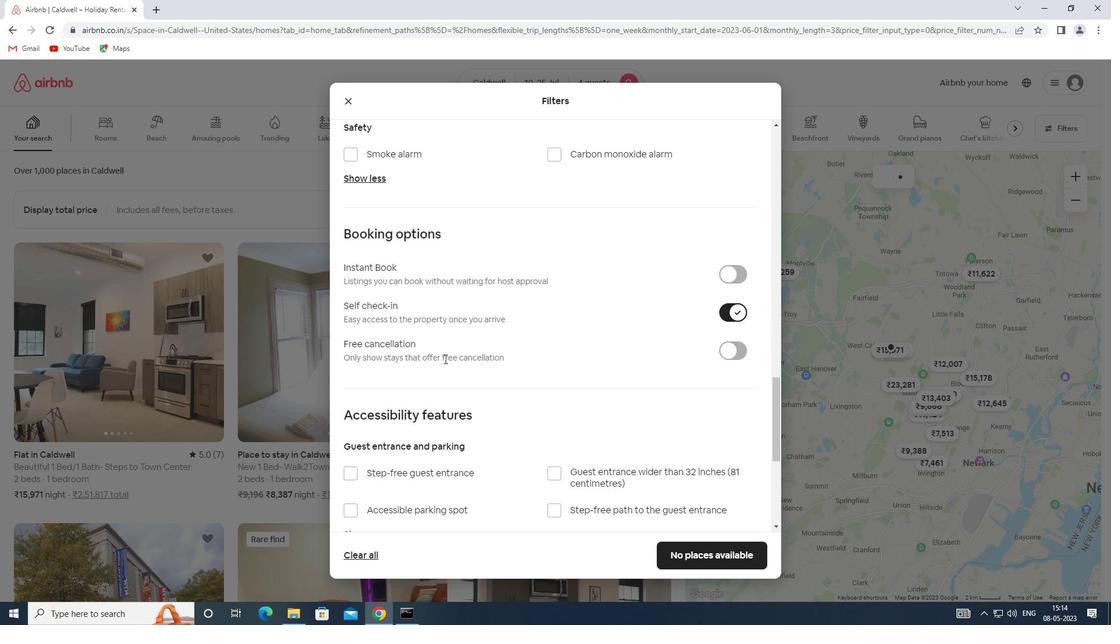 
Action: Mouse scrolled (444, 358) with delta (0, 0)
Screenshot: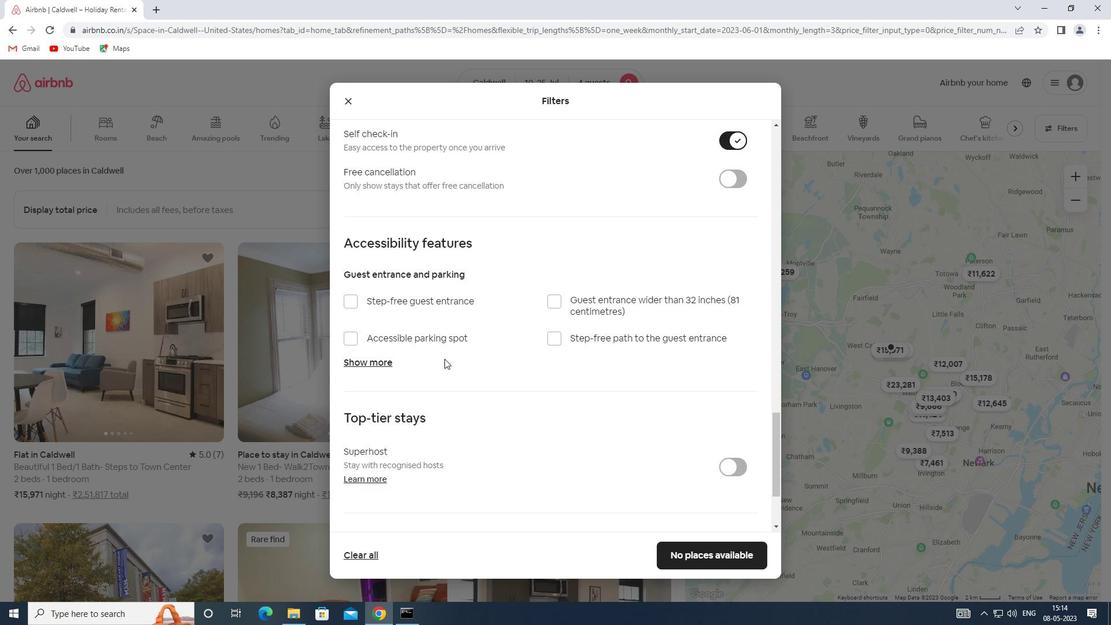 
Action: Mouse scrolled (444, 358) with delta (0, 0)
Screenshot: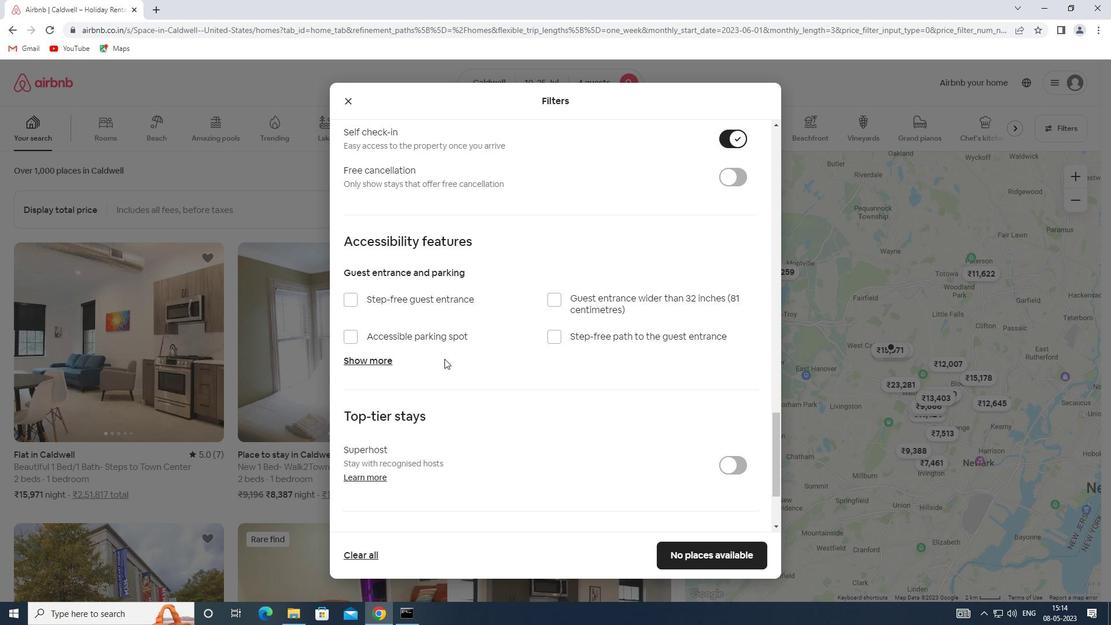 
Action: Mouse scrolled (444, 358) with delta (0, 0)
Screenshot: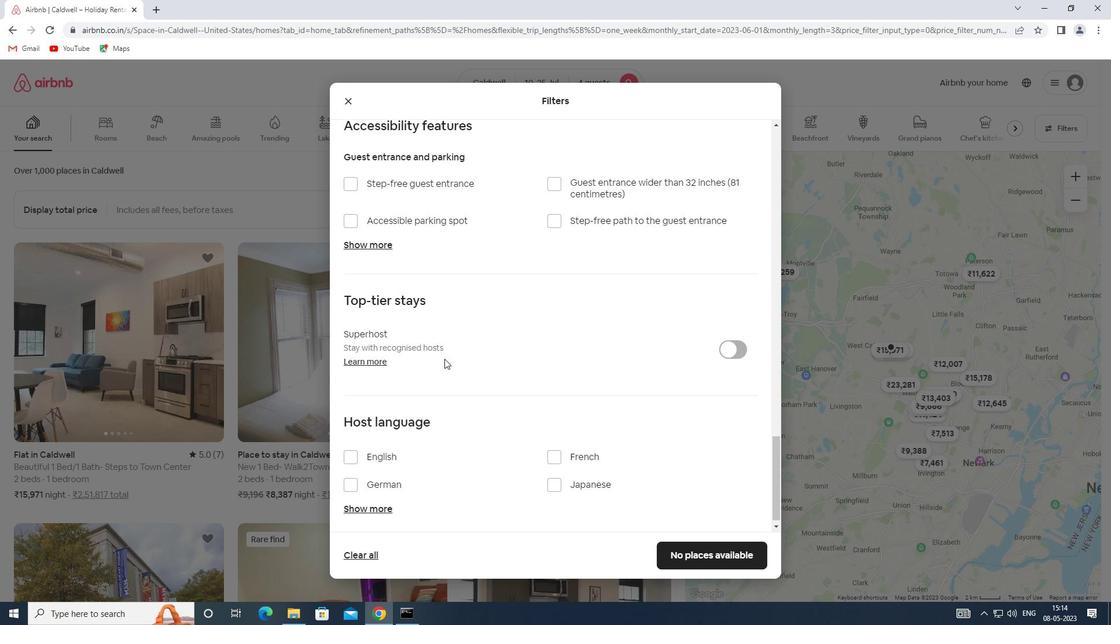 
Action: Mouse scrolled (444, 358) with delta (0, 0)
Screenshot: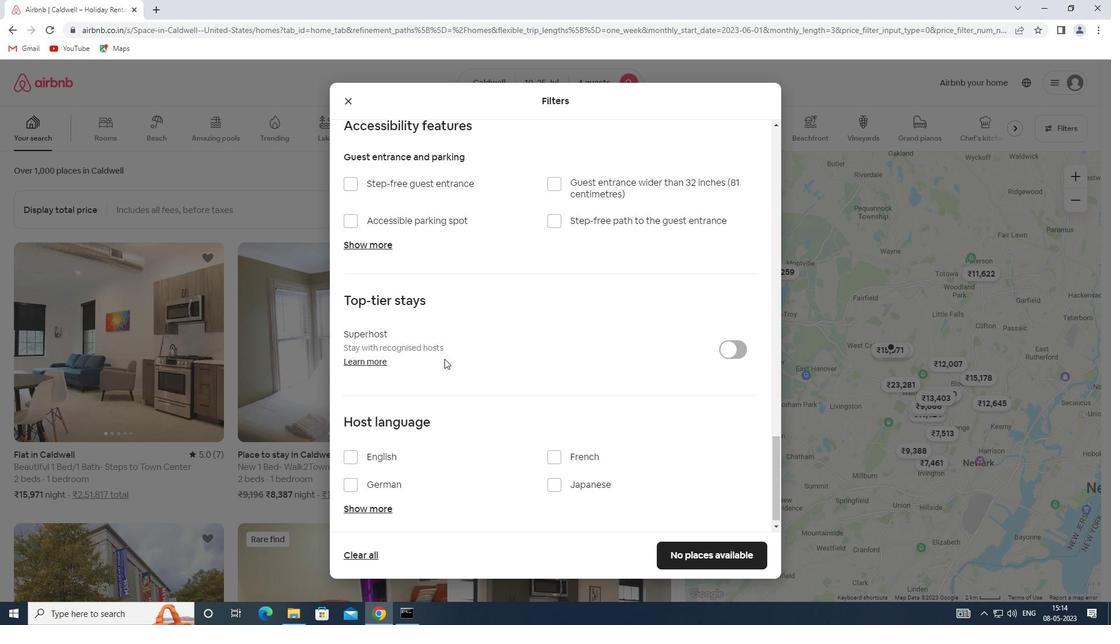 
Action: Mouse moved to (350, 446)
Screenshot: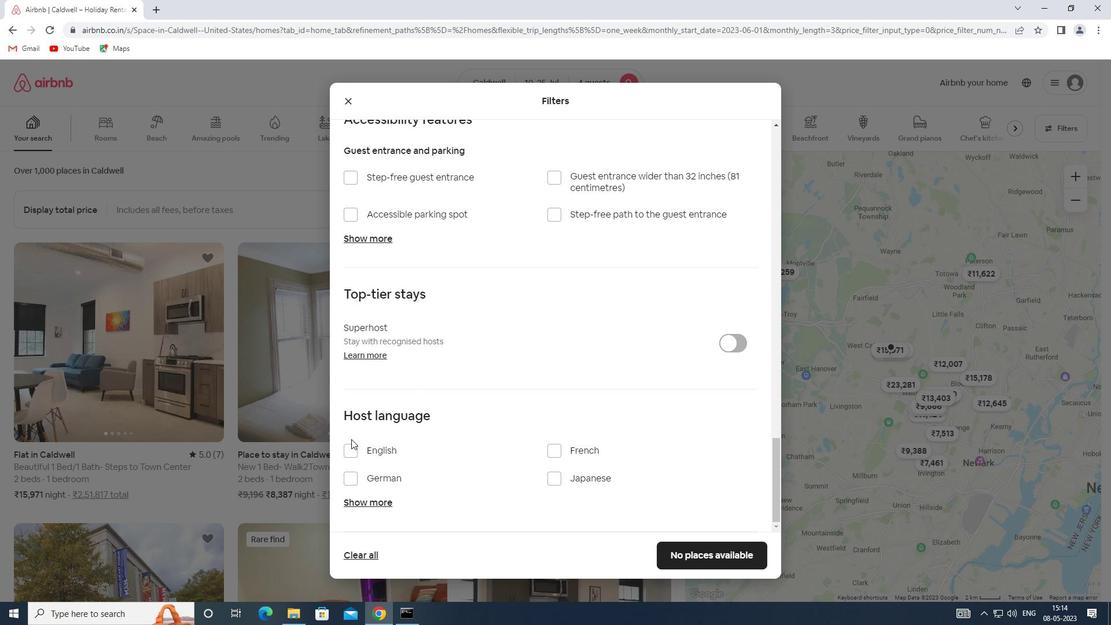 
Action: Mouse pressed left at (350, 446)
Screenshot: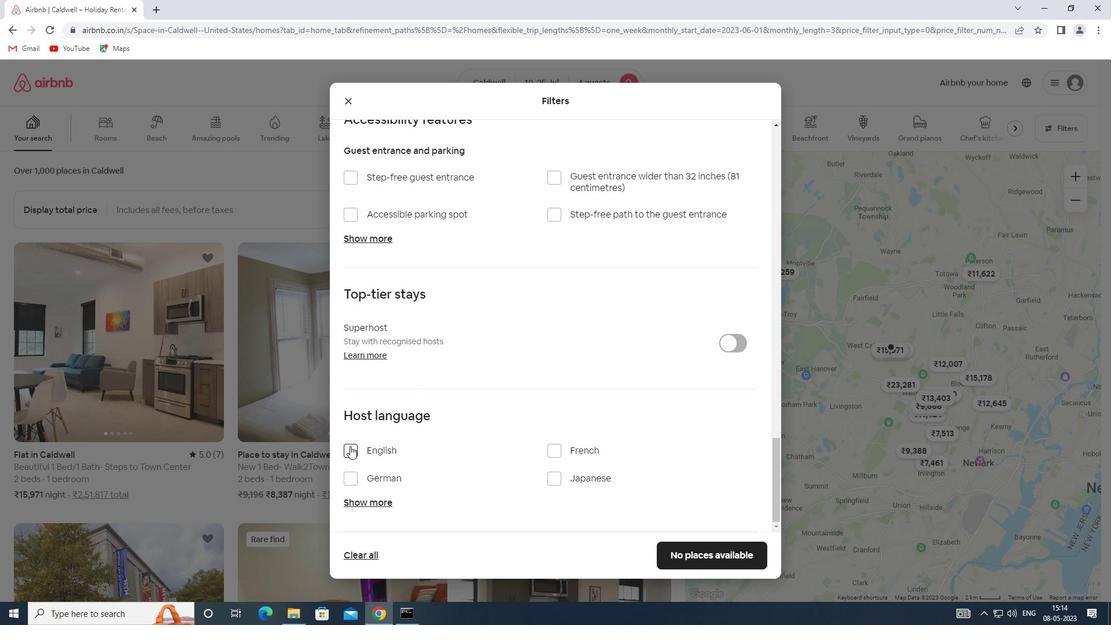 
Action: Mouse moved to (707, 554)
Screenshot: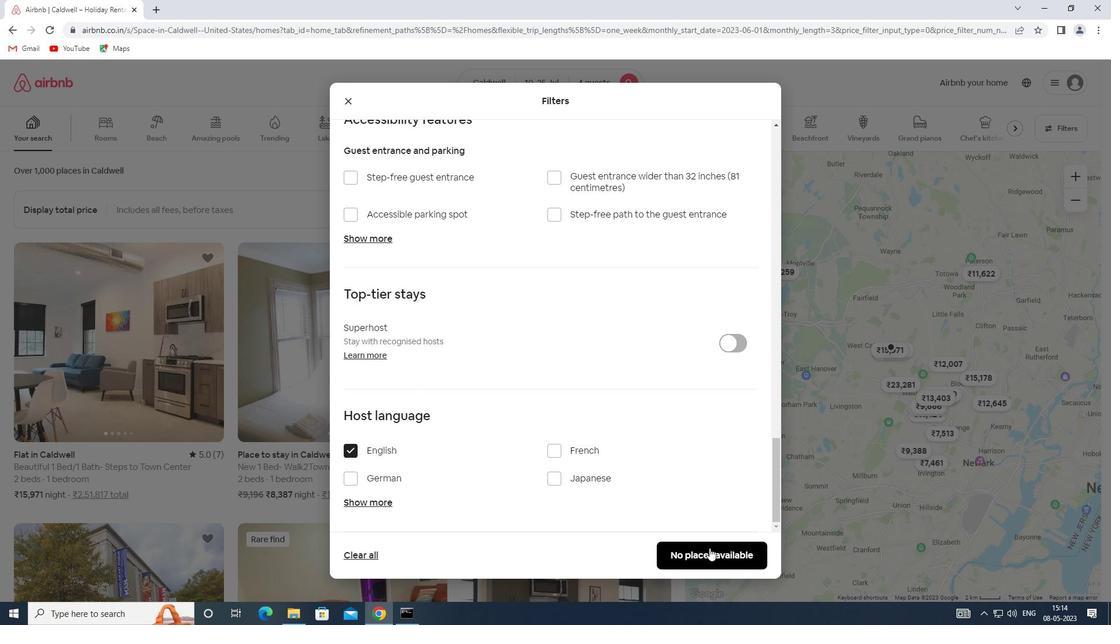 
Action: Mouse pressed left at (707, 554)
Screenshot: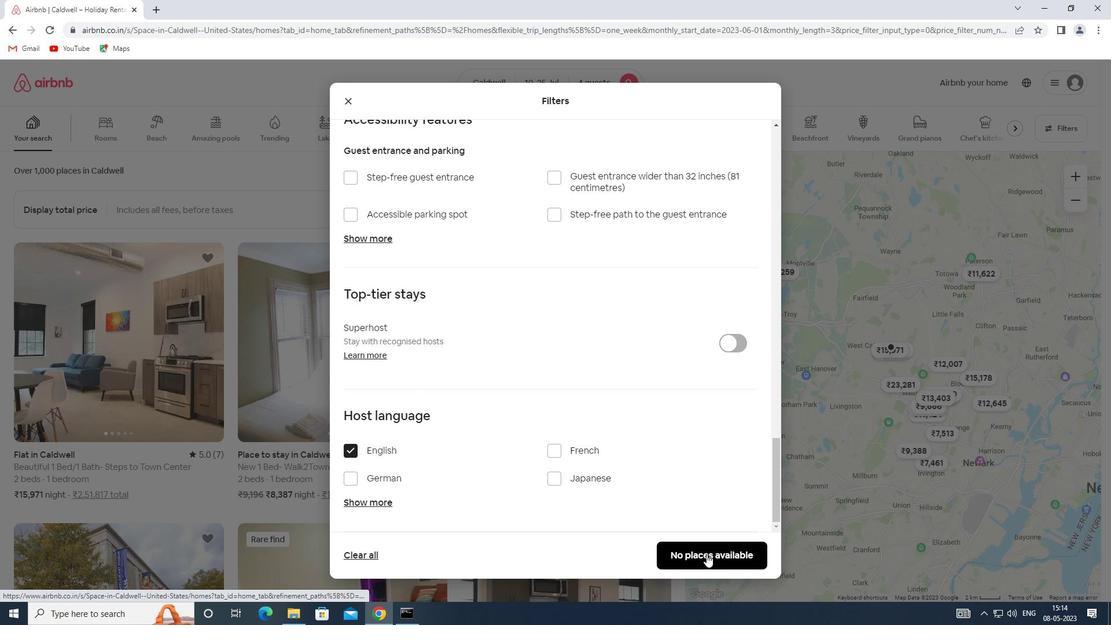
Action: Mouse moved to (707, 554)
Screenshot: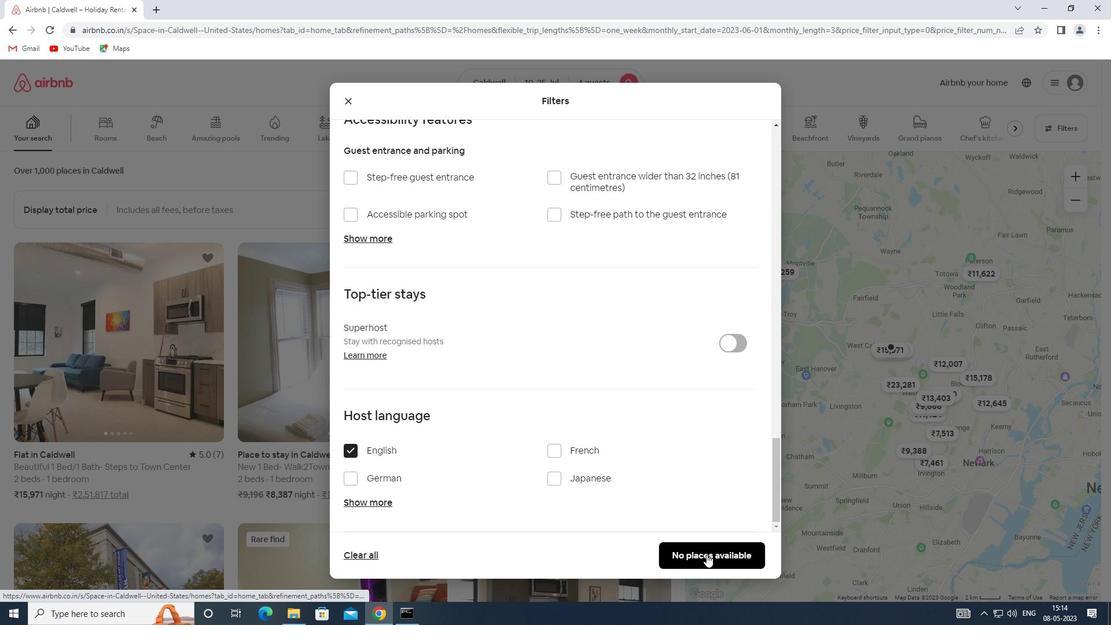 
